 Task: Search one way flight ticket for 1 adult, 1 child, 1 infant in seat in premium economy from Vineyard Haven: Martha's Vineyard Airport to Jackson: Jackson Hole Airport on 5-2-2023. Choice of flights is Delta. Number of bags: 2 carry on bags and 4 checked bags. Price is upto 81000. Outbound departure time preference is 8:00.
Action: Mouse moved to (416, 212)
Screenshot: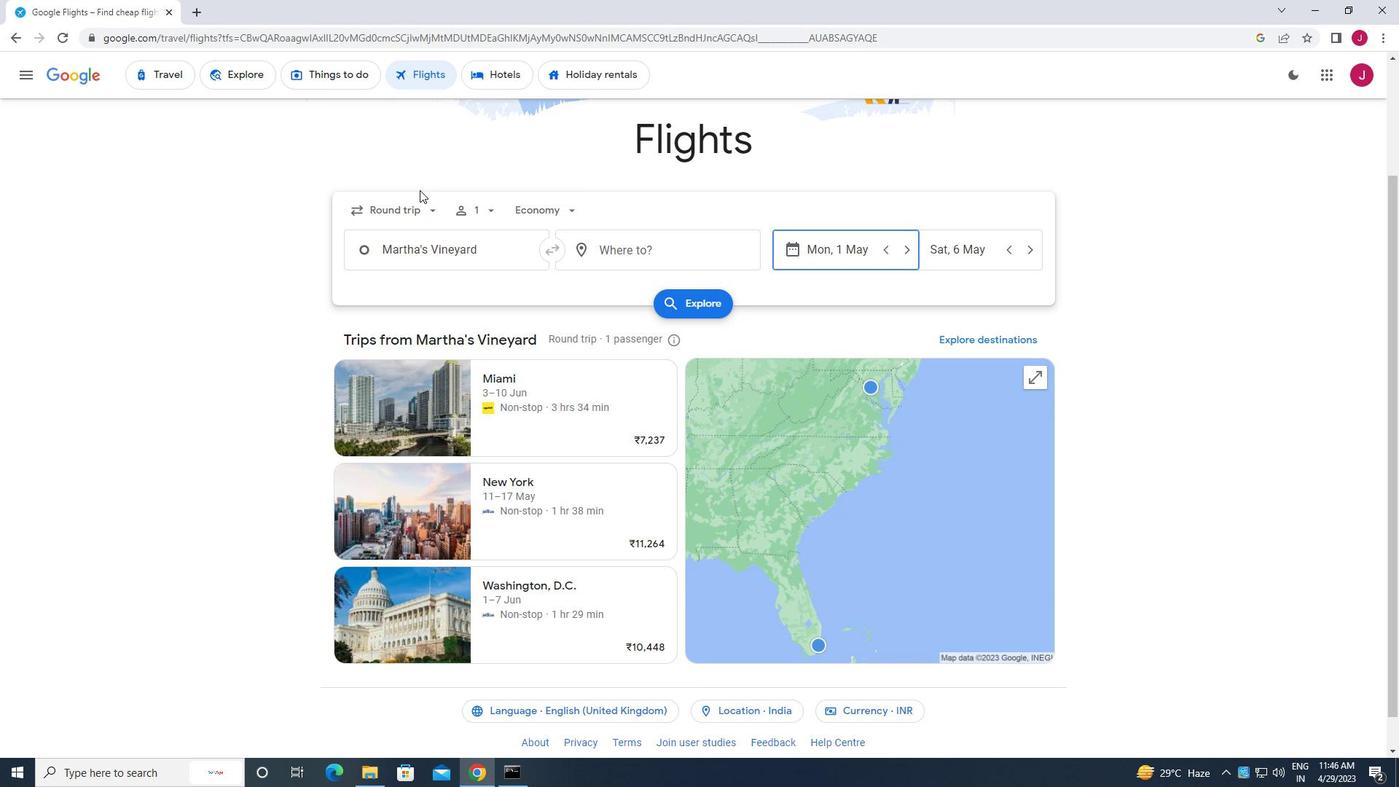 
Action: Mouse pressed left at (416, 212)
Screenshot: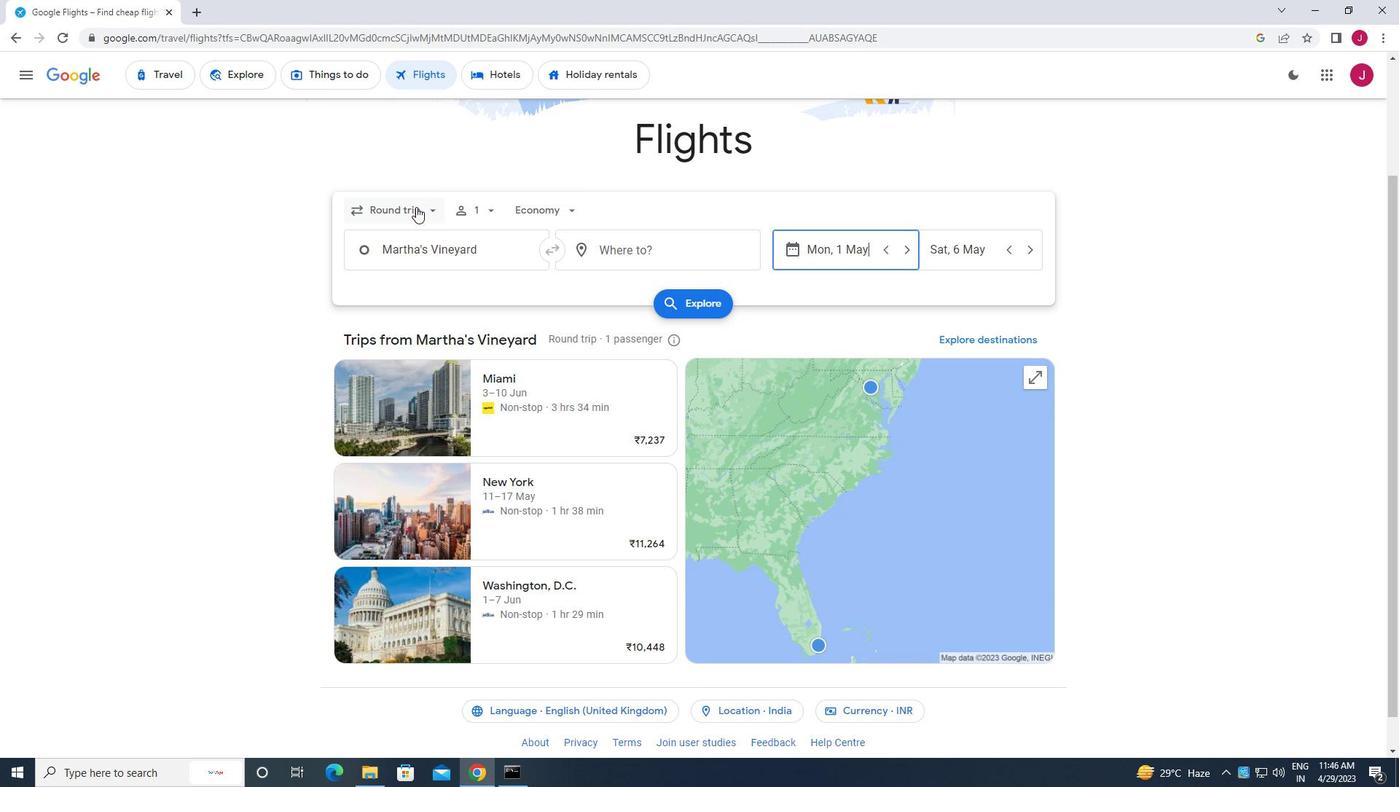 
Action: Mouse moved to (417, 275)
Screenshot: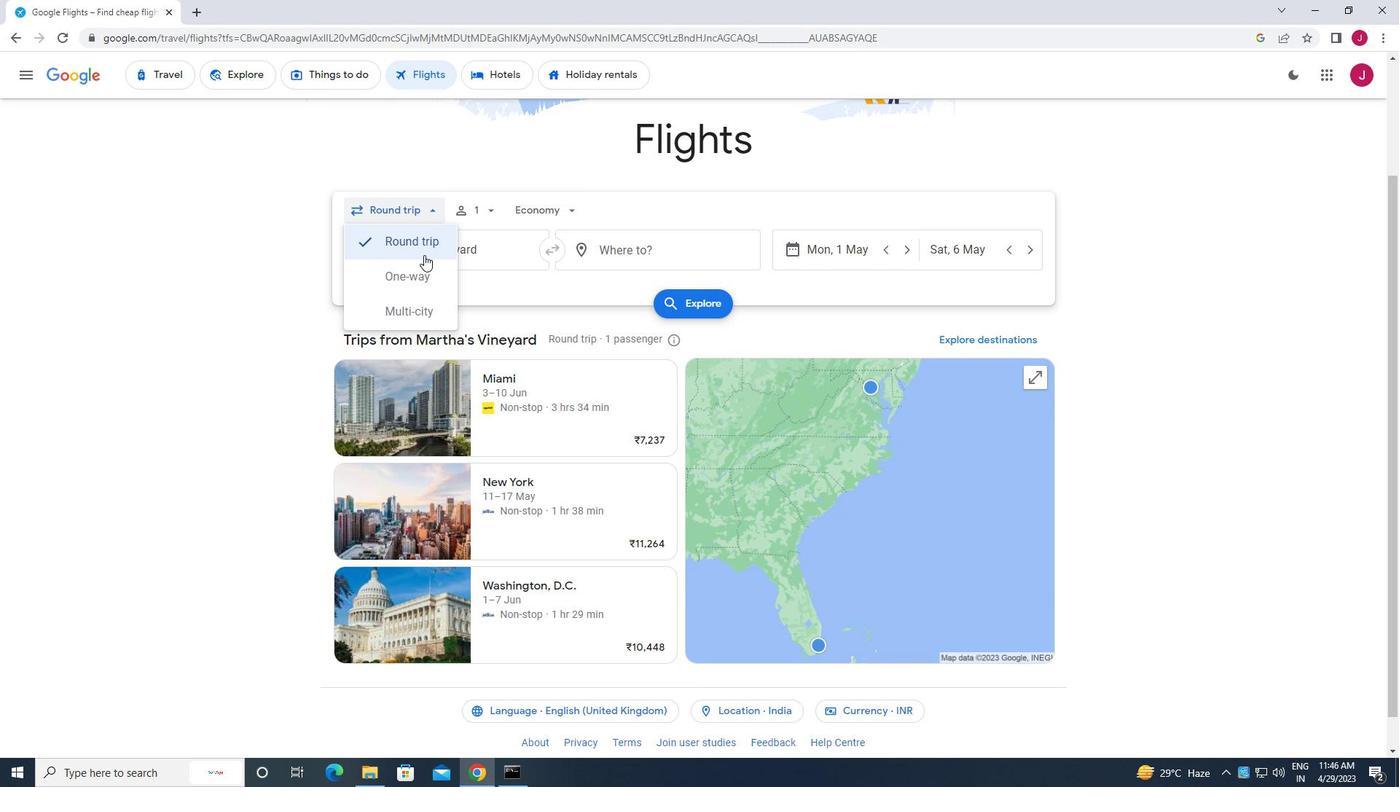 
Action: Mouse pressed left at (417, 275)
Screenshot: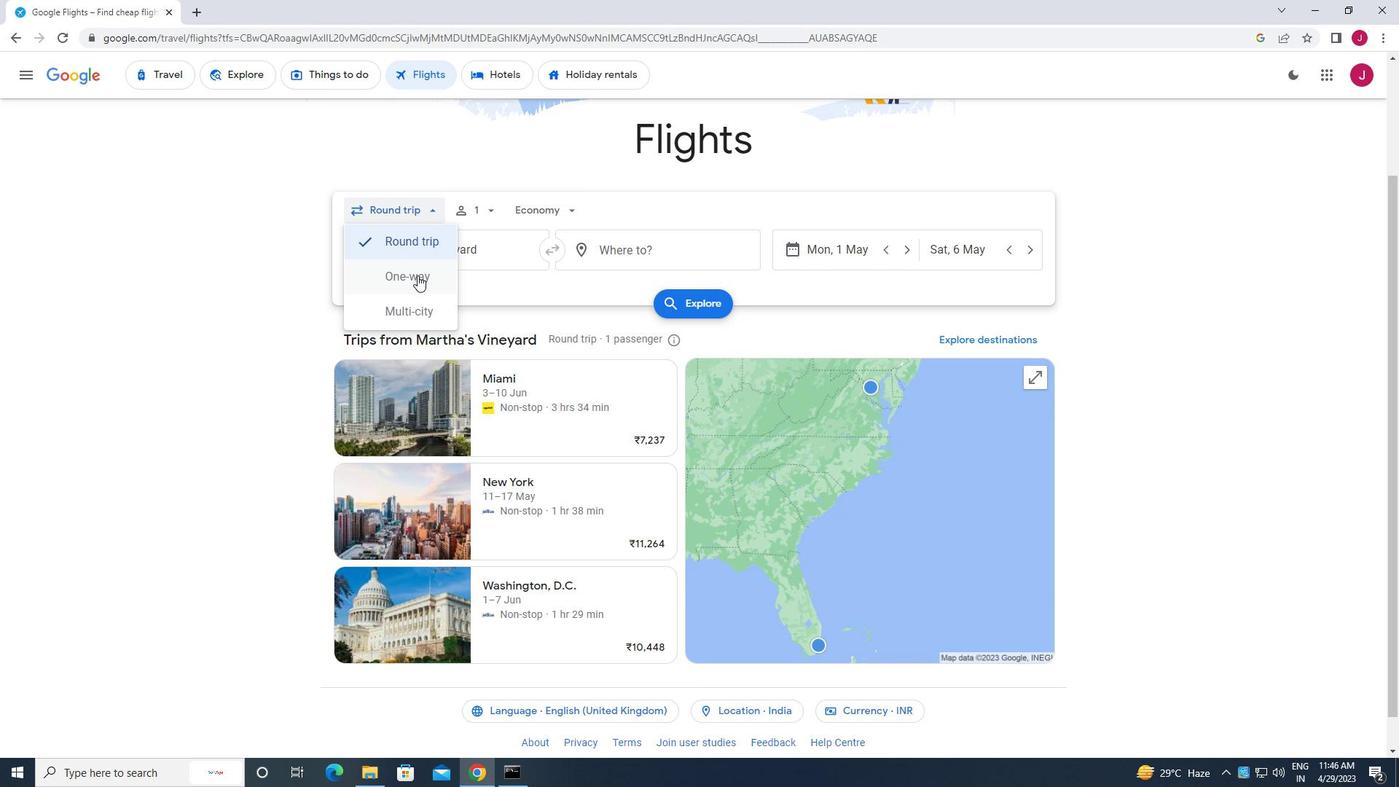 
Action: Mouse moved to (487, 206)
Screenshot: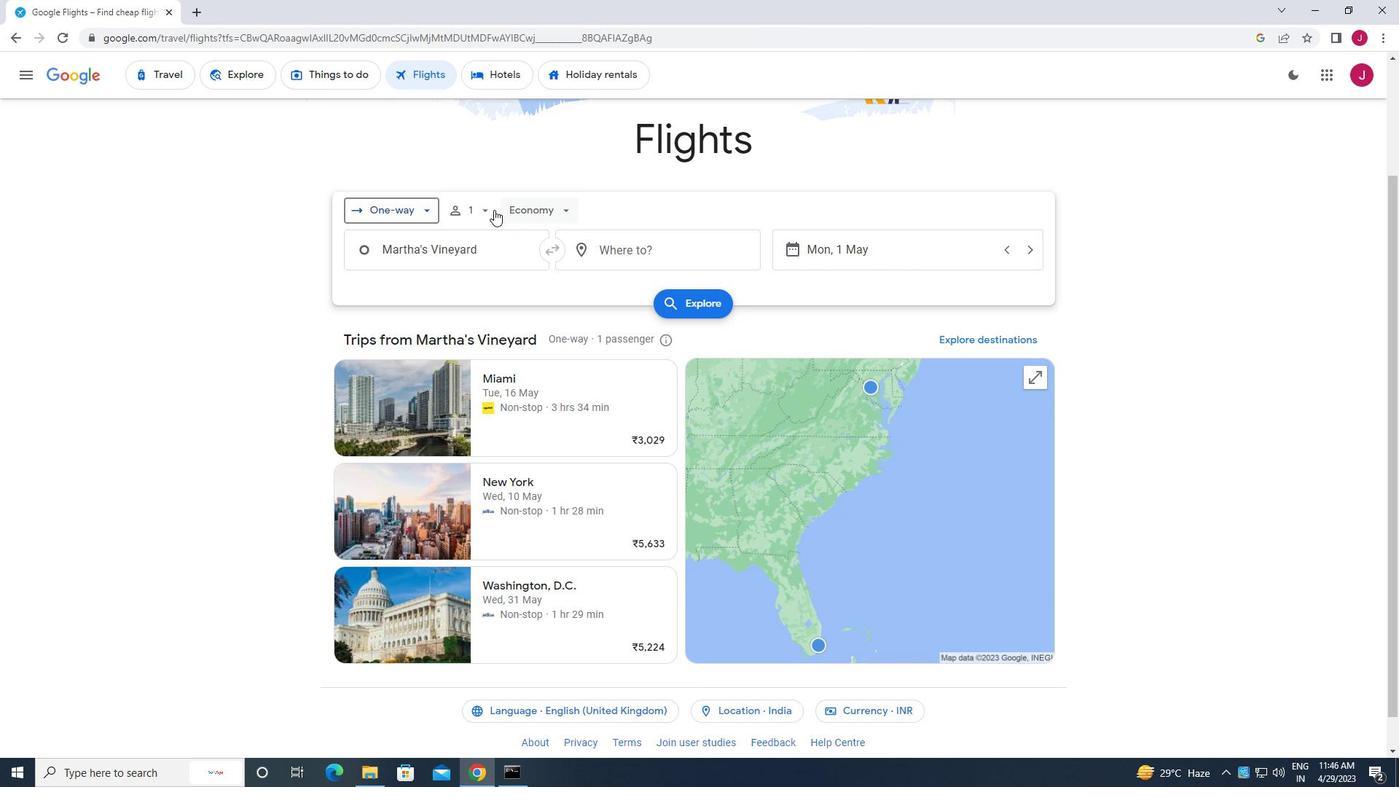 
Action: Mouse pressed left at (487, 206)
Screenshot: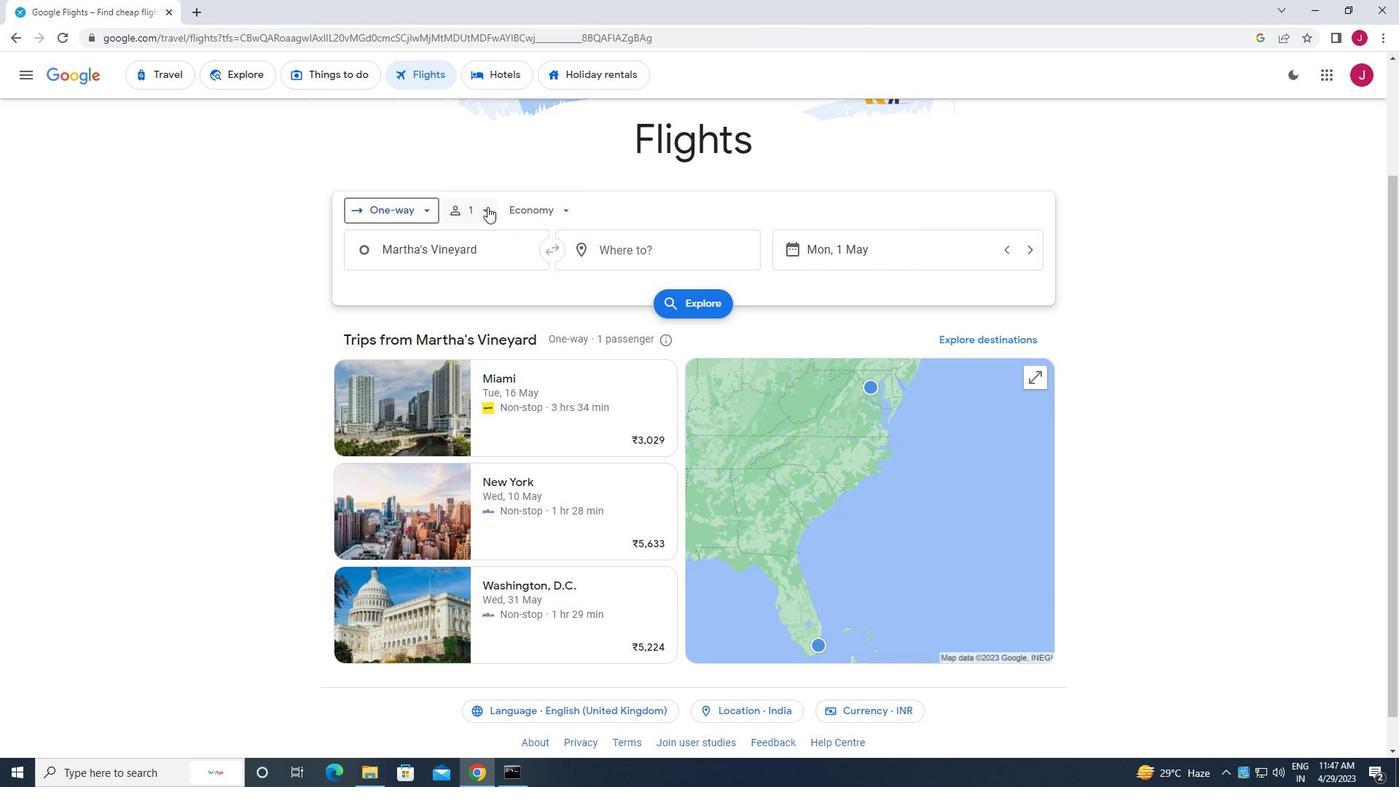 
Action: Mouse moved to (595, 287)
Screenshot: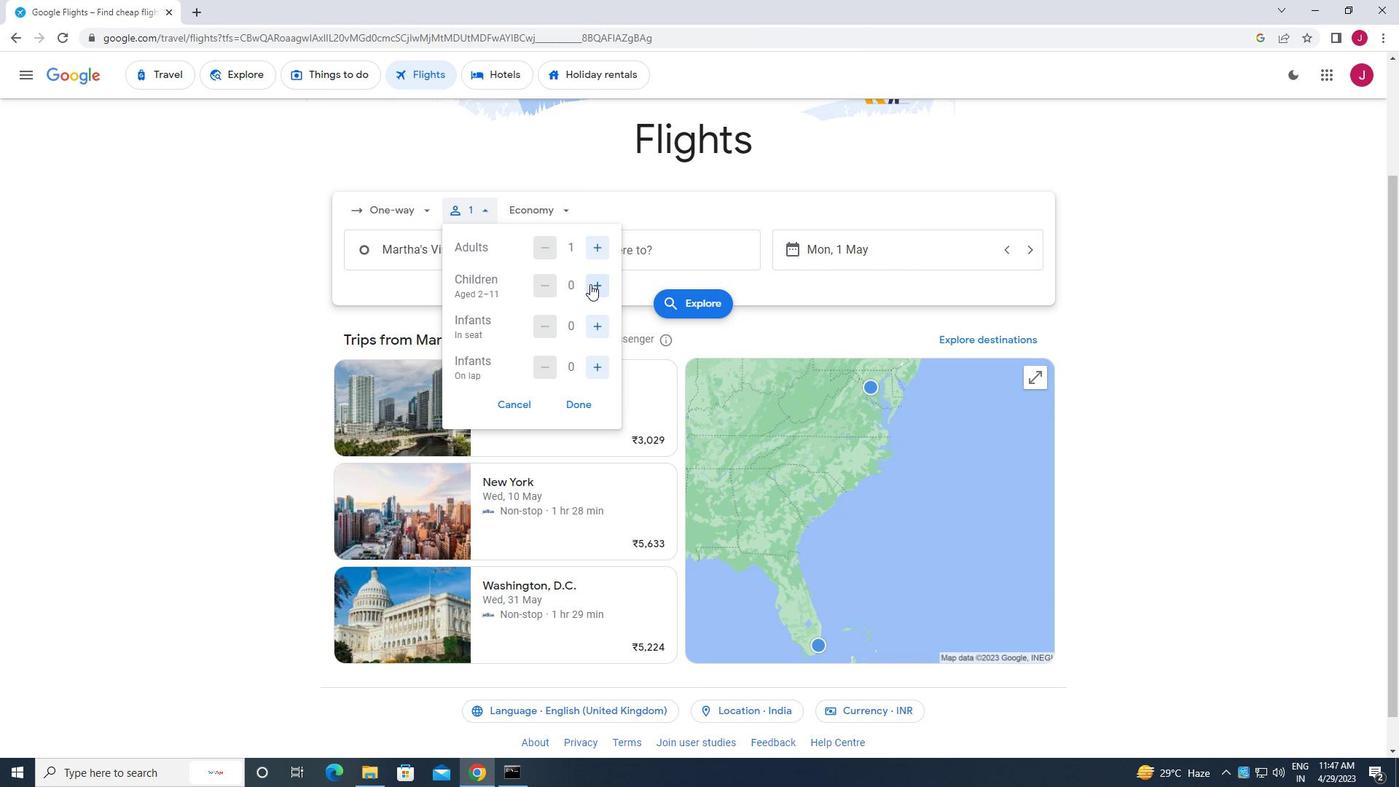 
Action: Mouse pressed left at (595, 287)
Screenshot: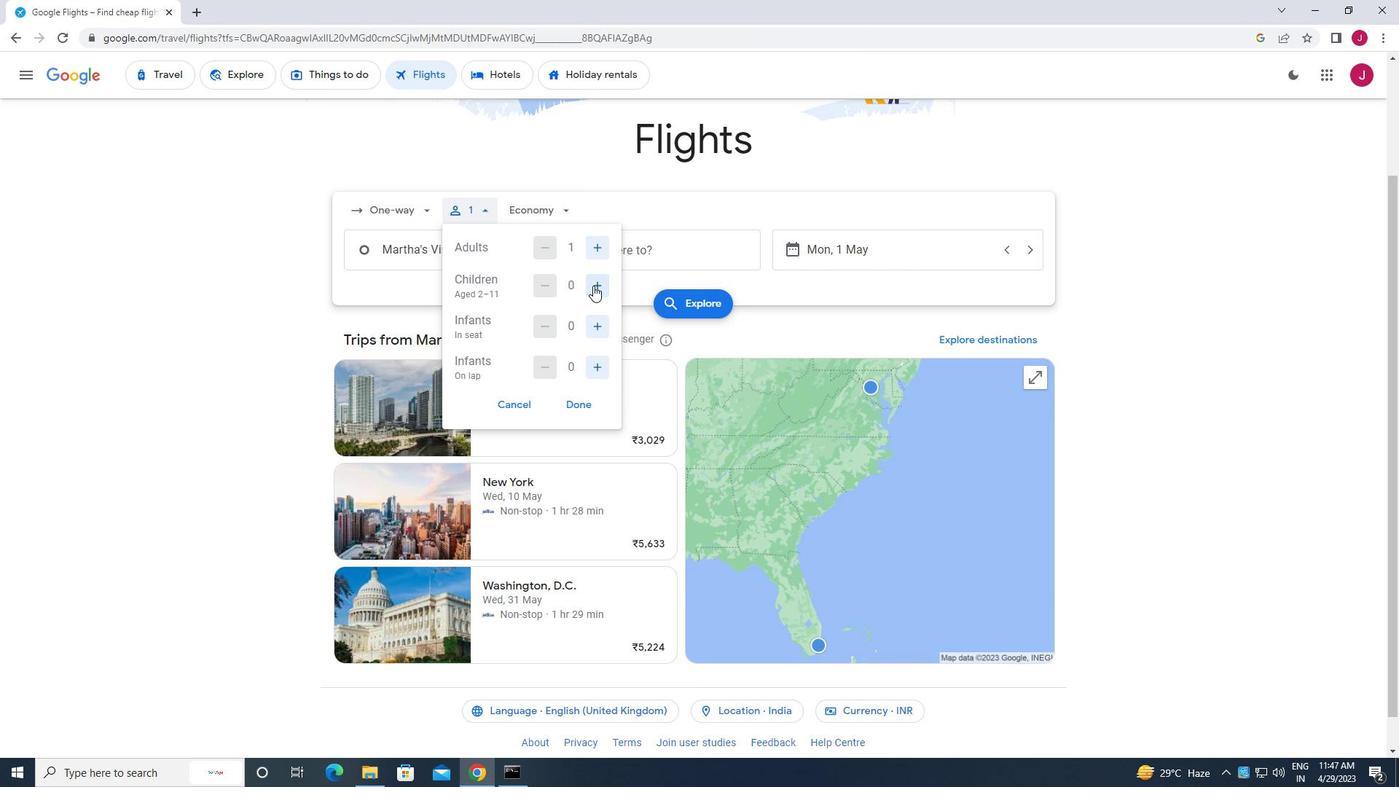
Action: Mouse moved to (594, 324)
Screenshot: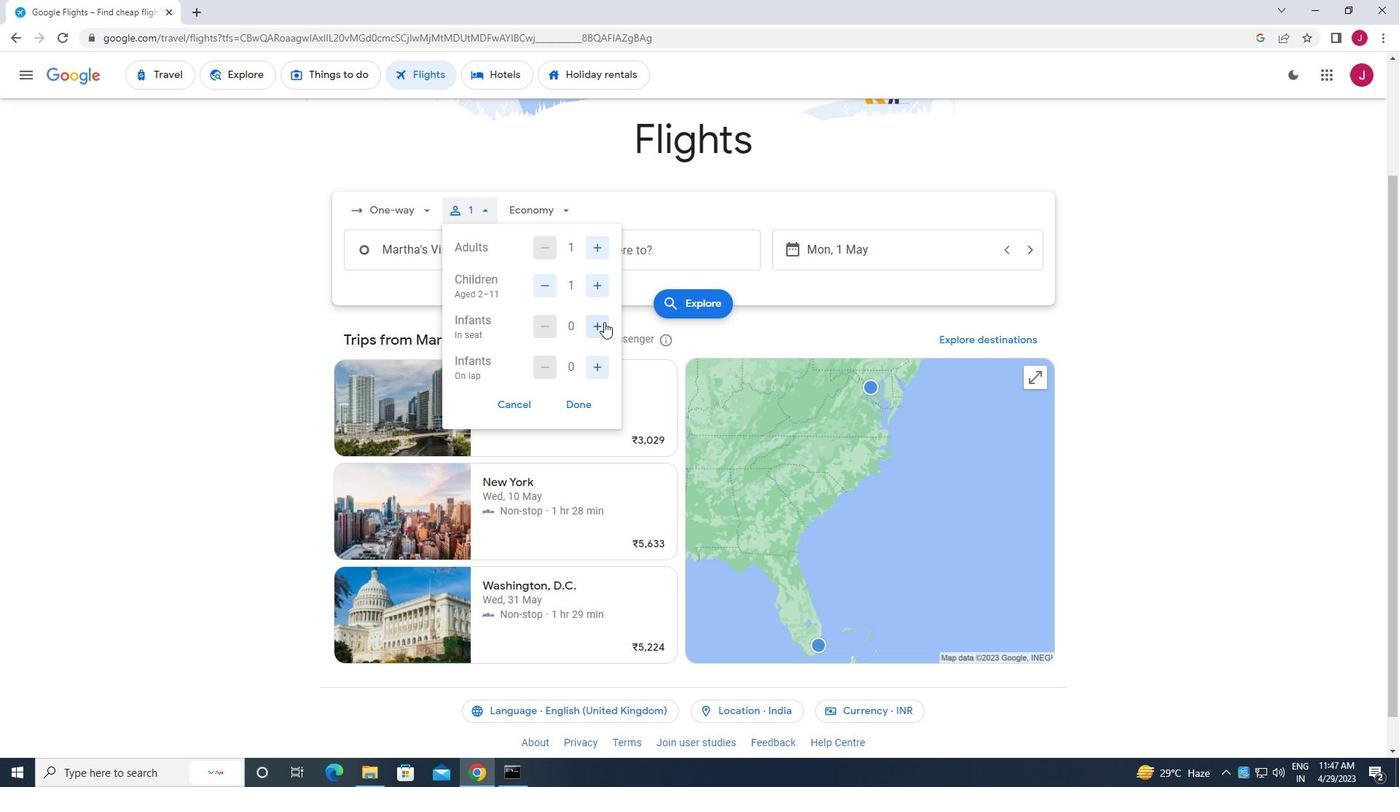 
Action: Mouse pressed left at (594, 324)
Screenshot: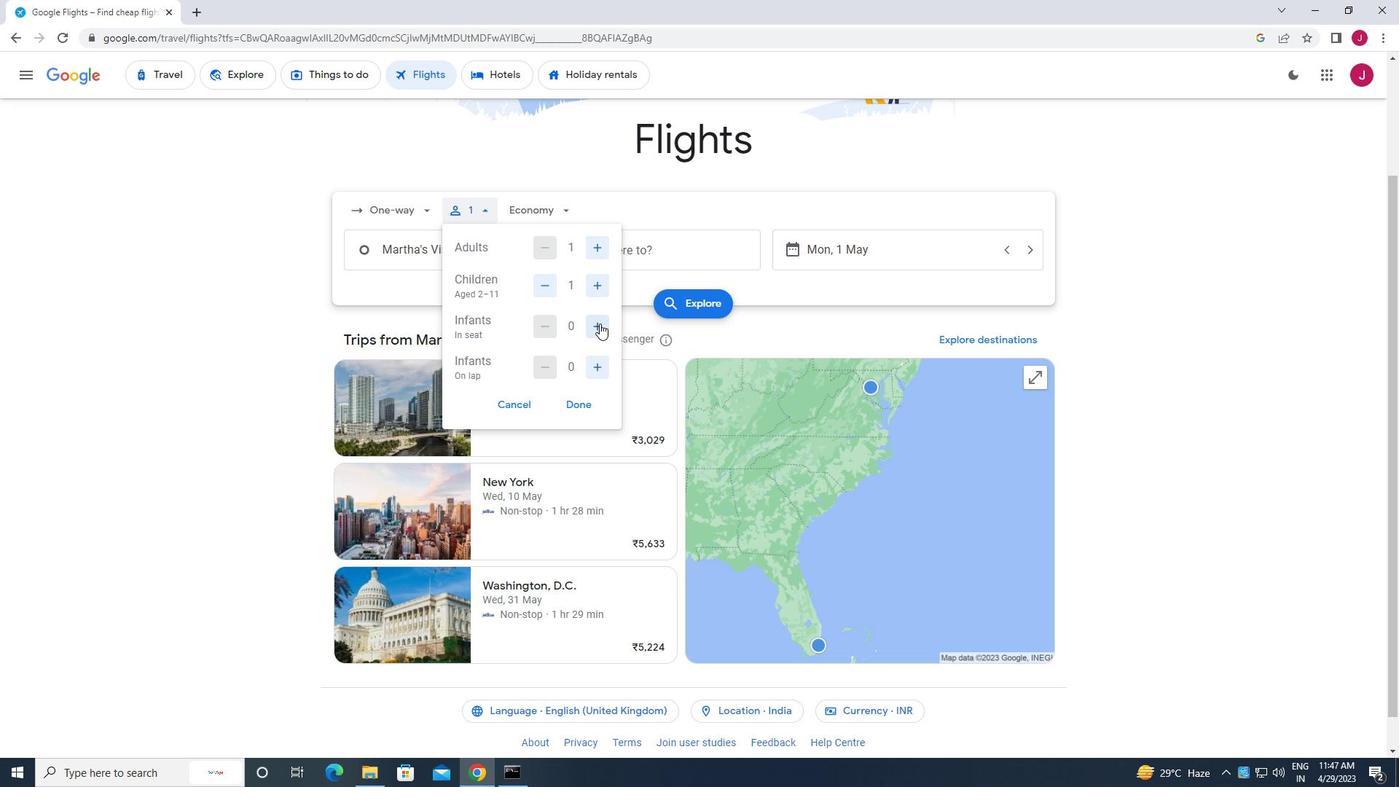 
Action: Mouse moved to (580, 407)
Screenshot: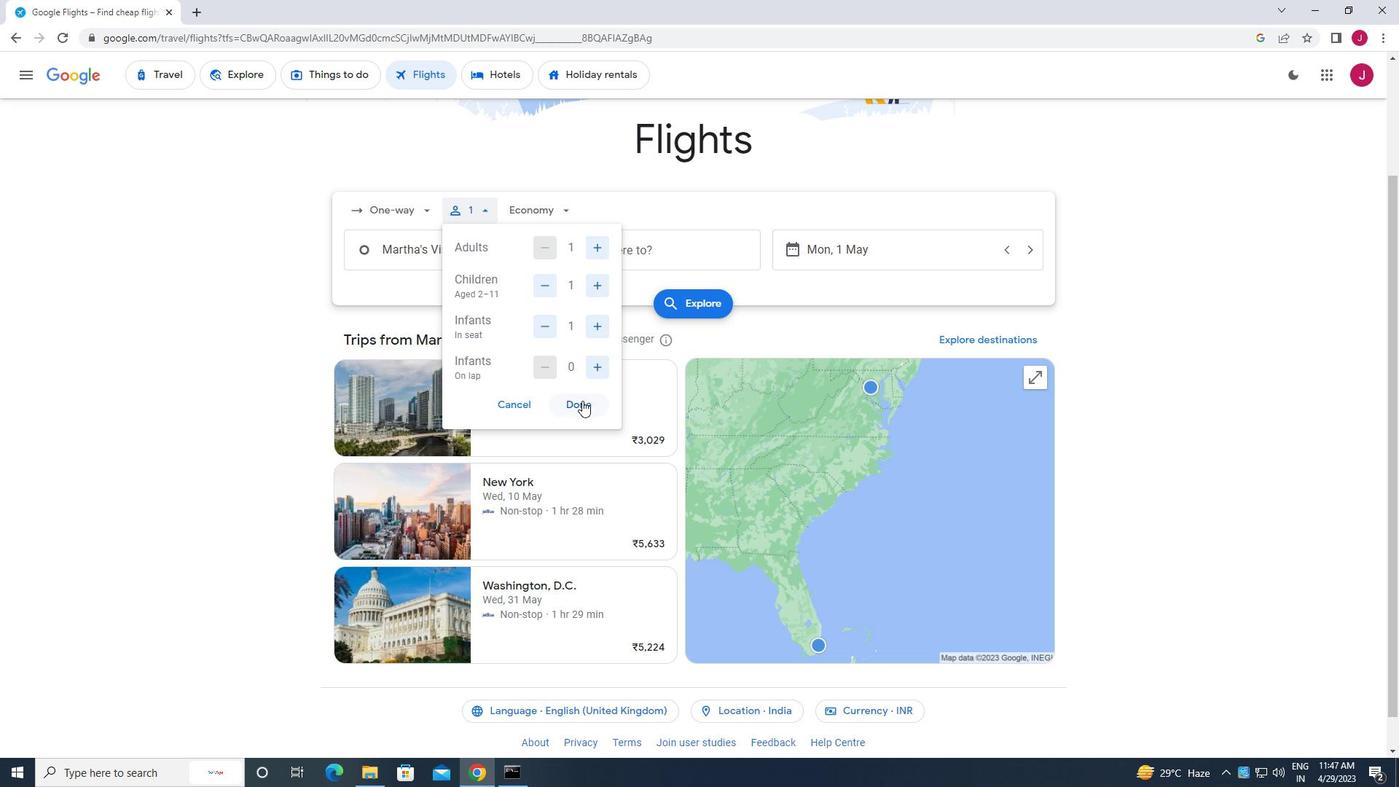 
Action: Mouse pressed left at (580, 407)
Screenshot: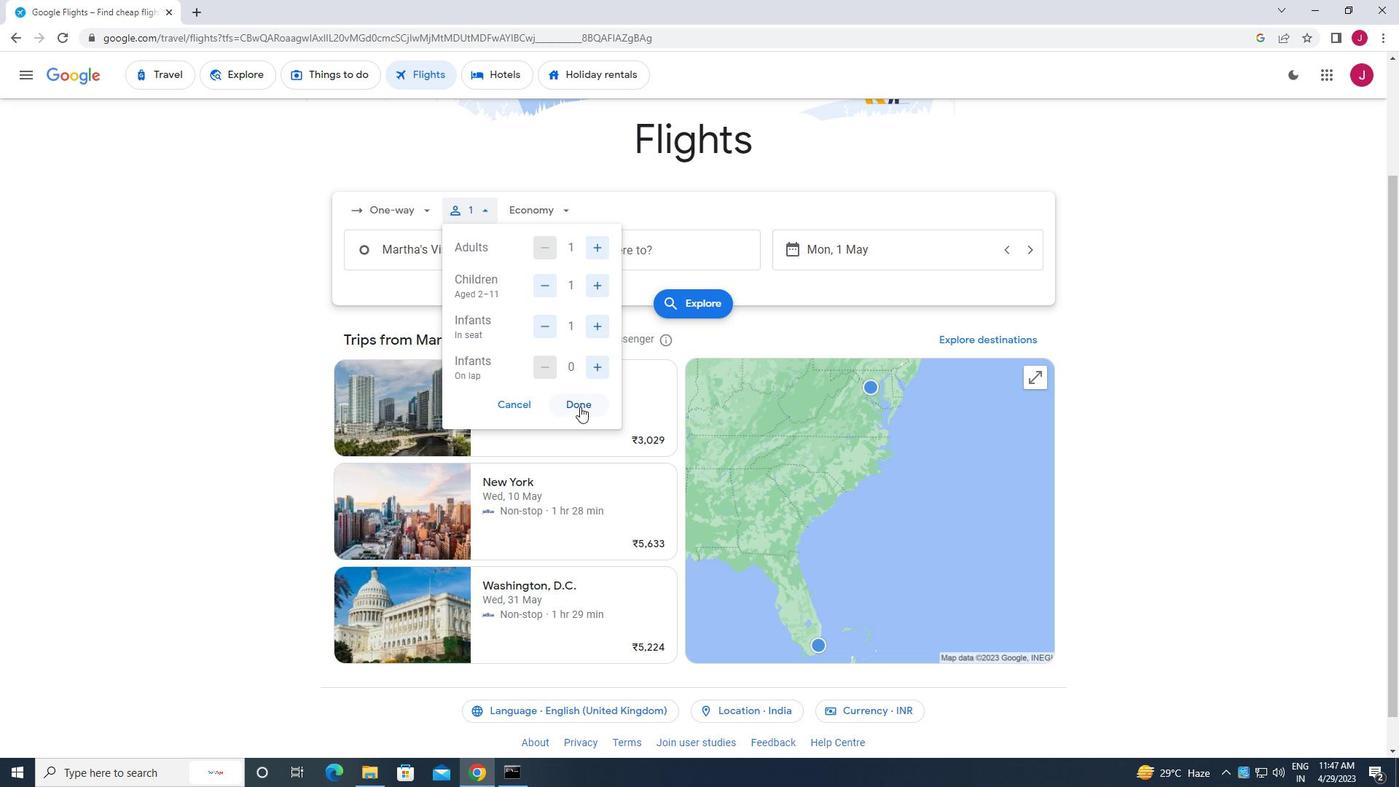 
Action: Mouse moved to (564, 207)
Screenshot: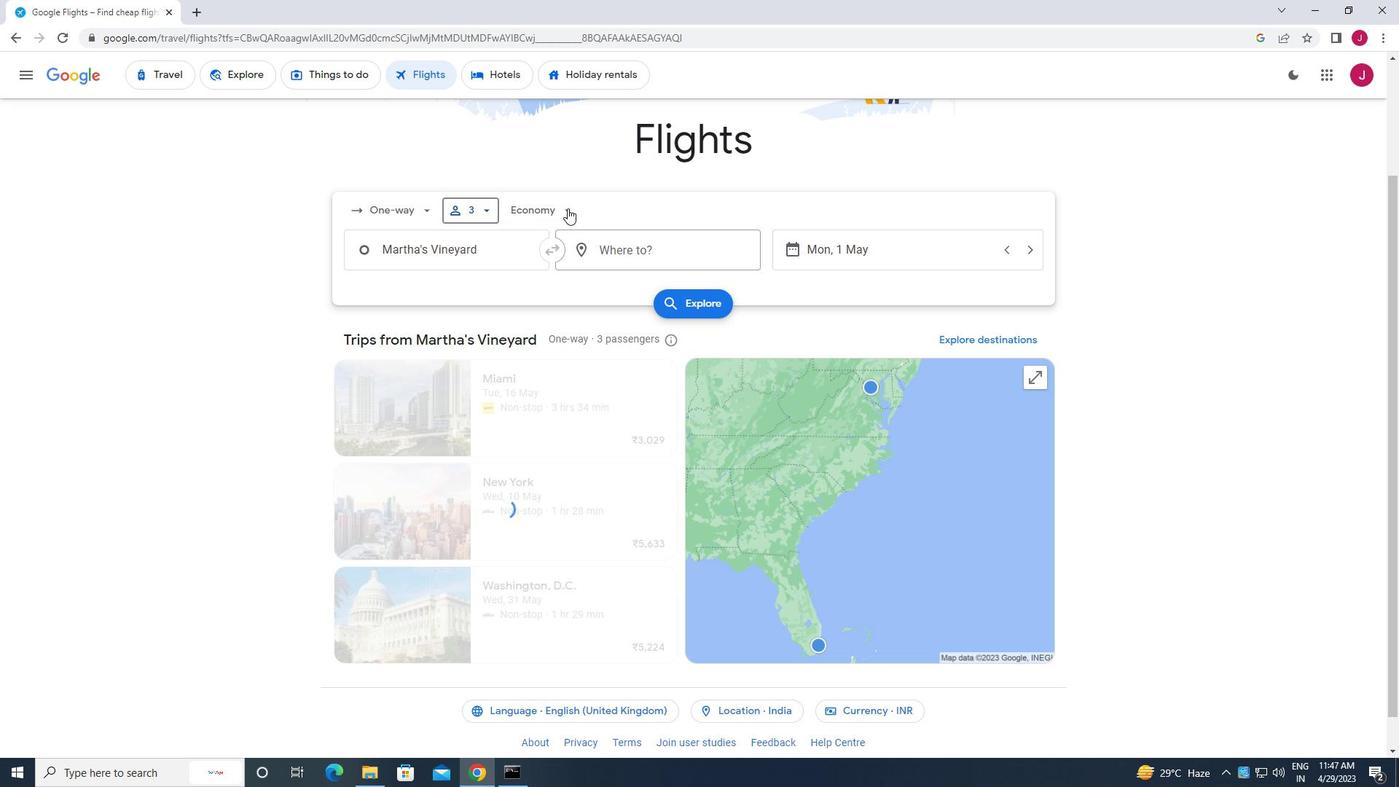 
Action: Mouse pressed left at (564, 207)
Screenshot: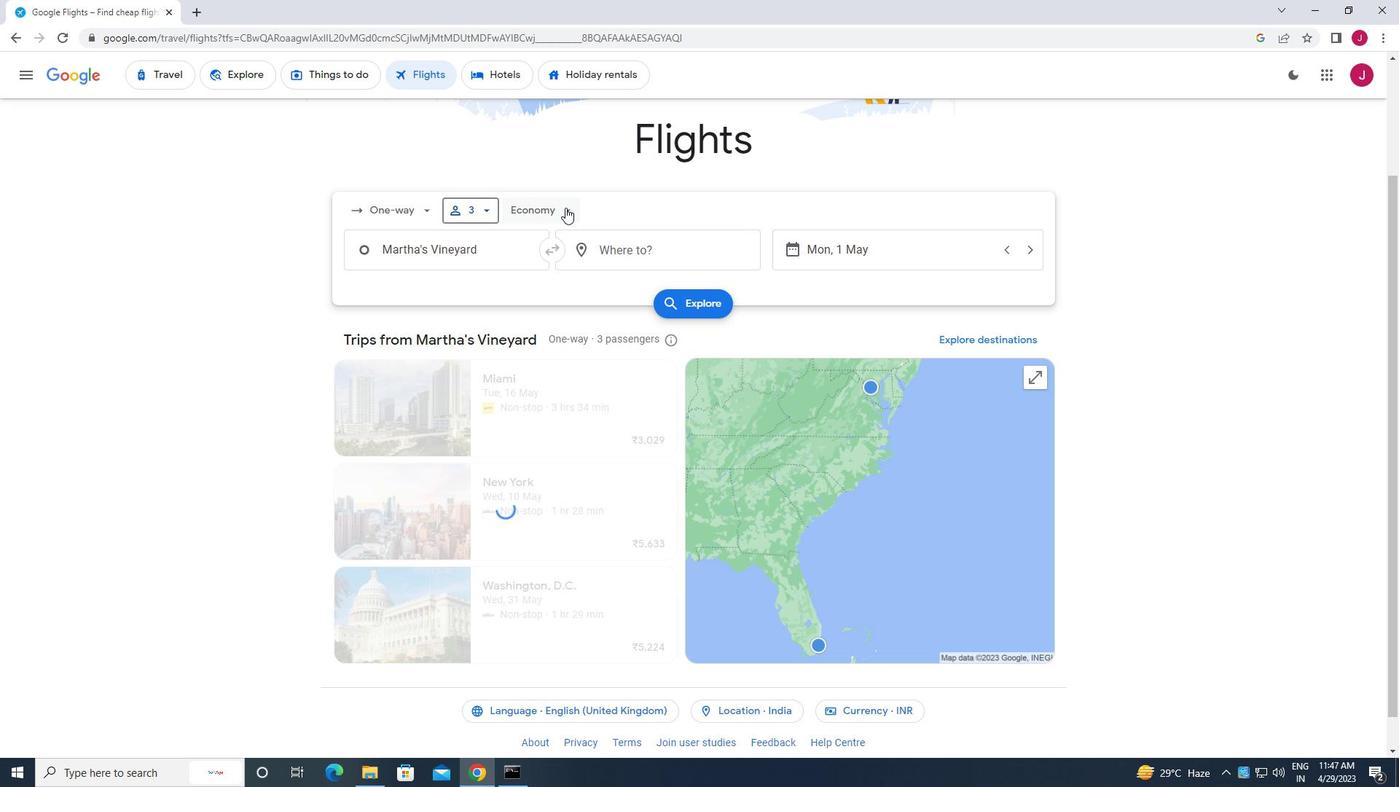 
Action: Mouse moved to (598, 282)
Screenshot: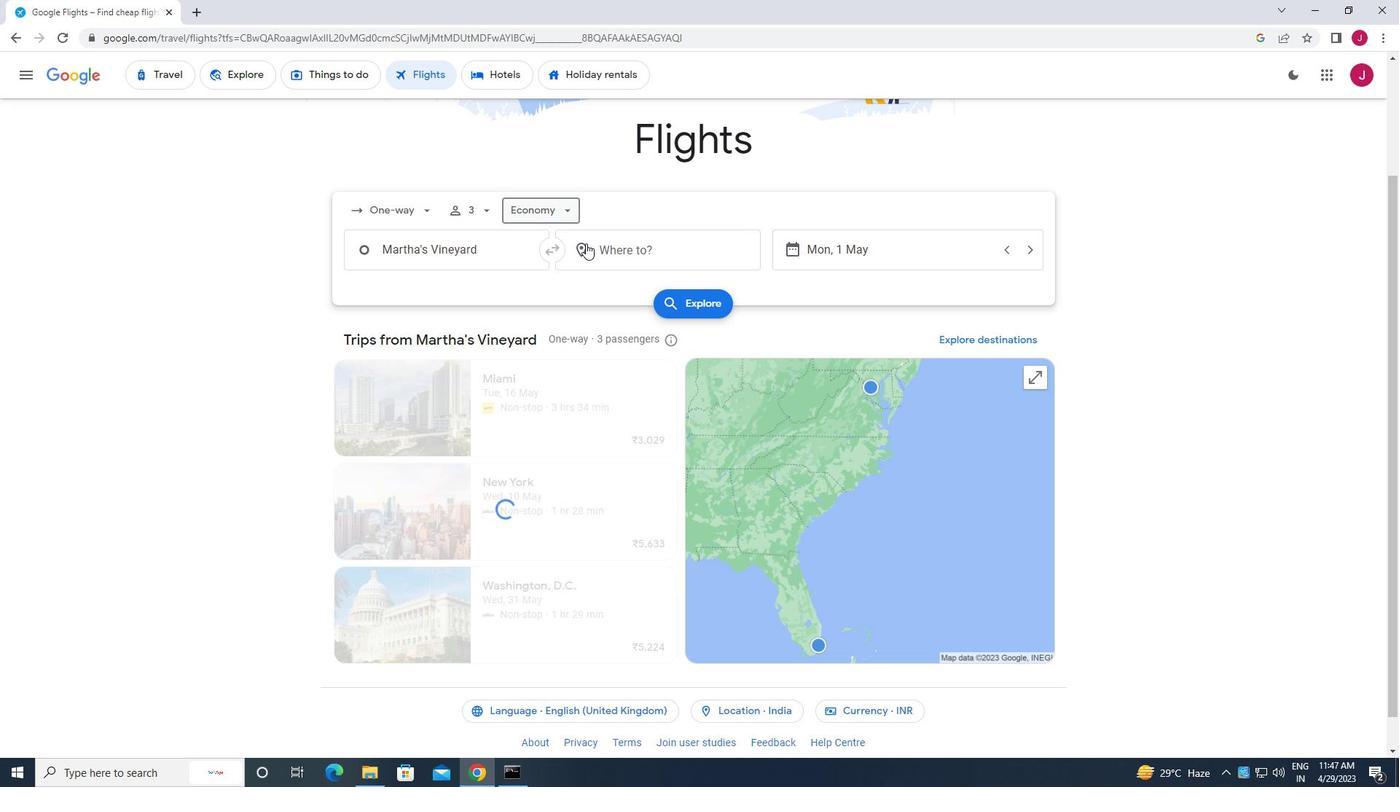 
Action: Mouse pressed left at (598, 282)
Screenshot: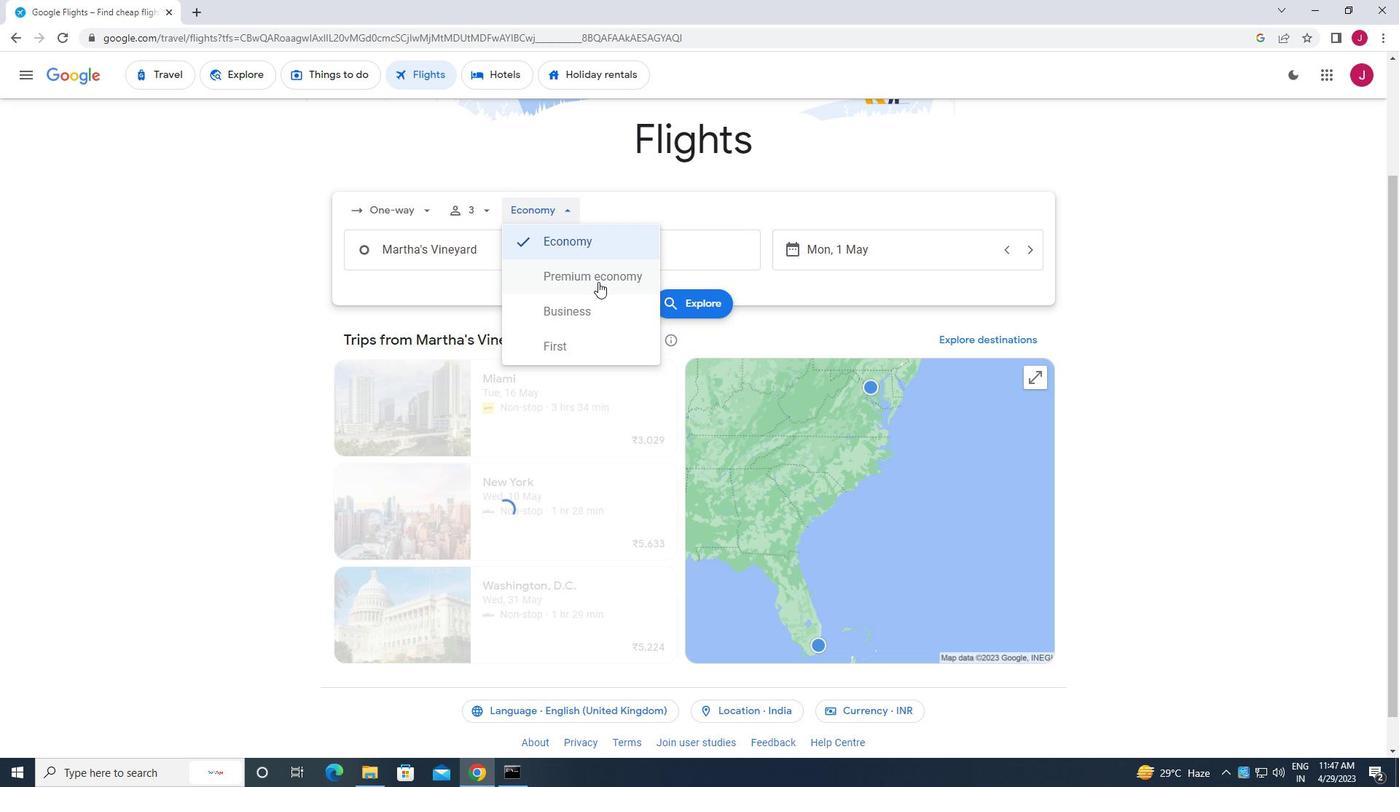 
Action: Mouse moved to (477, 255)
Screenshot: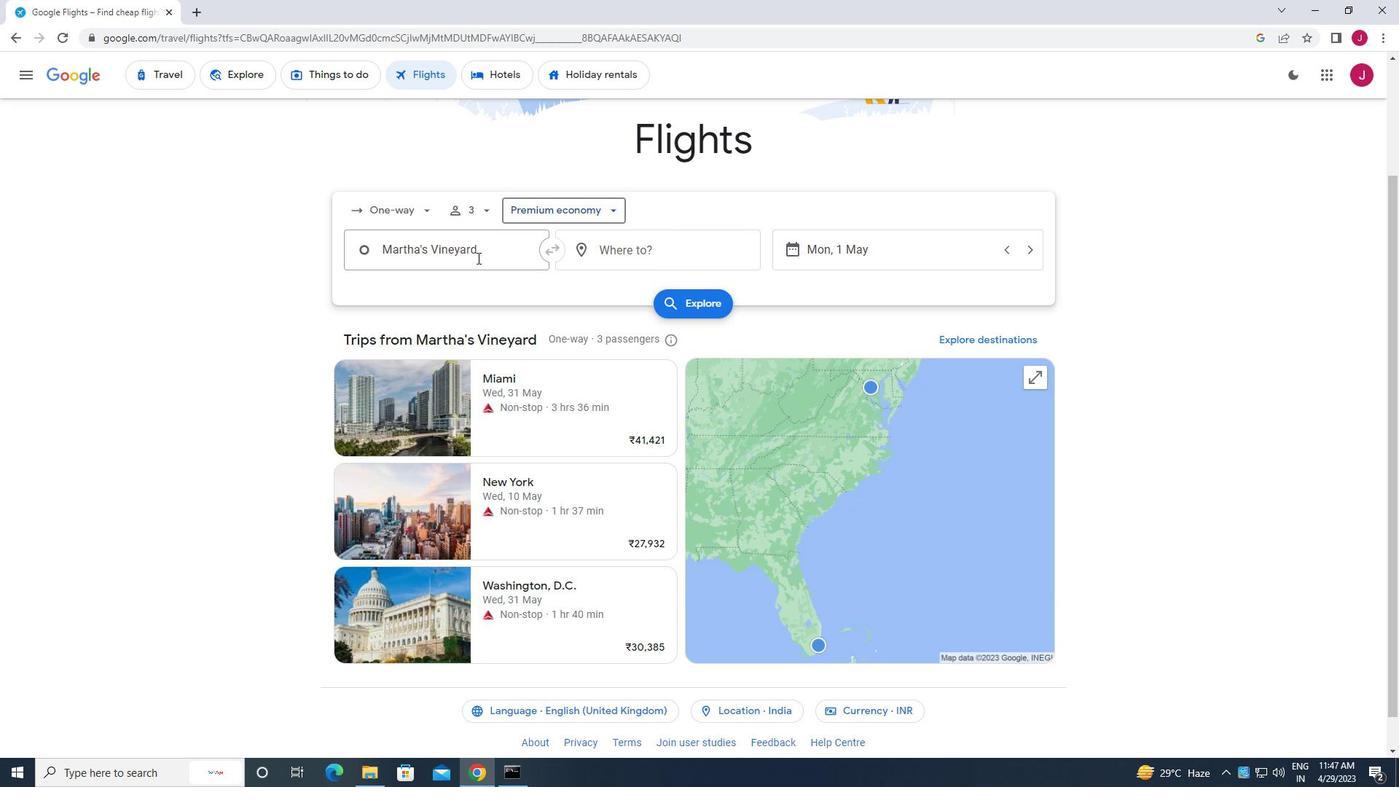 
Action: Mouse pressed left at (477, 255)
Screenshot: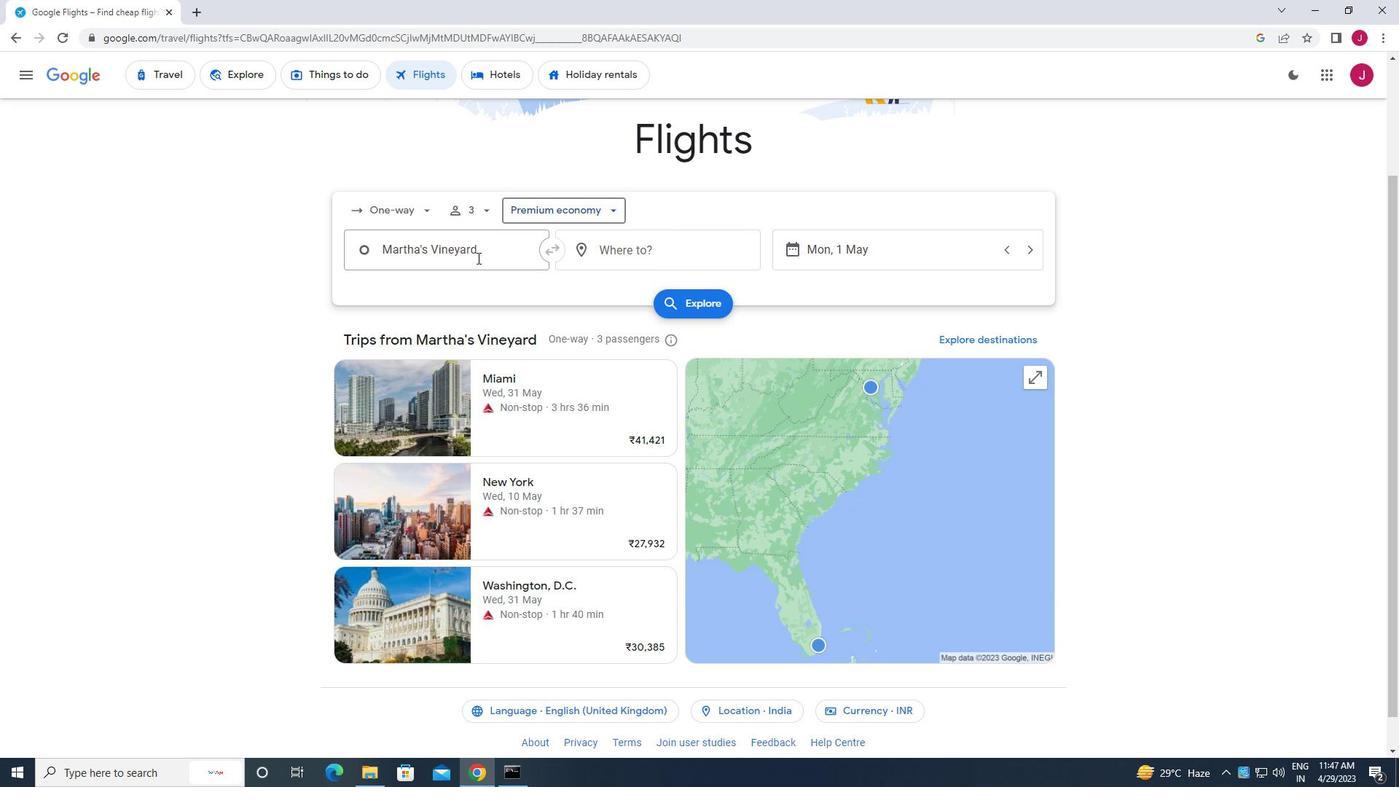 
Action: Key pressed marthas<Key.space>
Screenshot: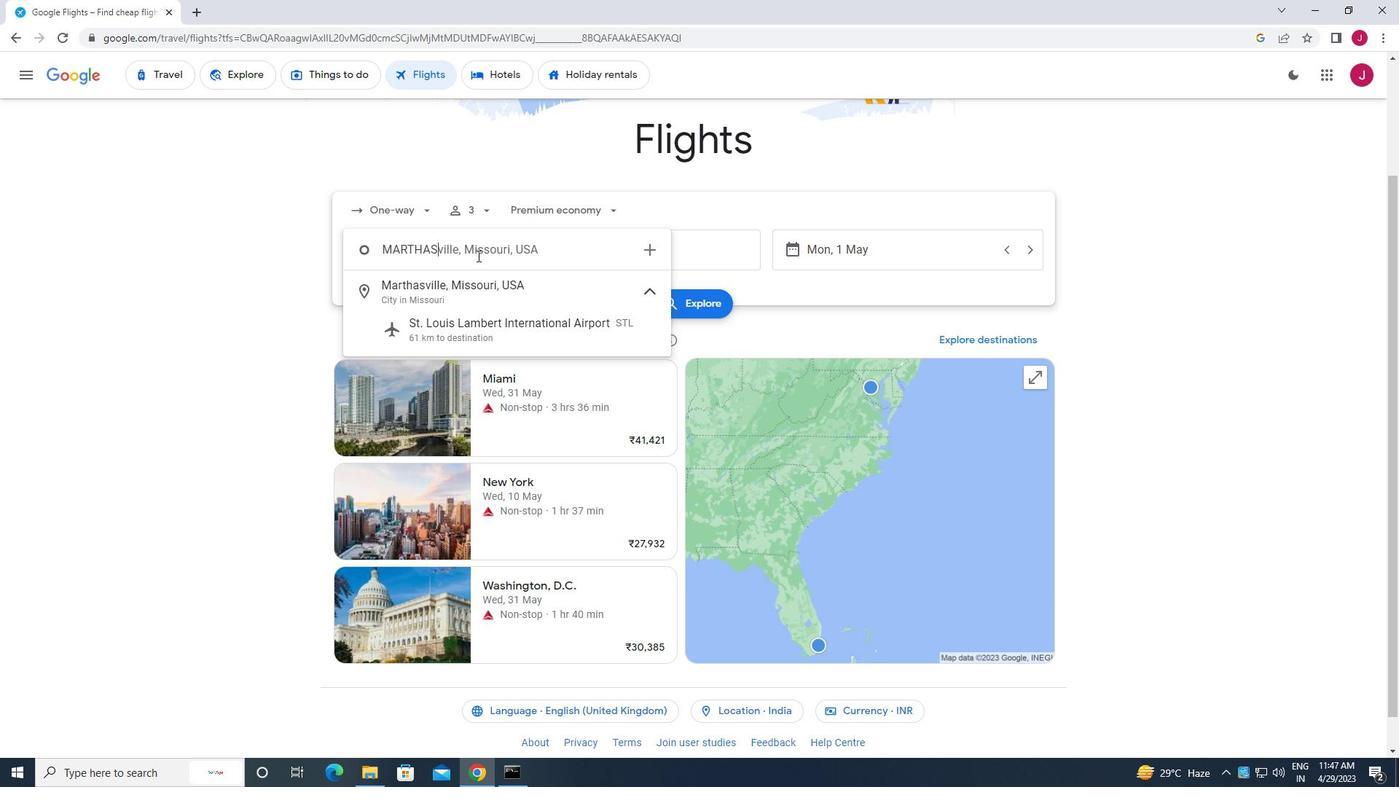 
Action: Mouse moved to (483, 282)
Screenshot: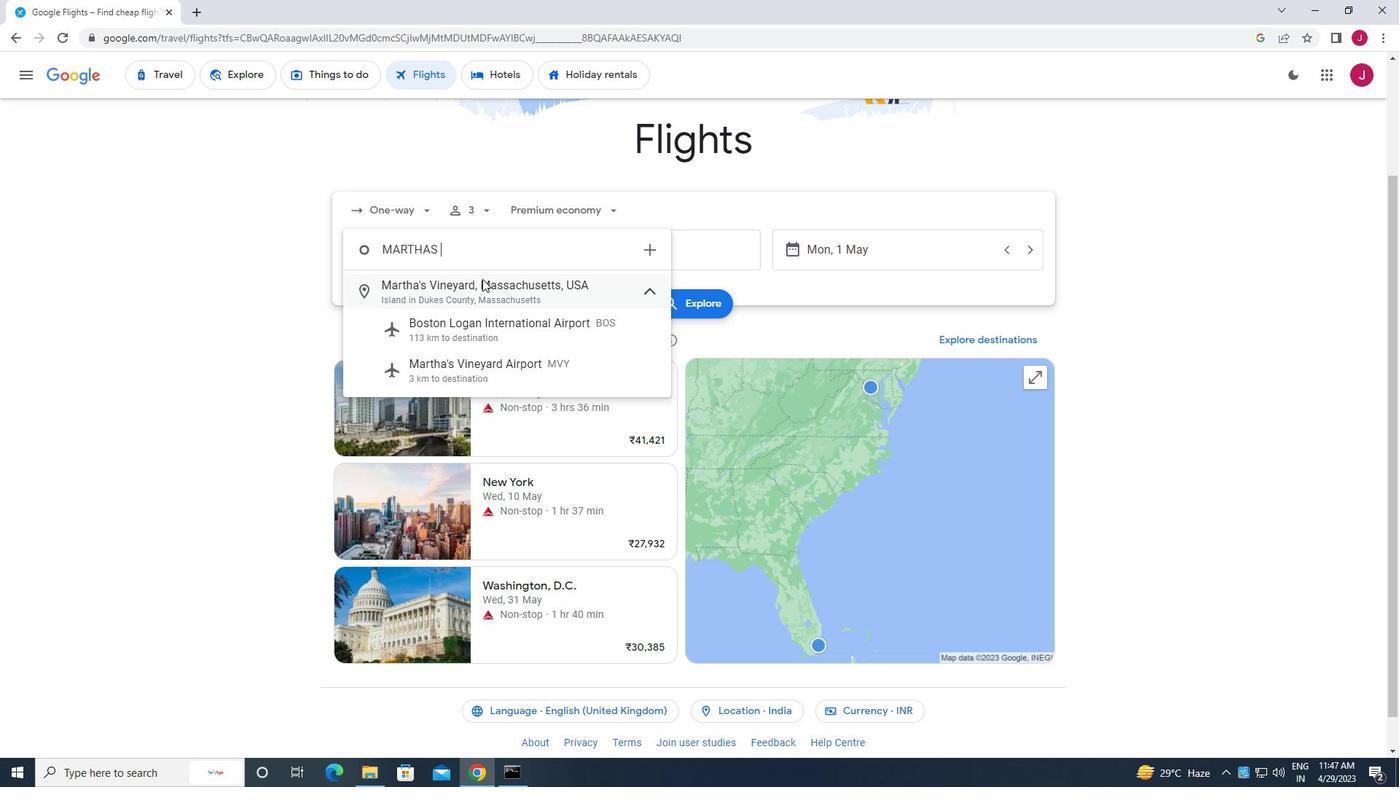 
Action: Mouse pressed left at (483, 282)
Screenshot: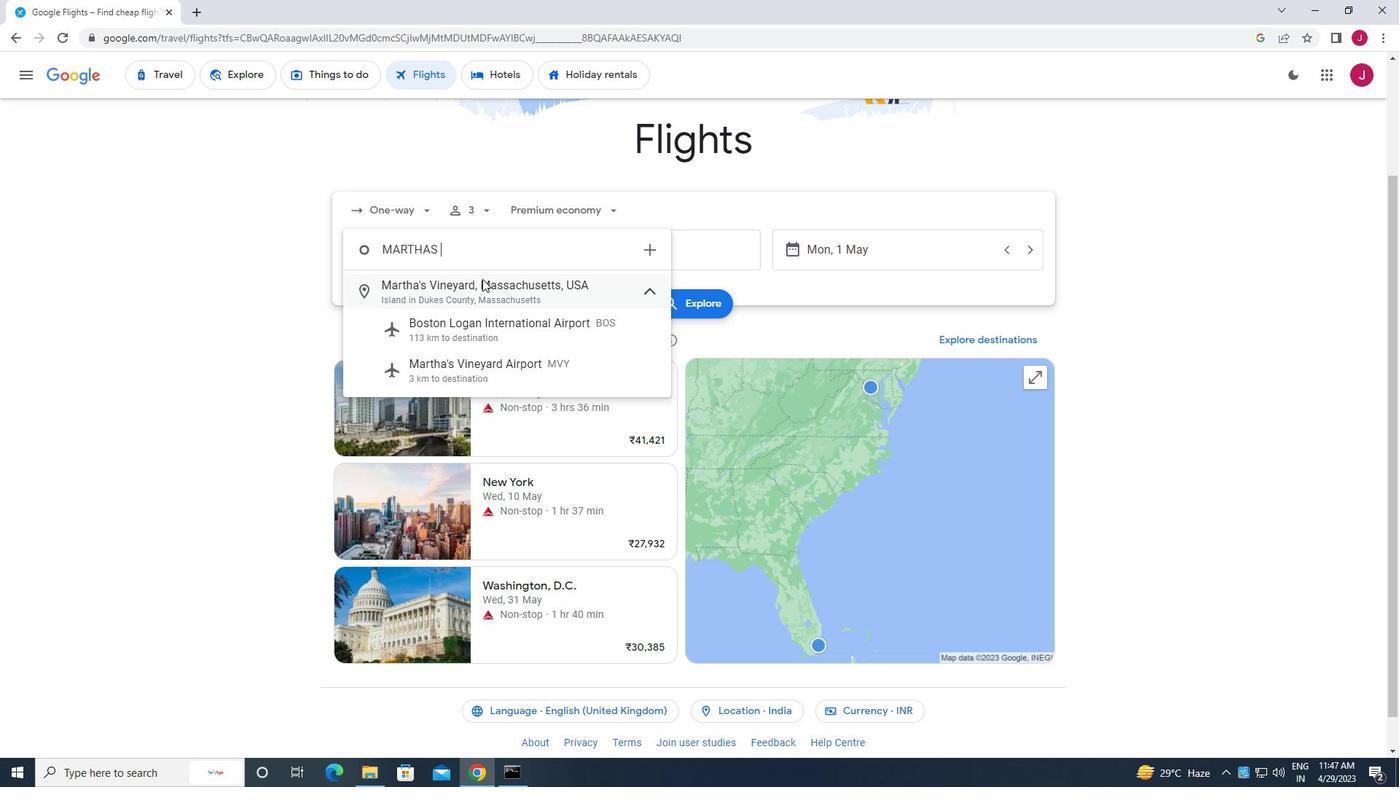 
Action: Mouse moved to (668, 254)
Screenshot: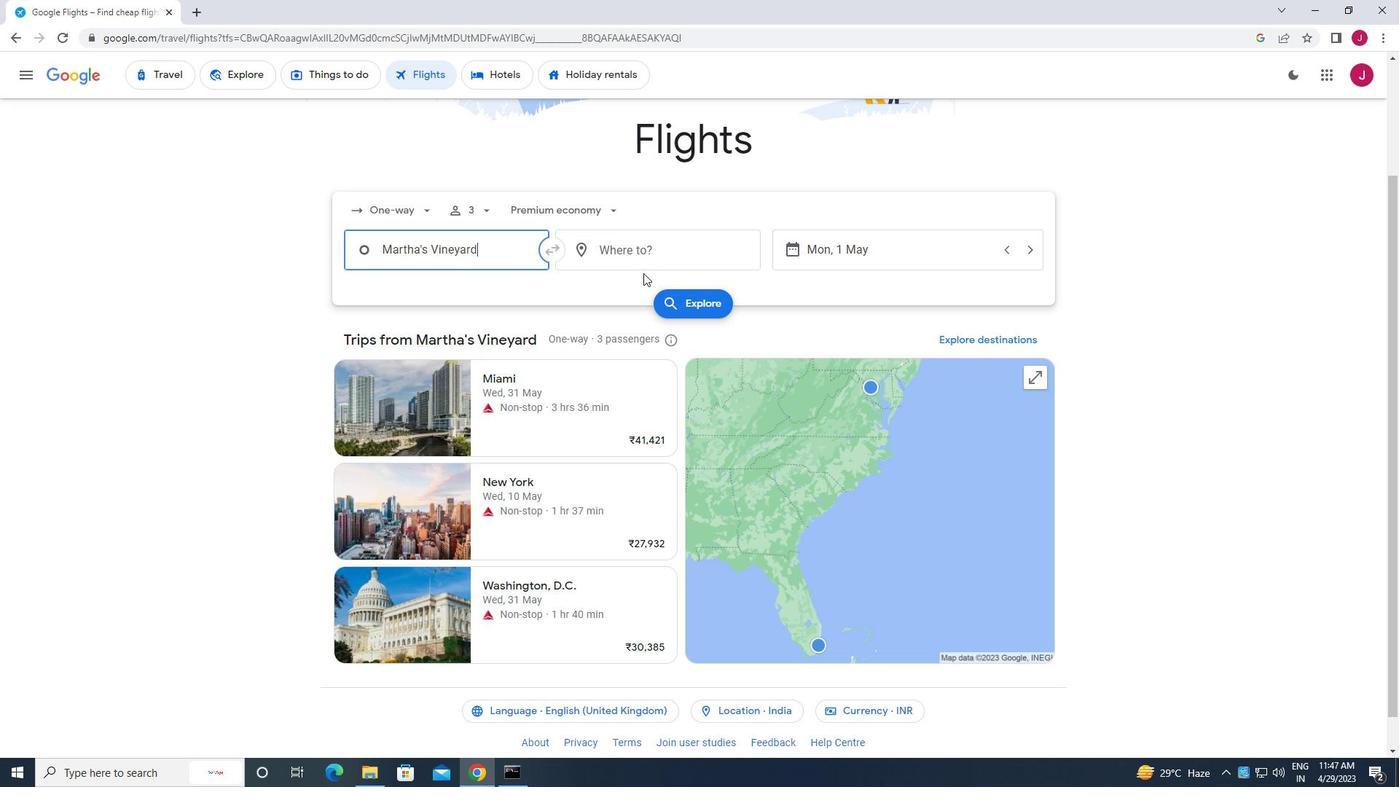 
Action: Mouse pressed left at (668, 254)
Screenshot: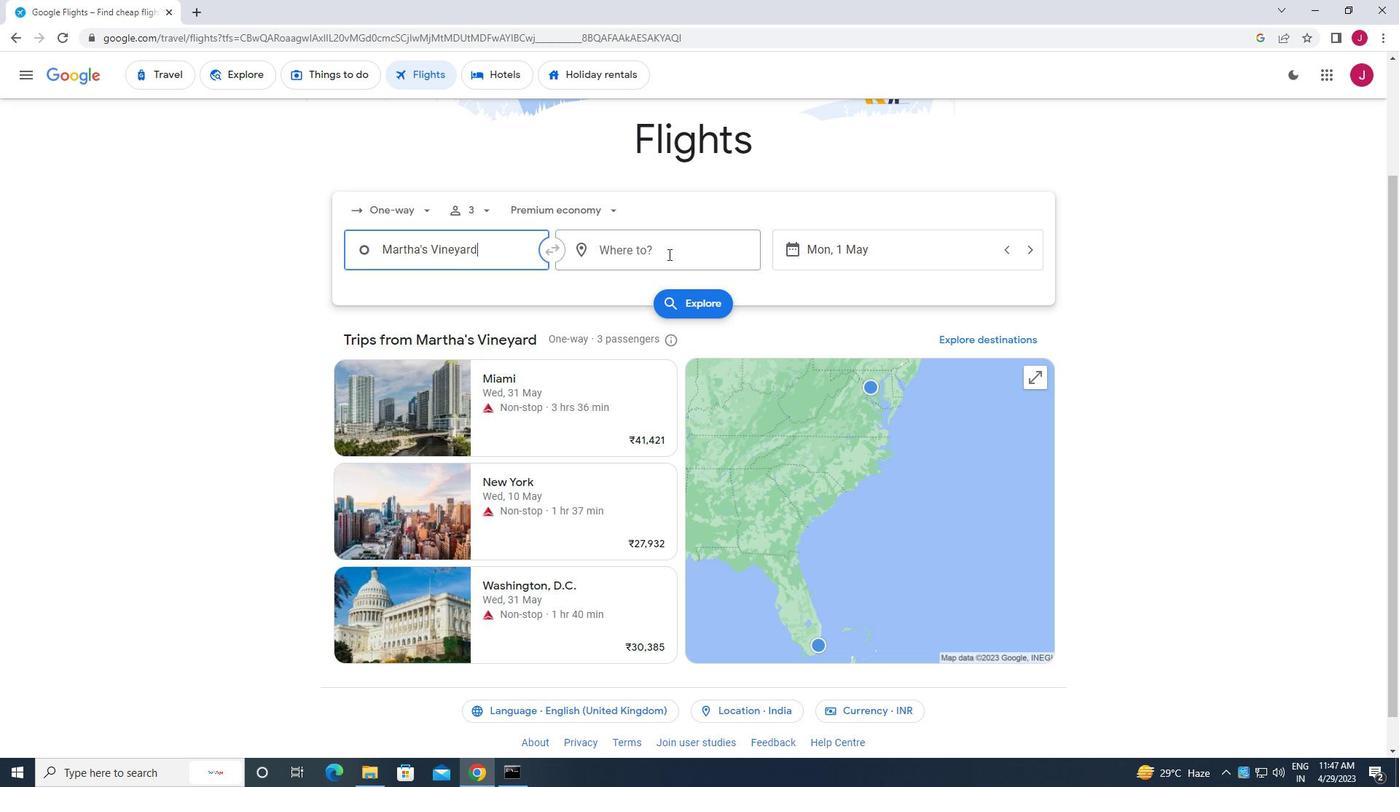 
Action: Mouse moved to (668, 255)
Screenshot: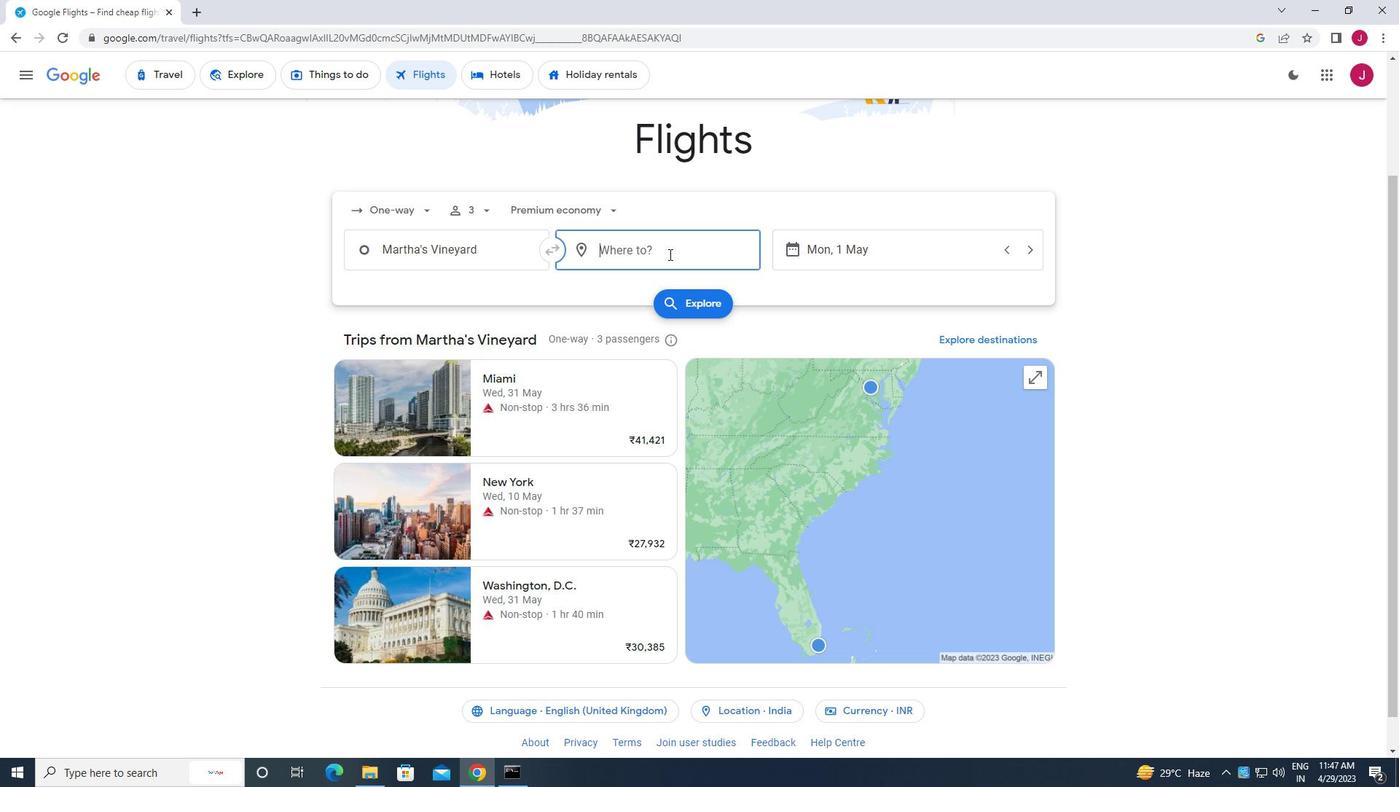 
Action: Key pressed jackson<Key.space>h
Screenshot: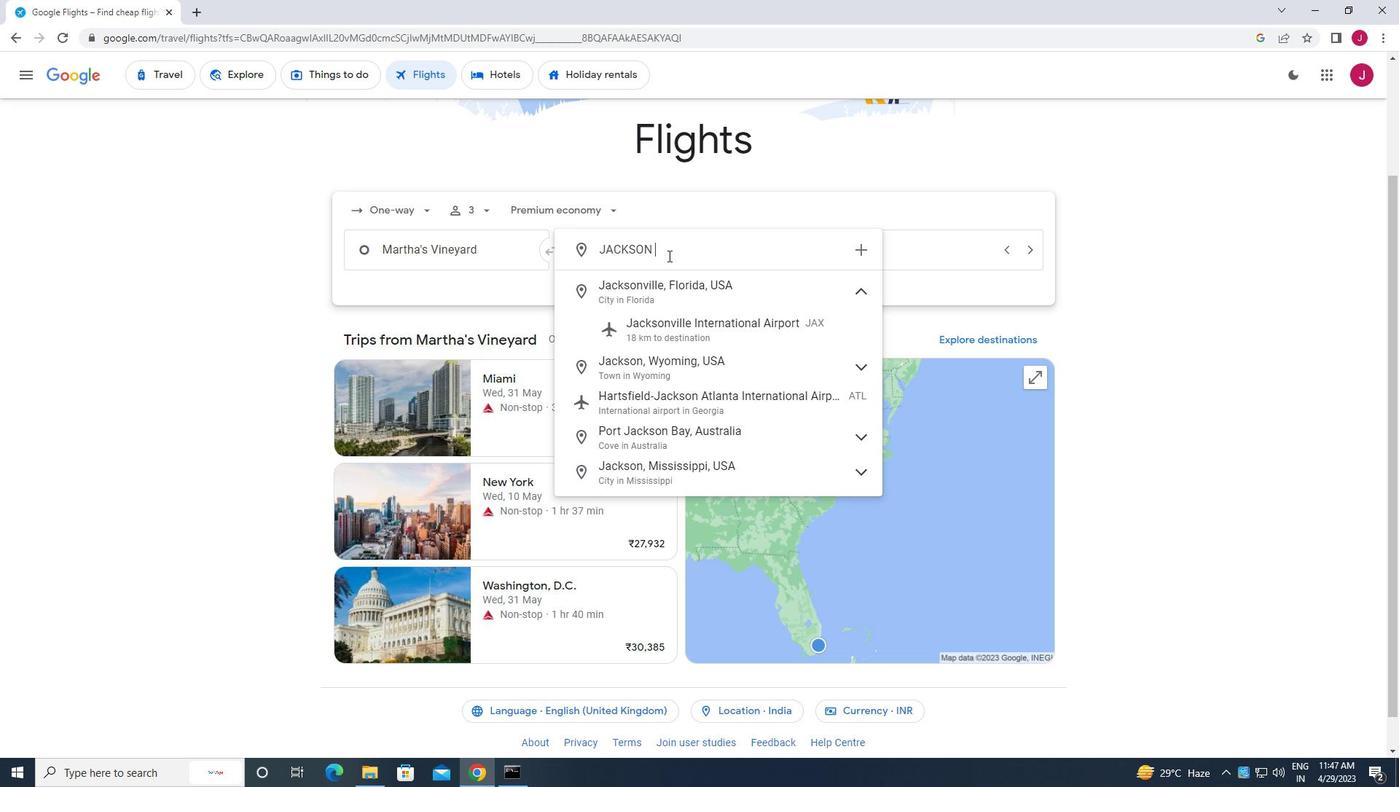 
Action: Mouse moved to (671, 329)
Screenshot: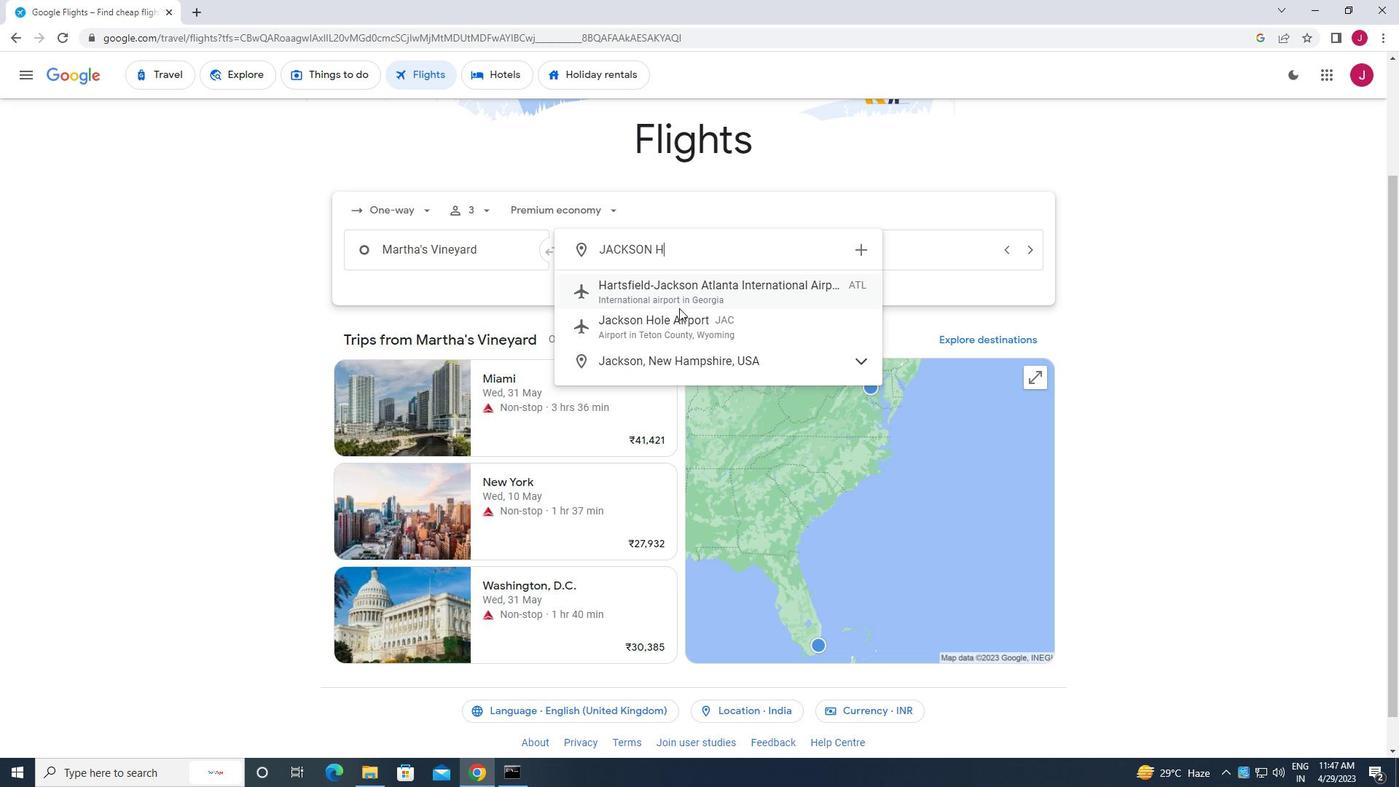 
Action: Mouse pressed left at (671, 329)
Screenshot: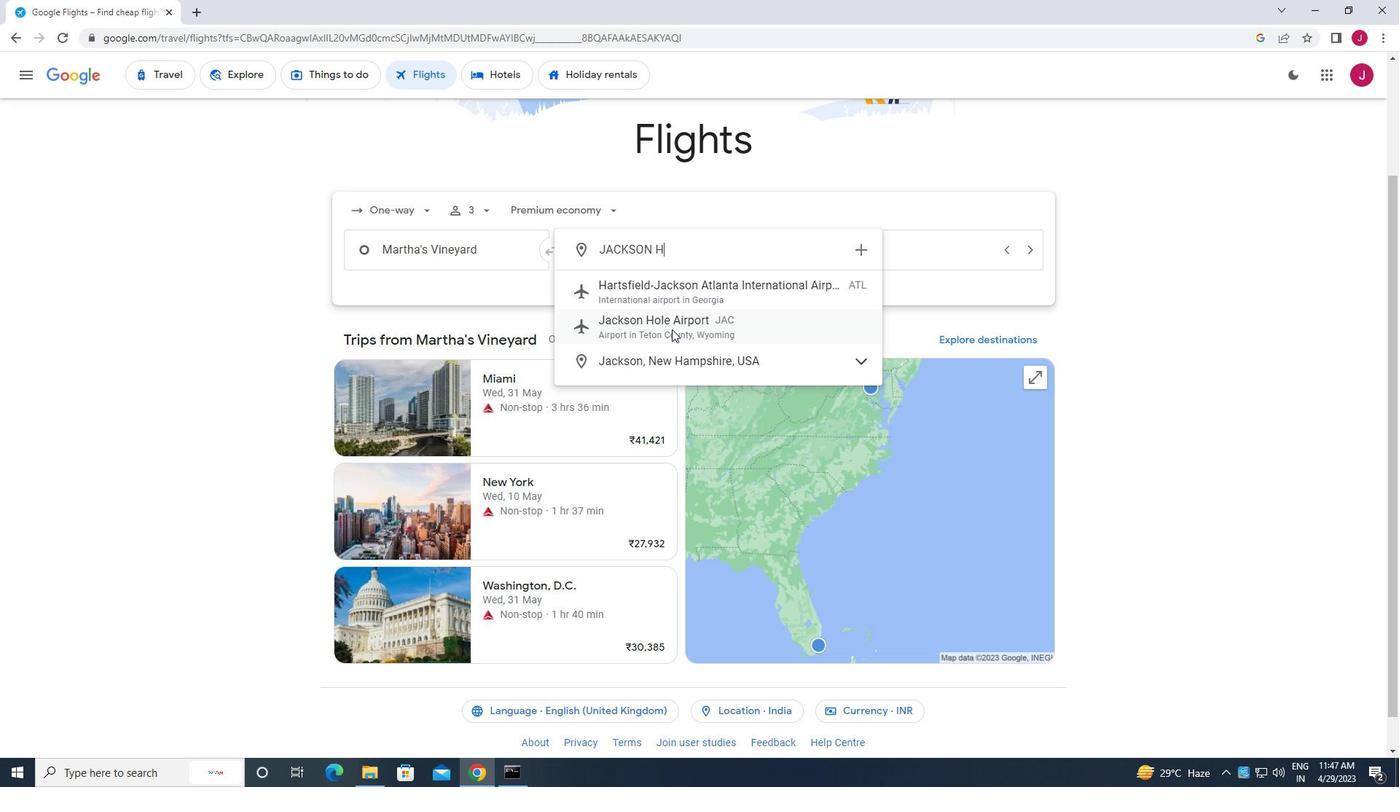 
Action: Mouse moved to (879, 252)
Screenshot: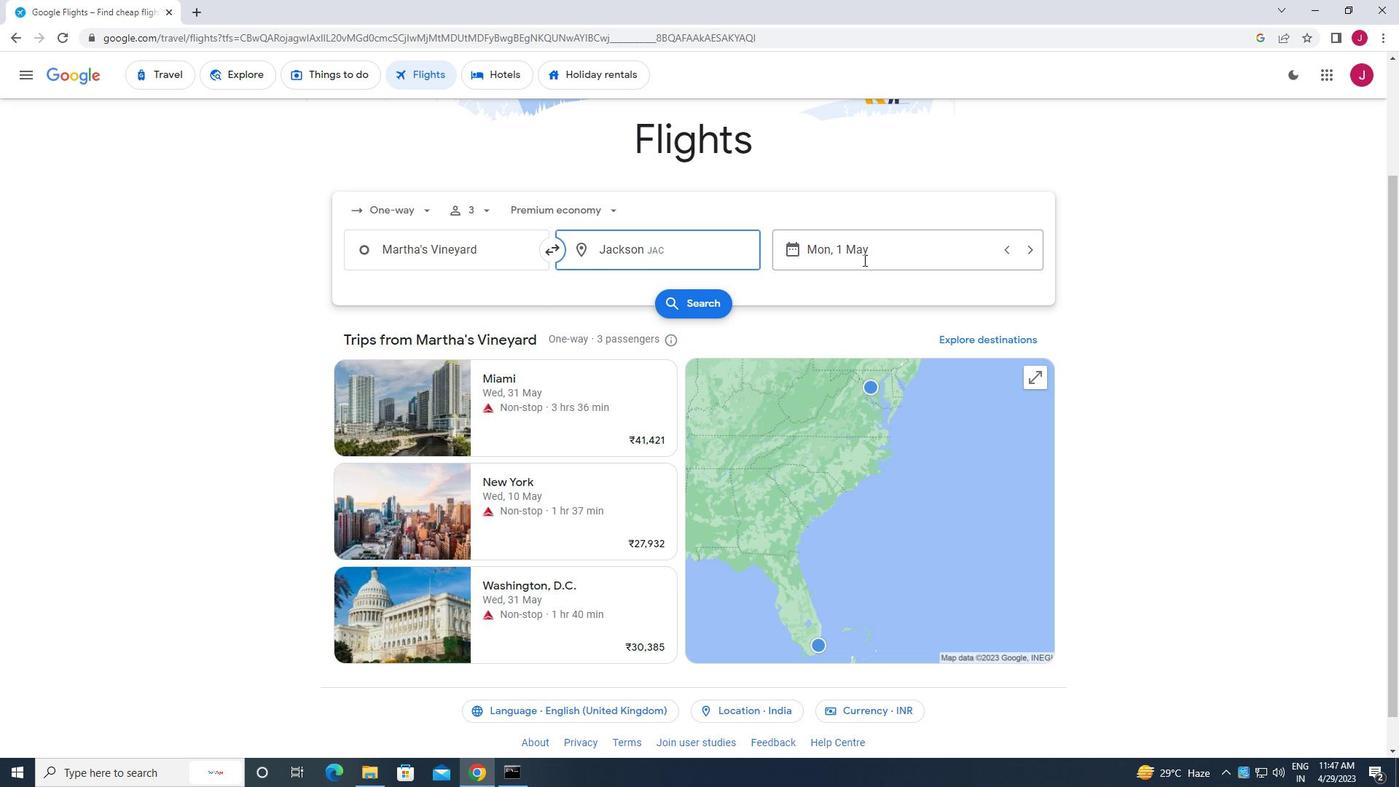 
Action: Mouse pressed left at (879, 252)
Screenshot: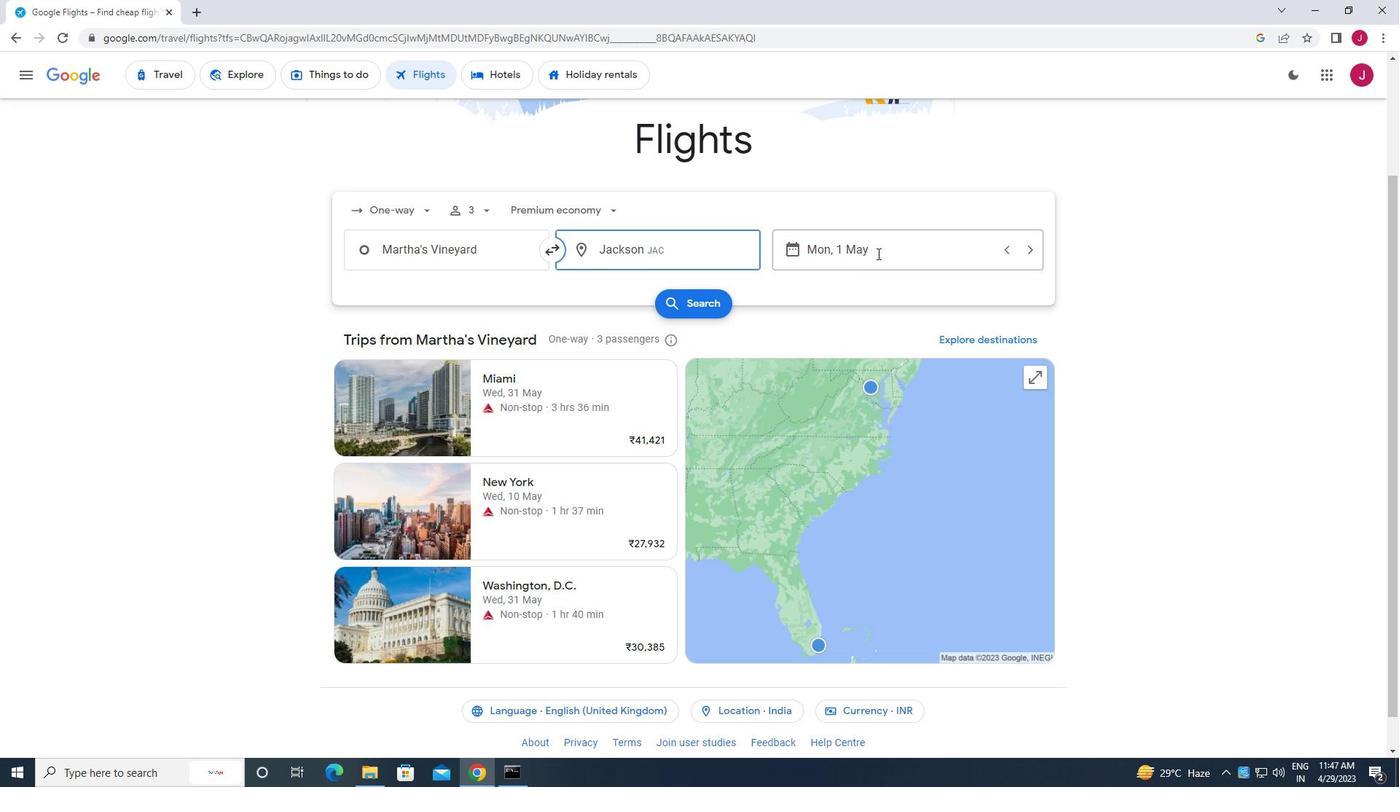 
Action: Mouse moved to (876, 361)
Screenshot: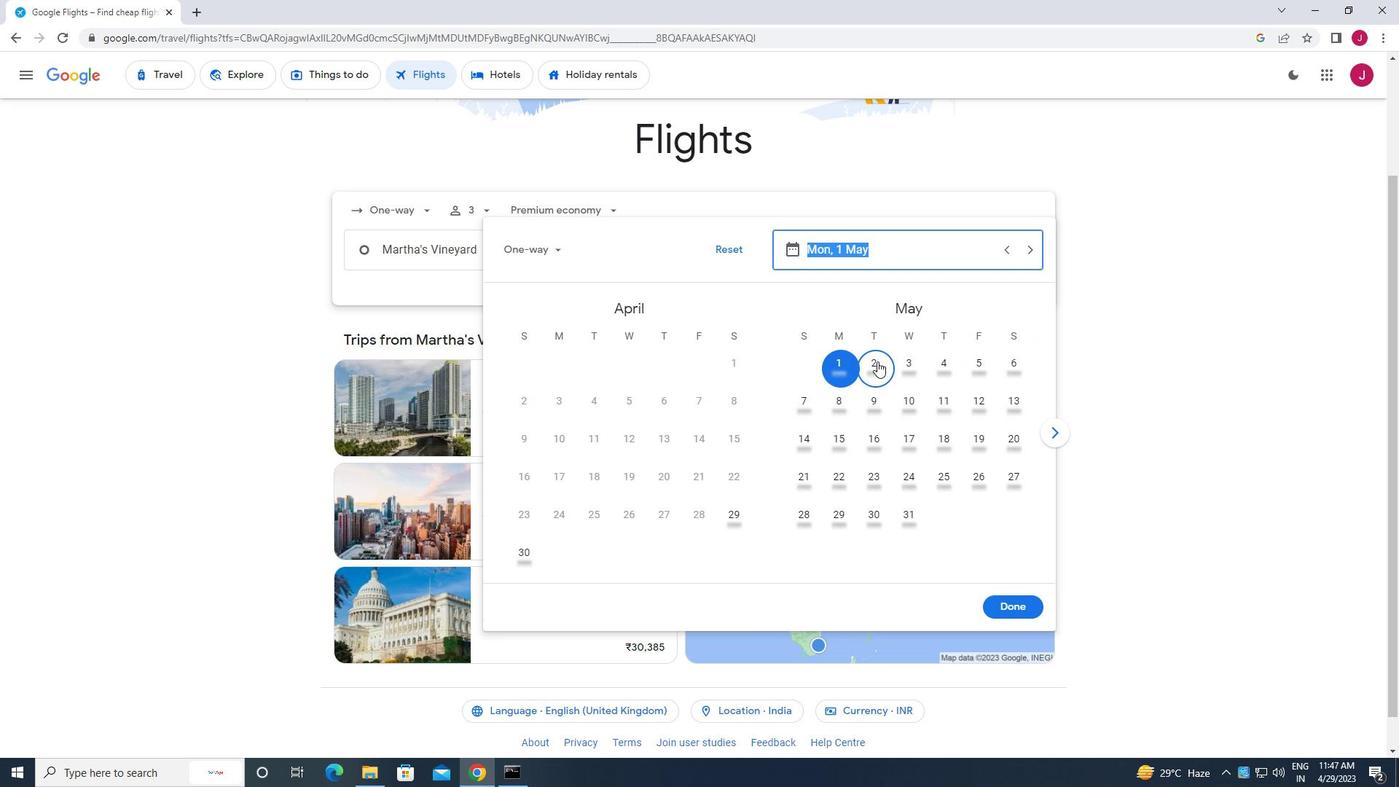 
Action: Mouse pressed left at (876, 361)
Screenshot: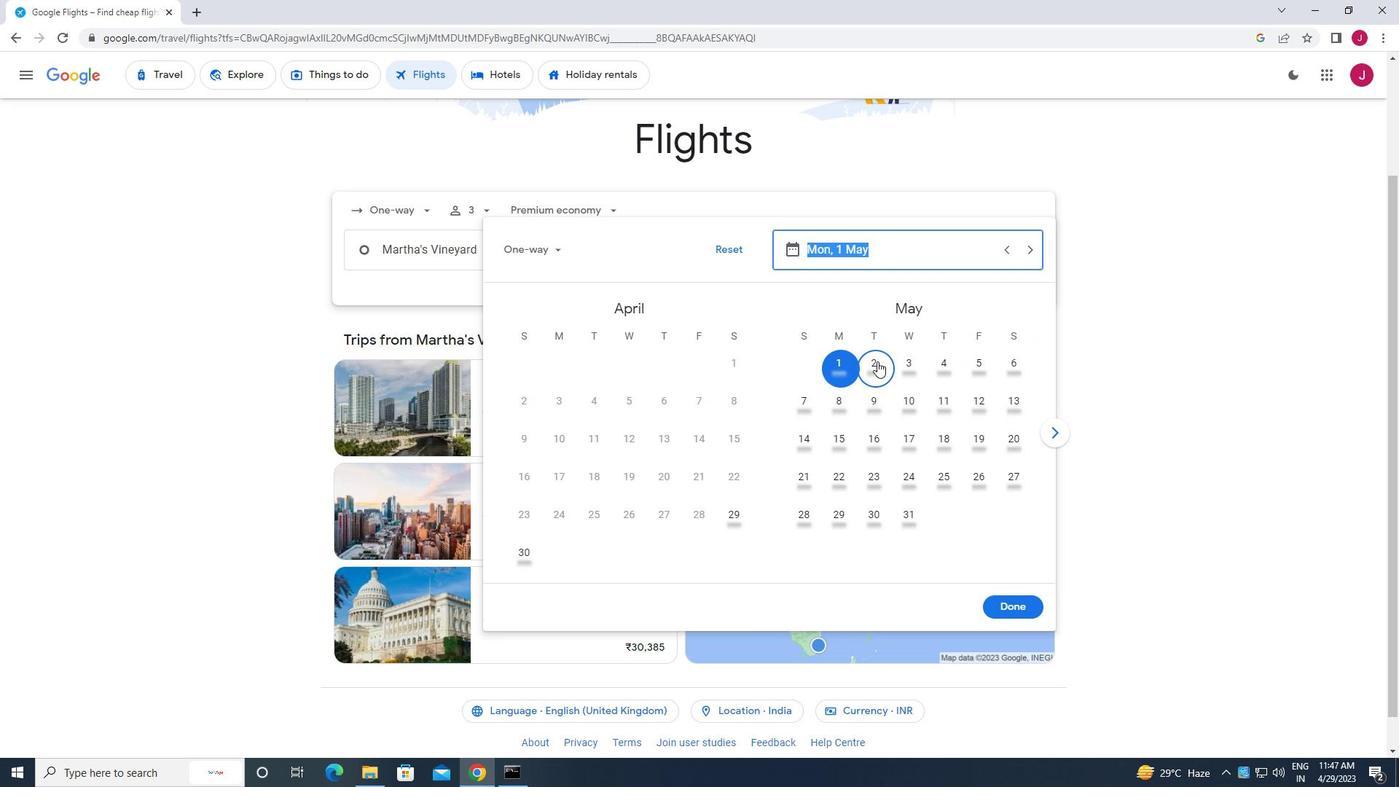 
Action: Mouse moved to (1002, 612)
Screenshot: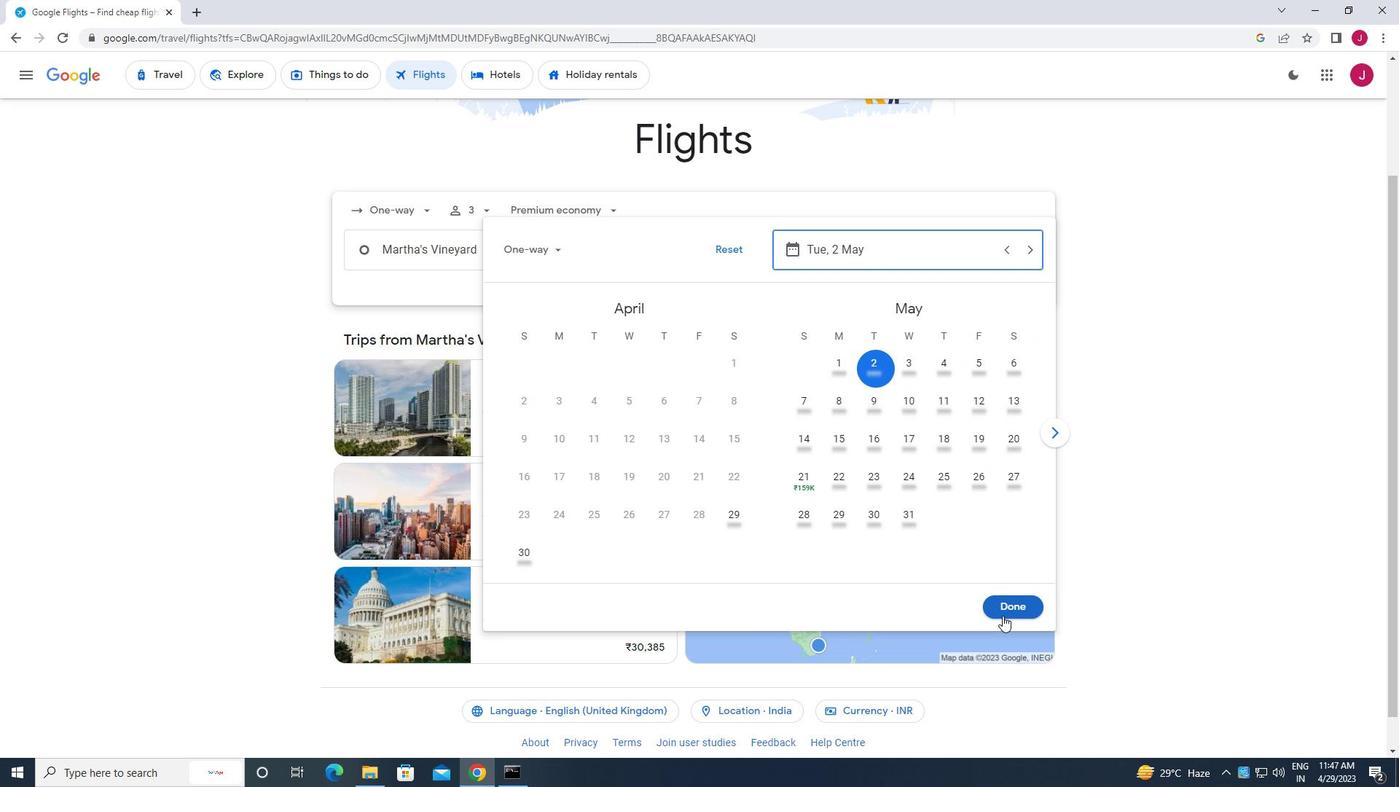 
Action: Mouse pressed left at (1002, 612)
Screenshot: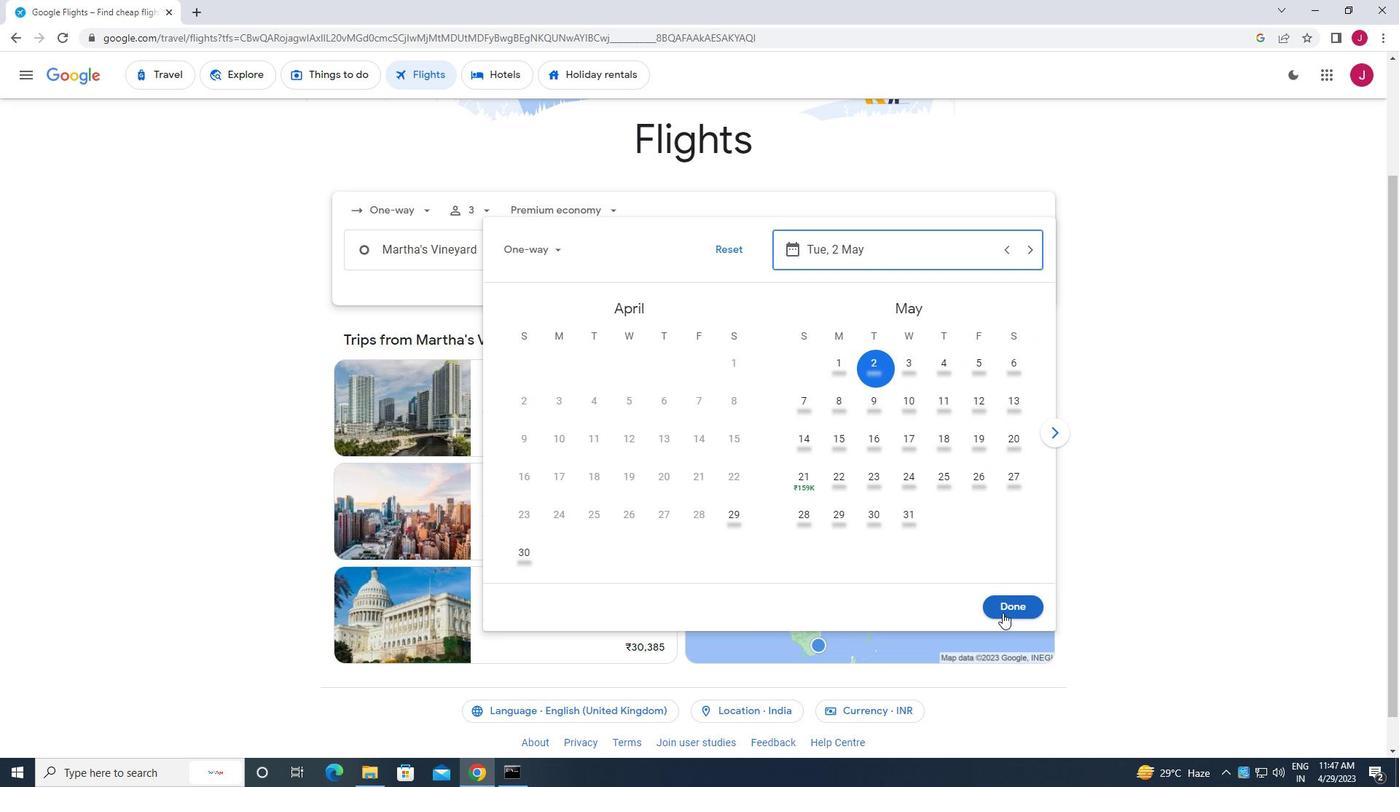 
Action: Mouse moved to (708, 303)
Screenshot: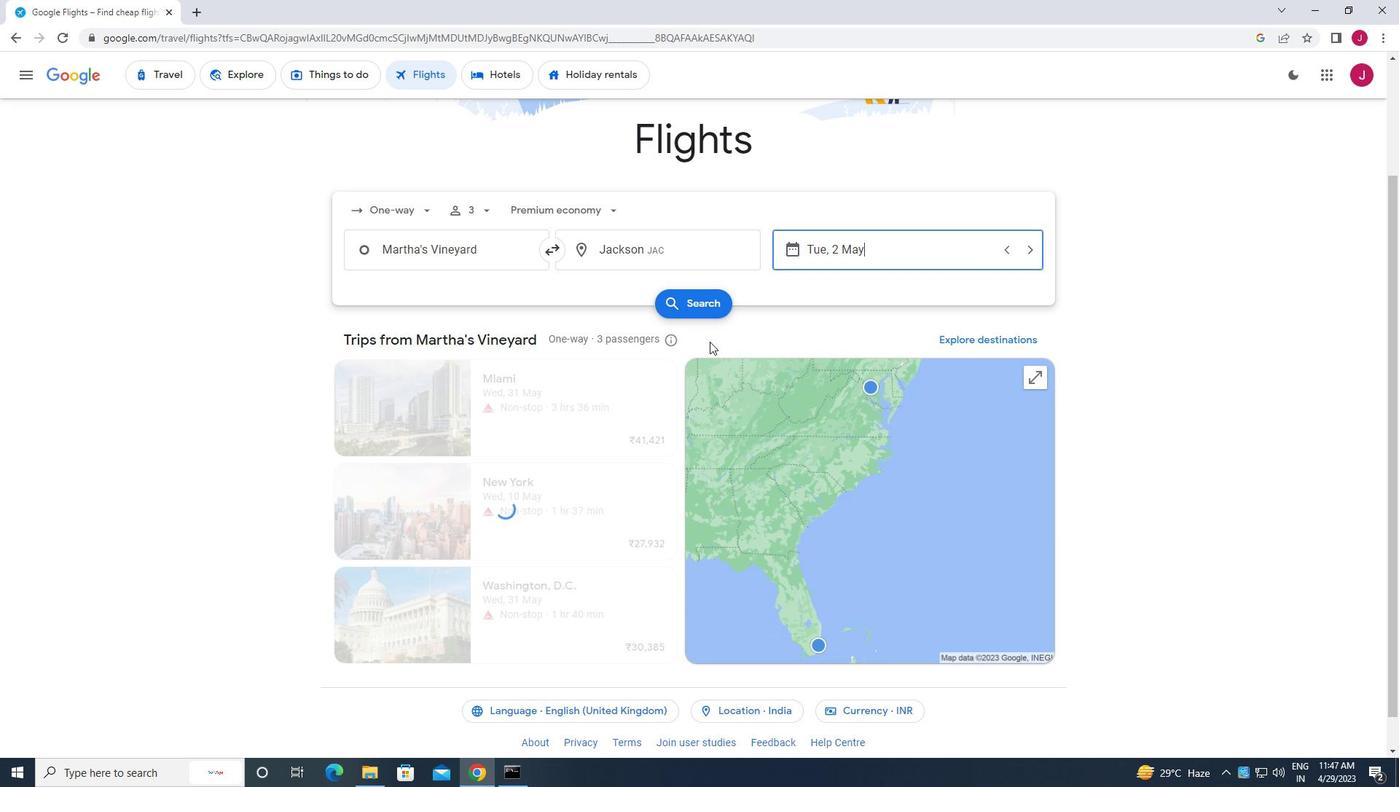 
Action: Mouse pressed left at (708, 303)
Screenshot: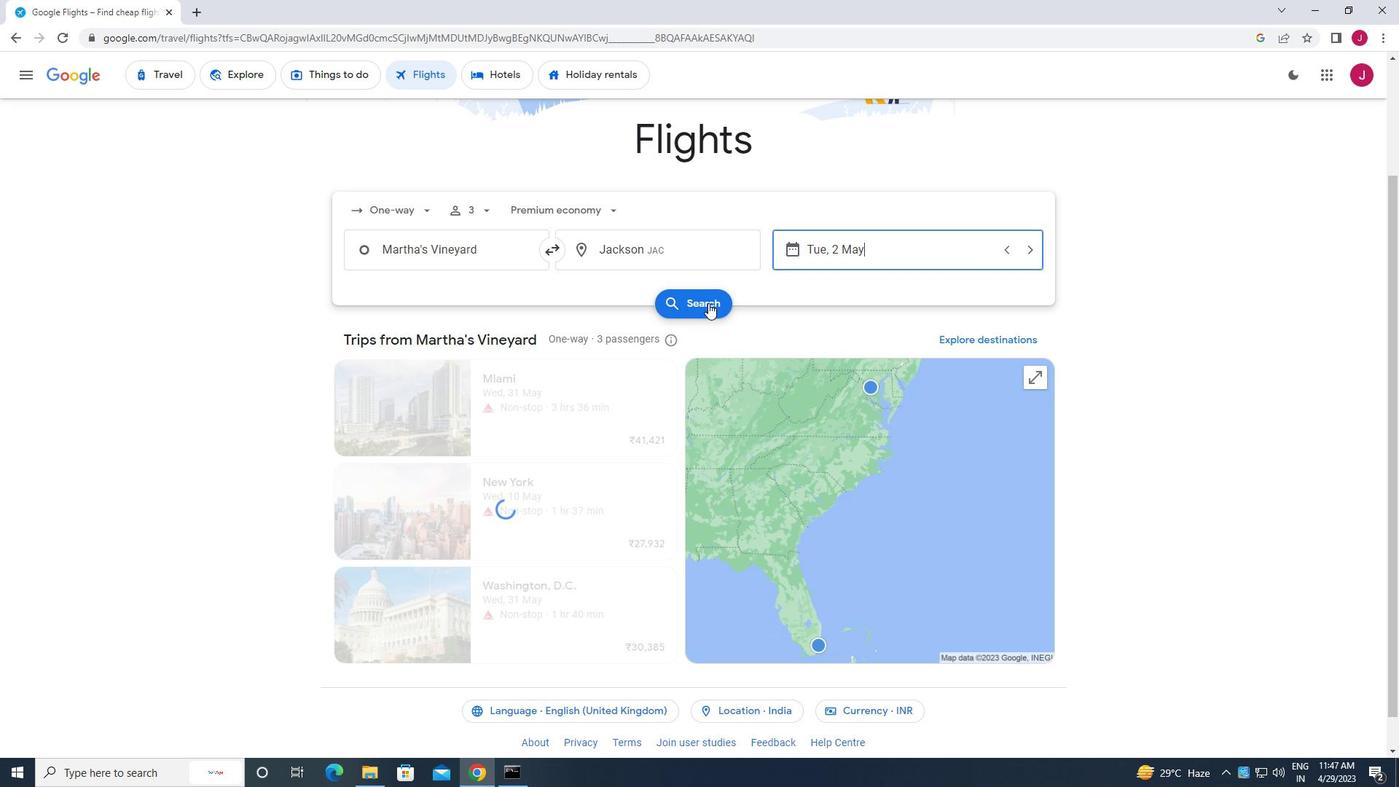 
Action: Mouse moved to (365, 209)
Screenshot: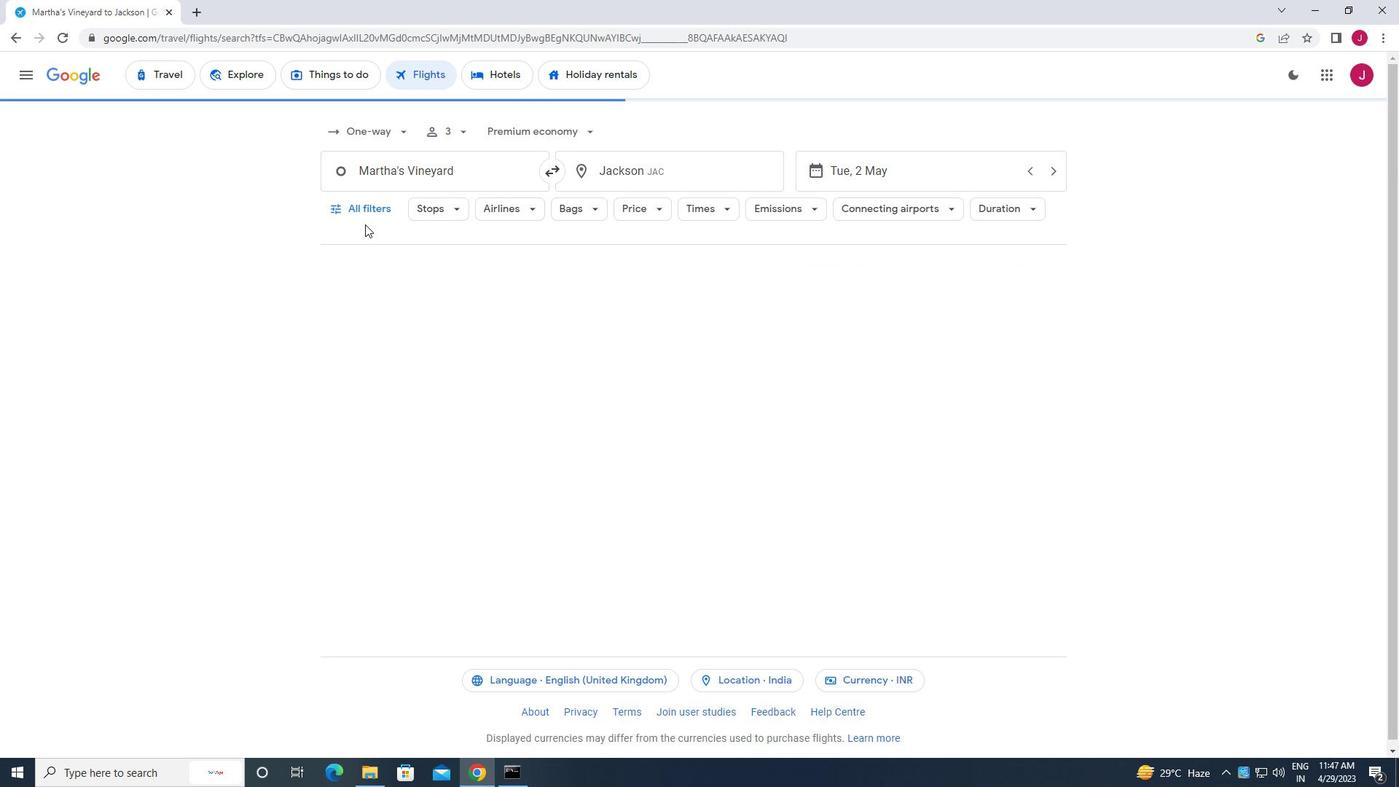
Action: Mouse pressed left at (365, 209)
Screenshot: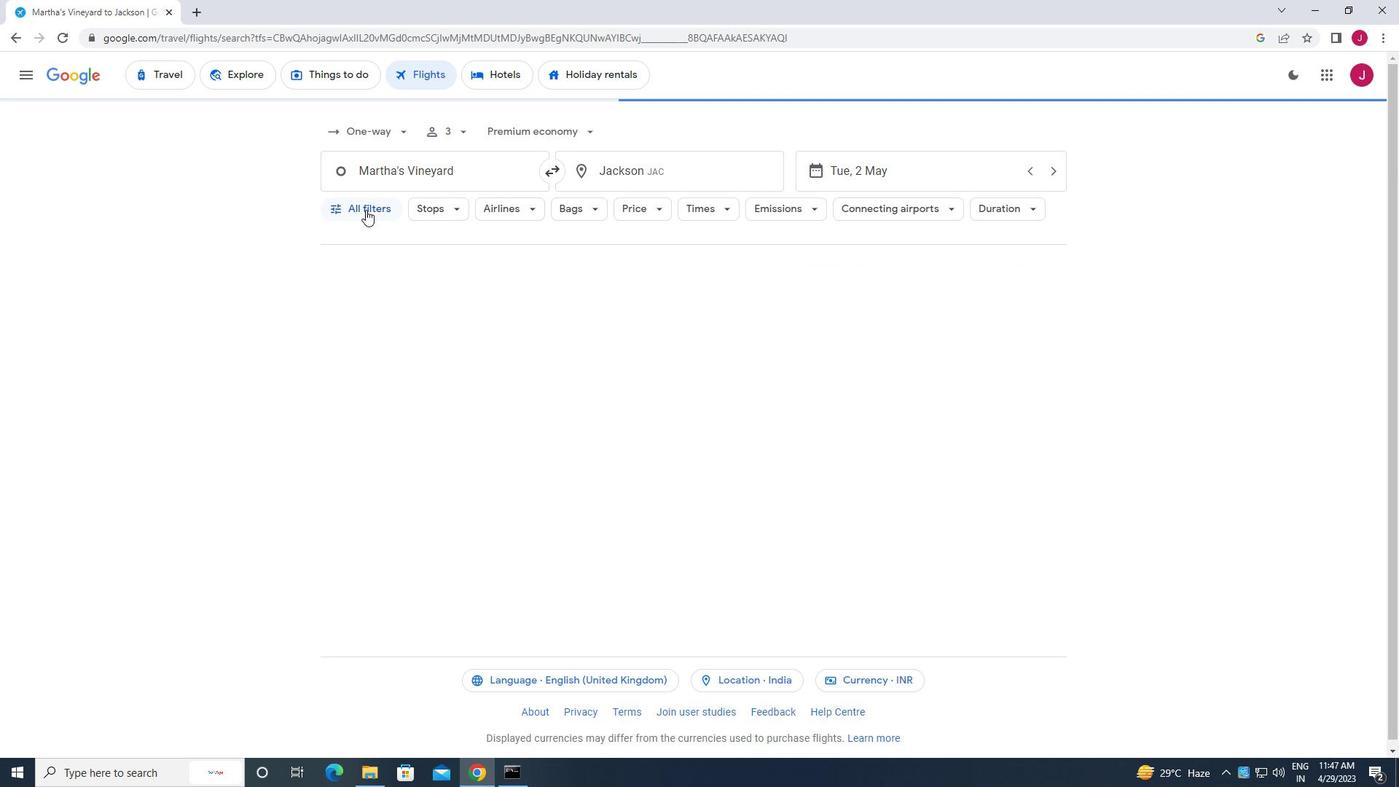 
Action: Mouse moved to (426, 330)
Screenshot: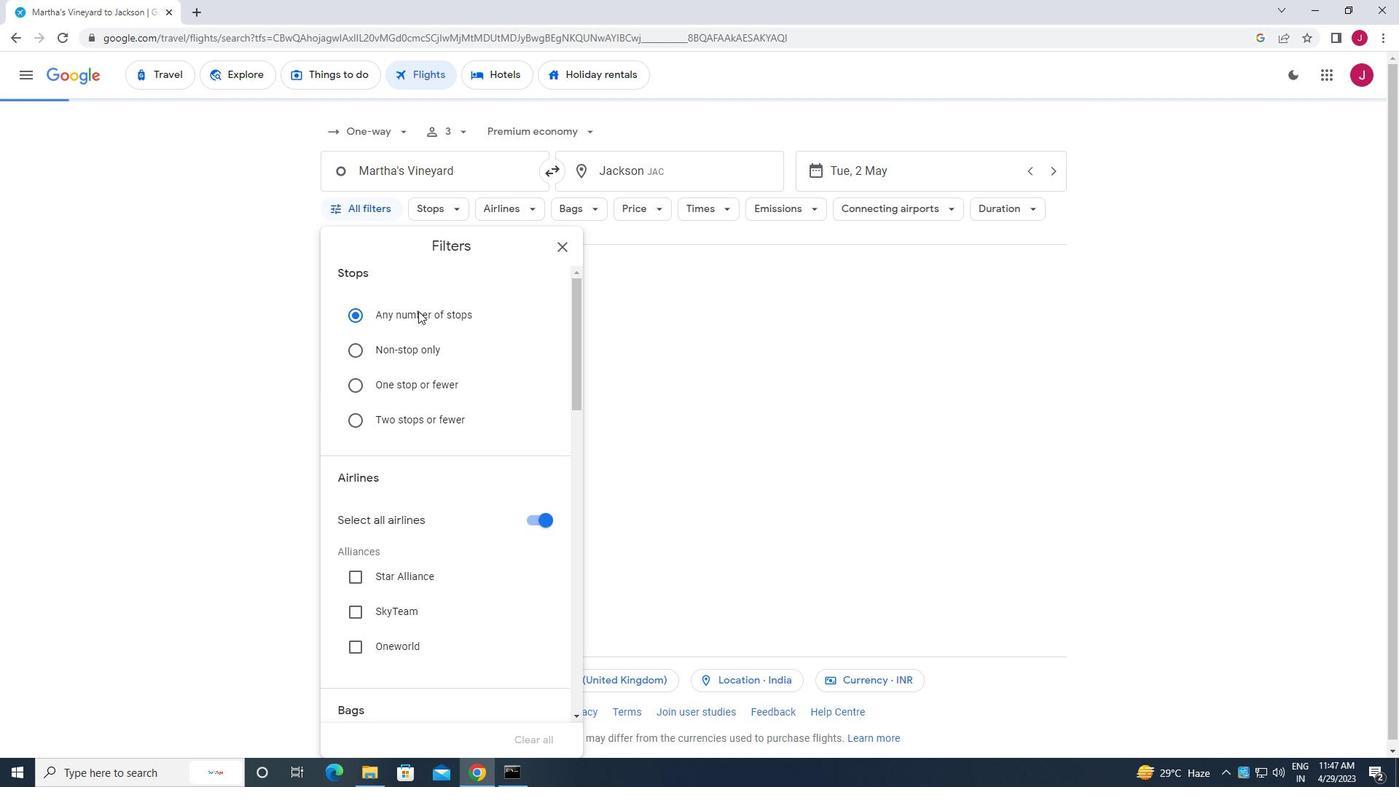 
Action: Mouse scrolled (426, 329) with delta (0, 0)
Screenshot: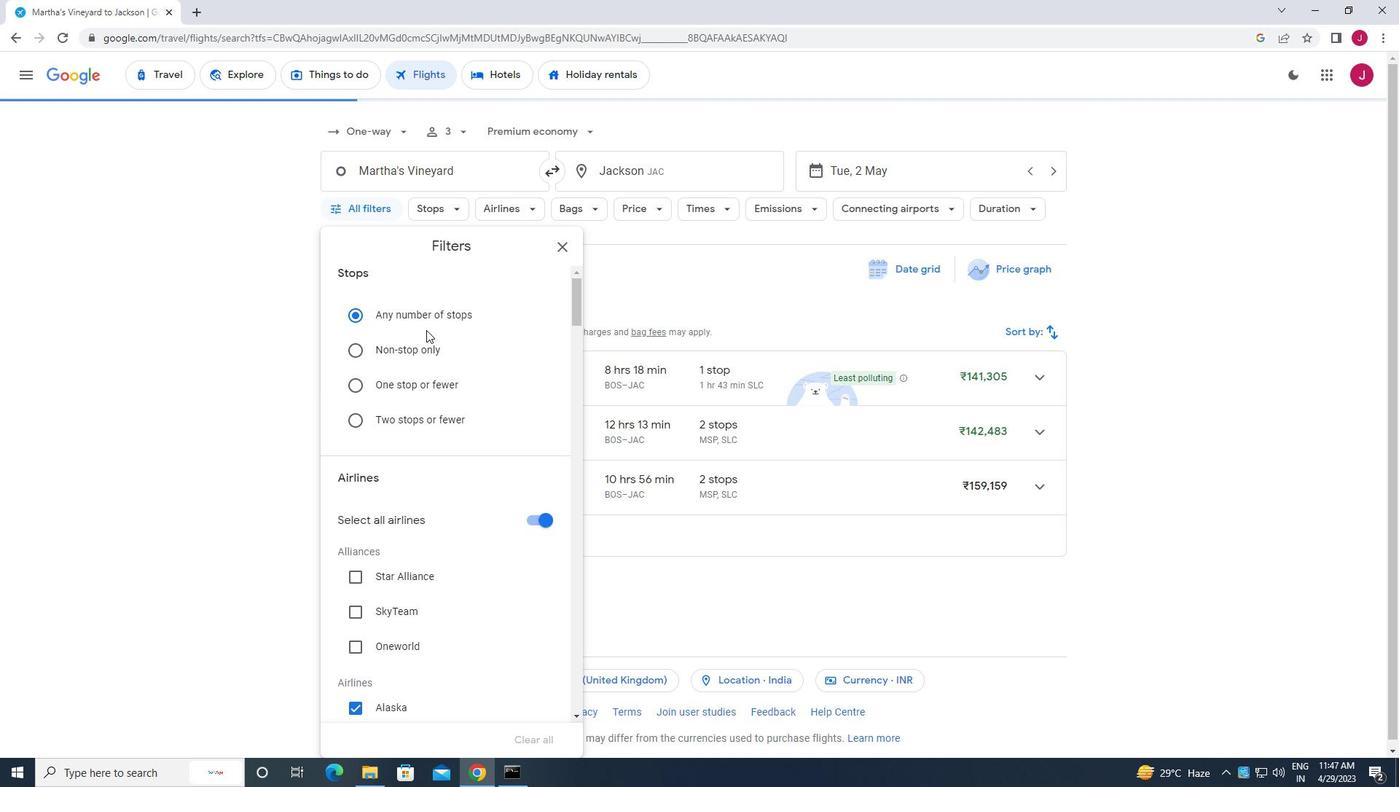 
Action: Mouse scrolled (426, 329) with delta (0, 0)
Screenshot: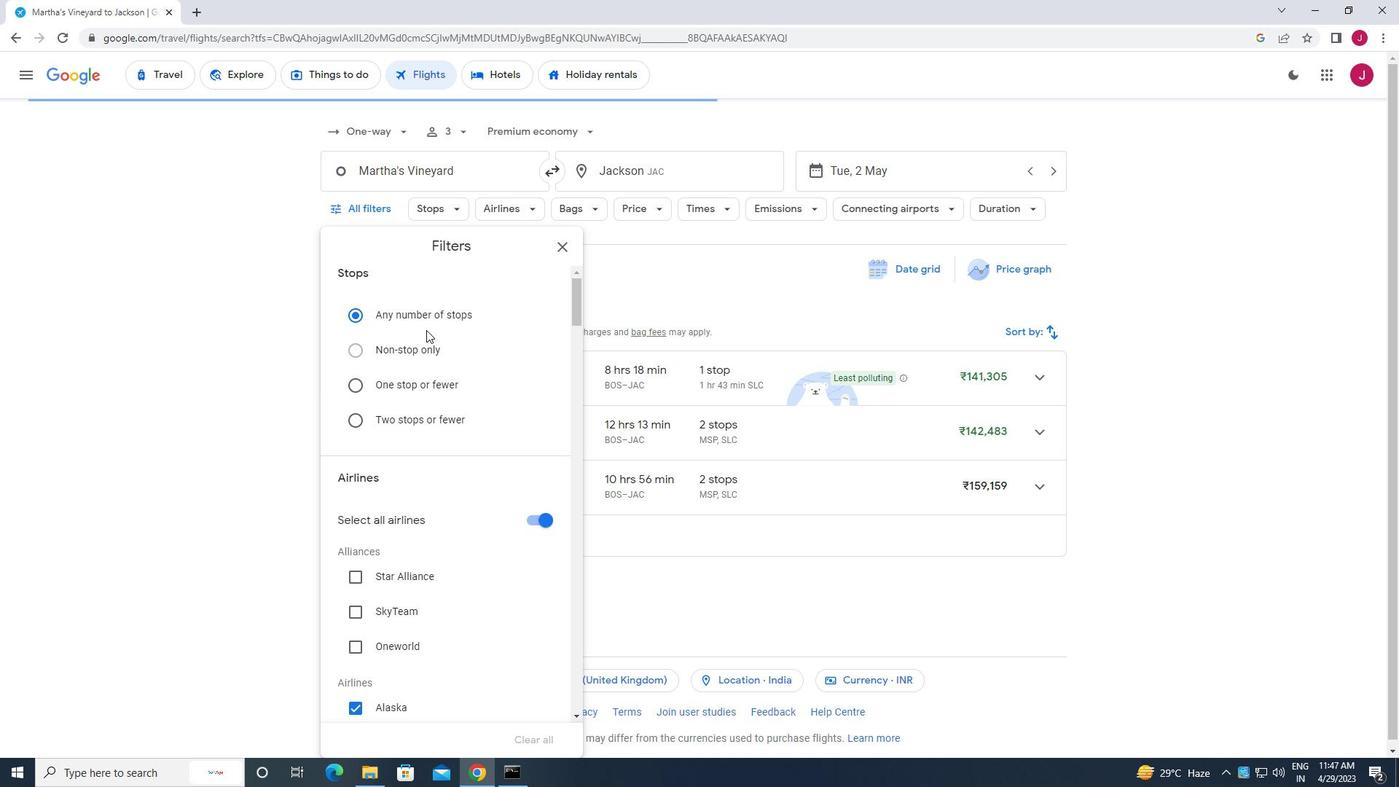 
Action: Mouse moved to (530, 376)
Screenshot: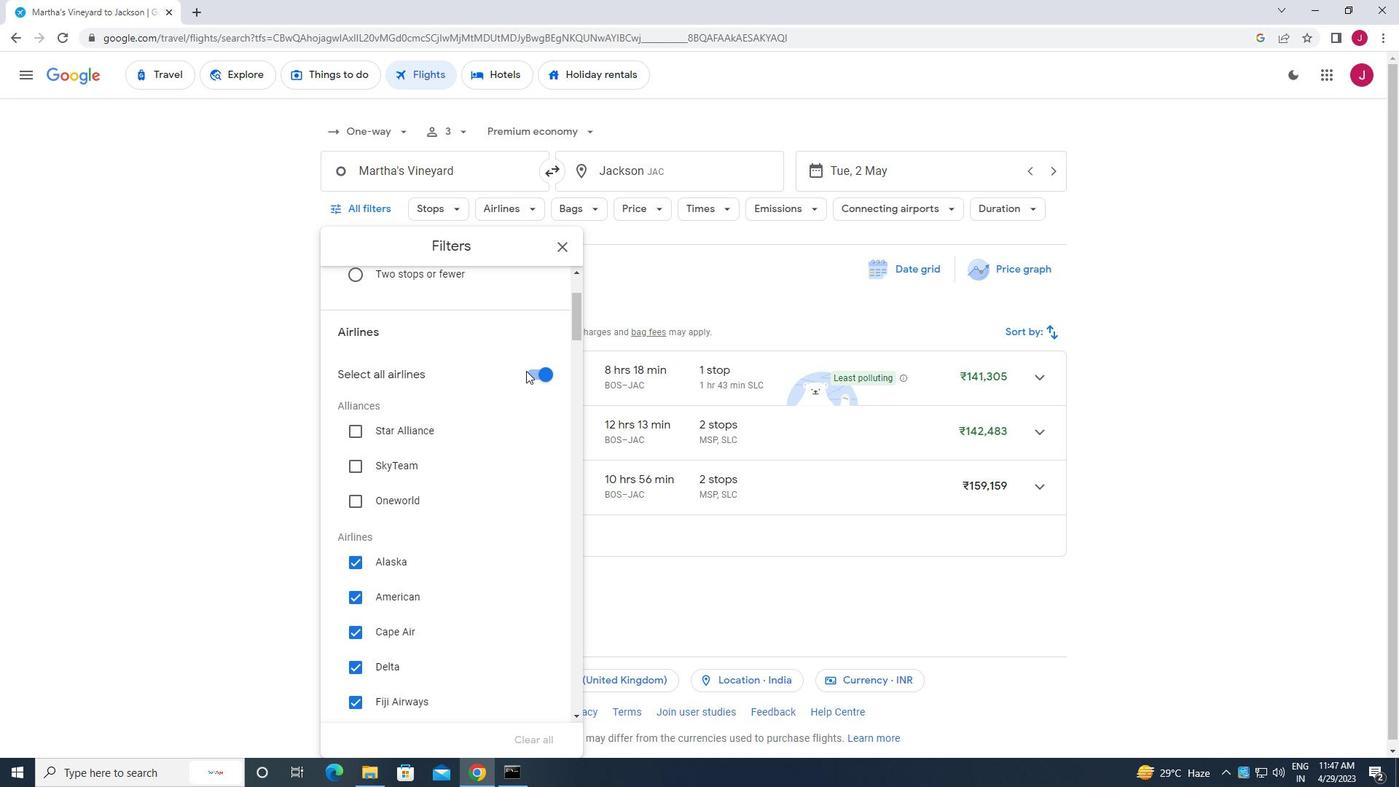 
Action: Mouse pressed left at (530, 376)
Screenshot: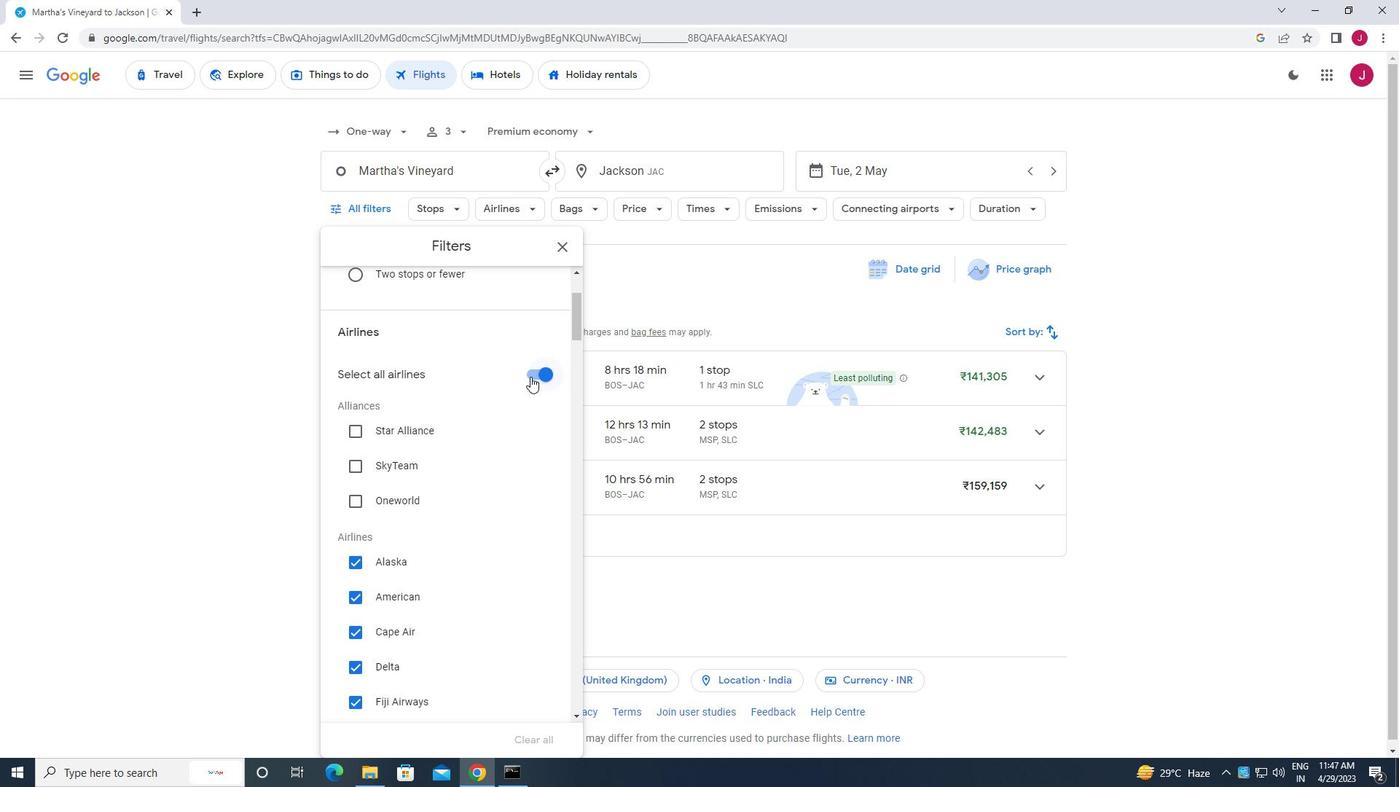 
Action: Mouse moved to (456, 399)
Screenshot: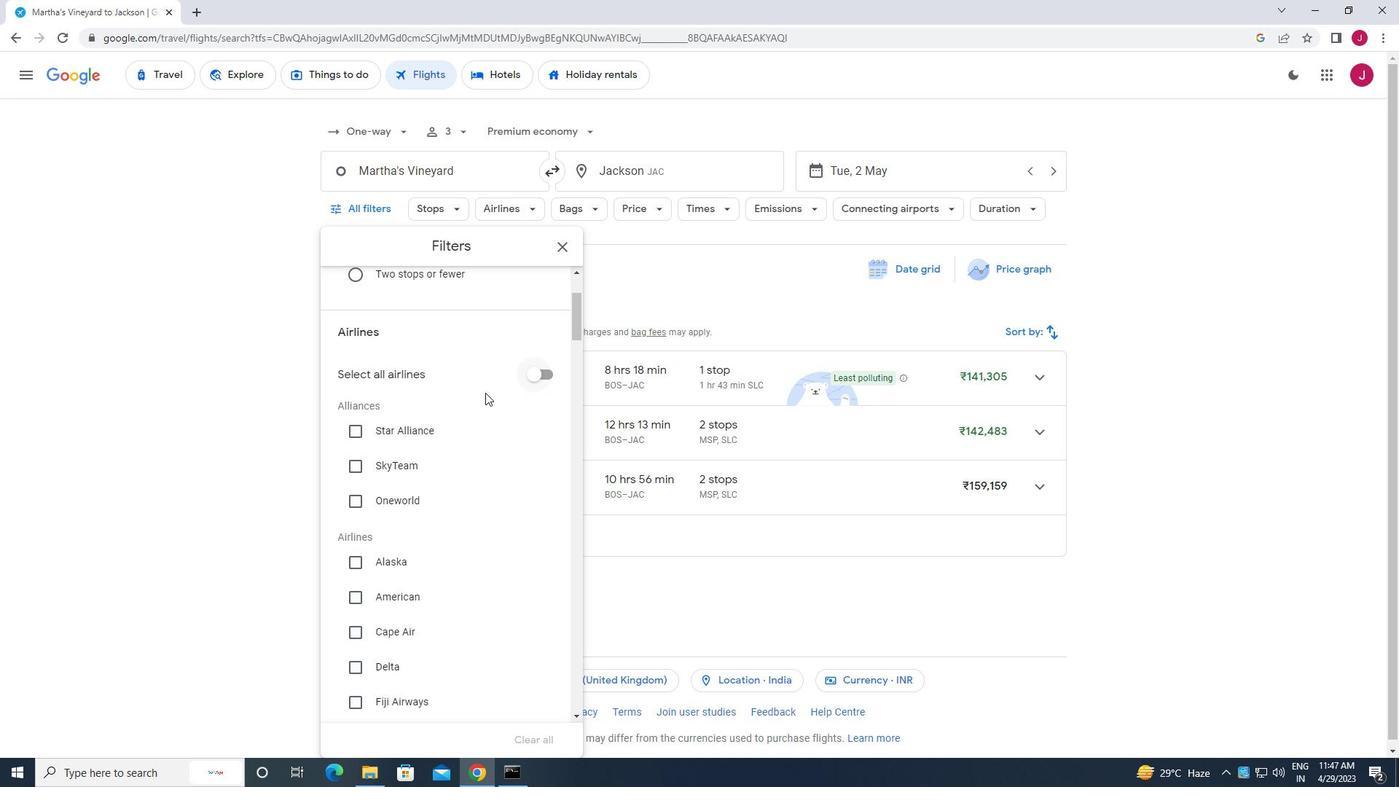 
Action: Mouse scrolled (456, 398) with delta (0, 0)
Screenshot: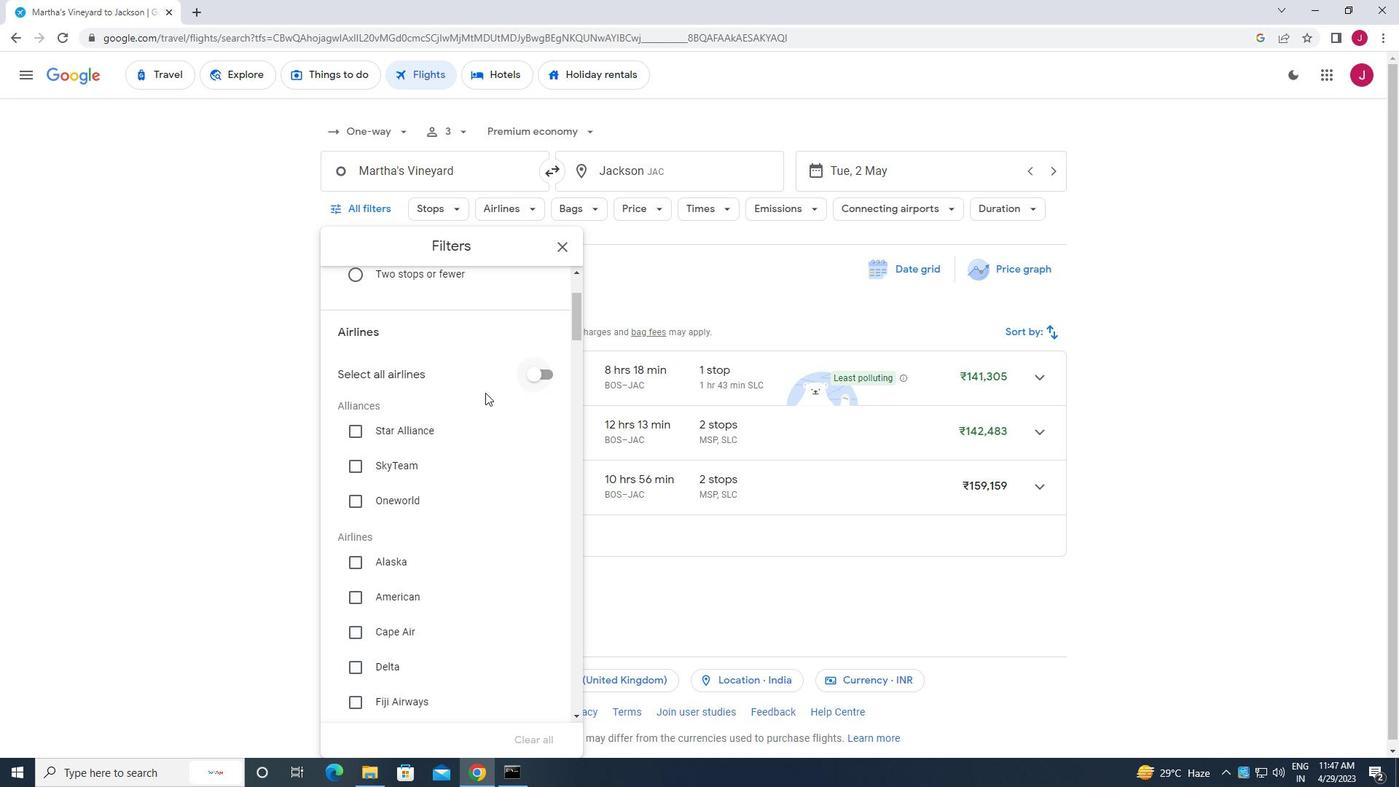 
Action: Mouse moved to (455, 400)
Screenshot: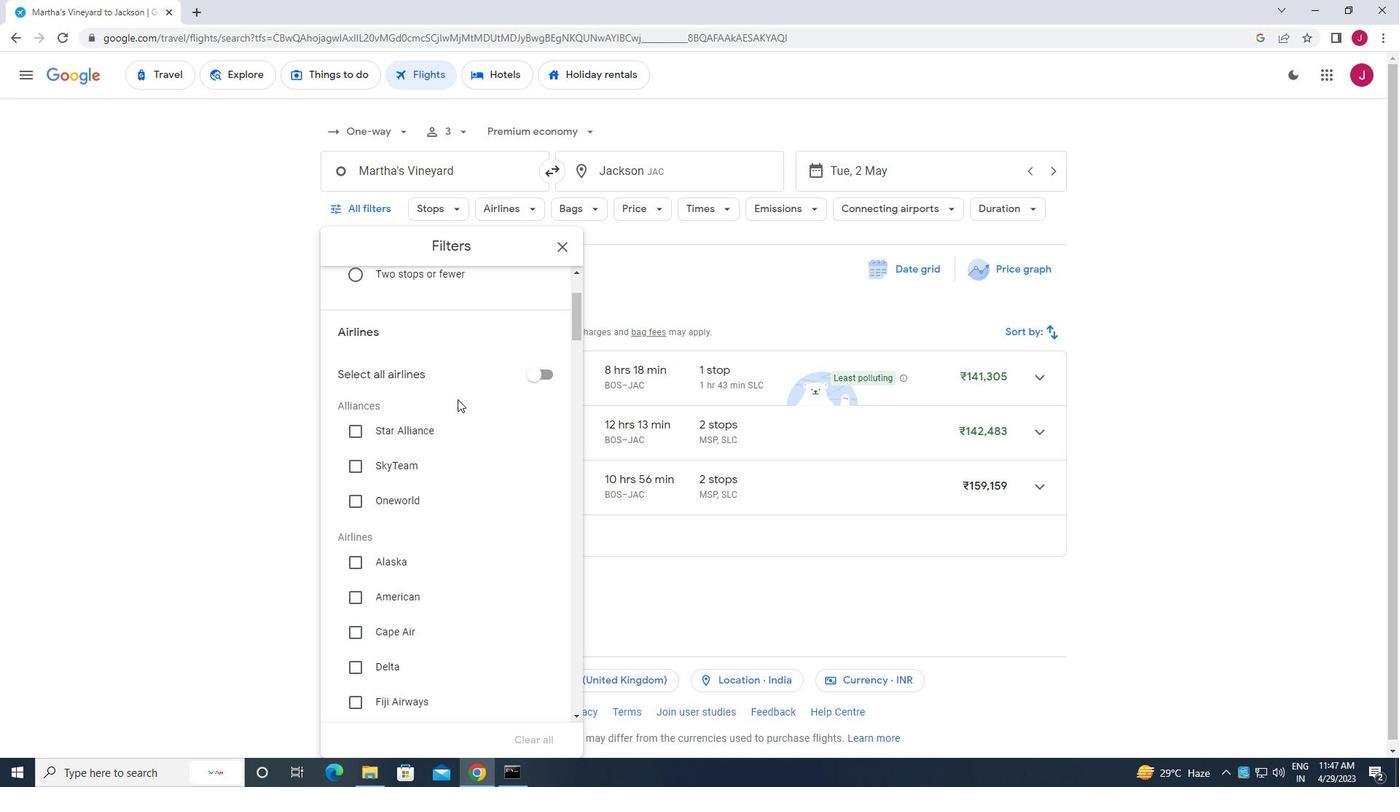 
Action: Mouse scrolled (455, 399) with delta (0, 0)
Screenshot: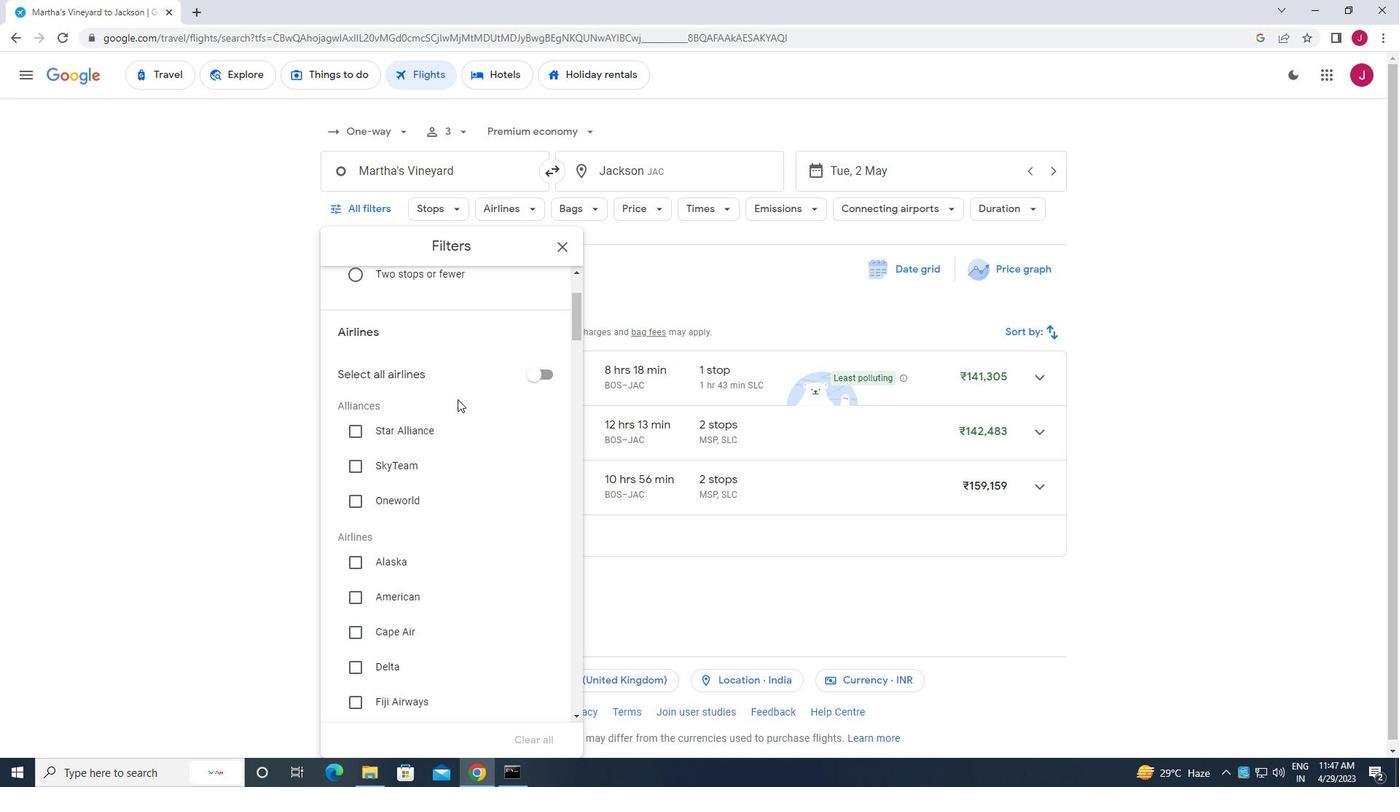 
Action: Mouse moved to (454, 400)
Screenshot: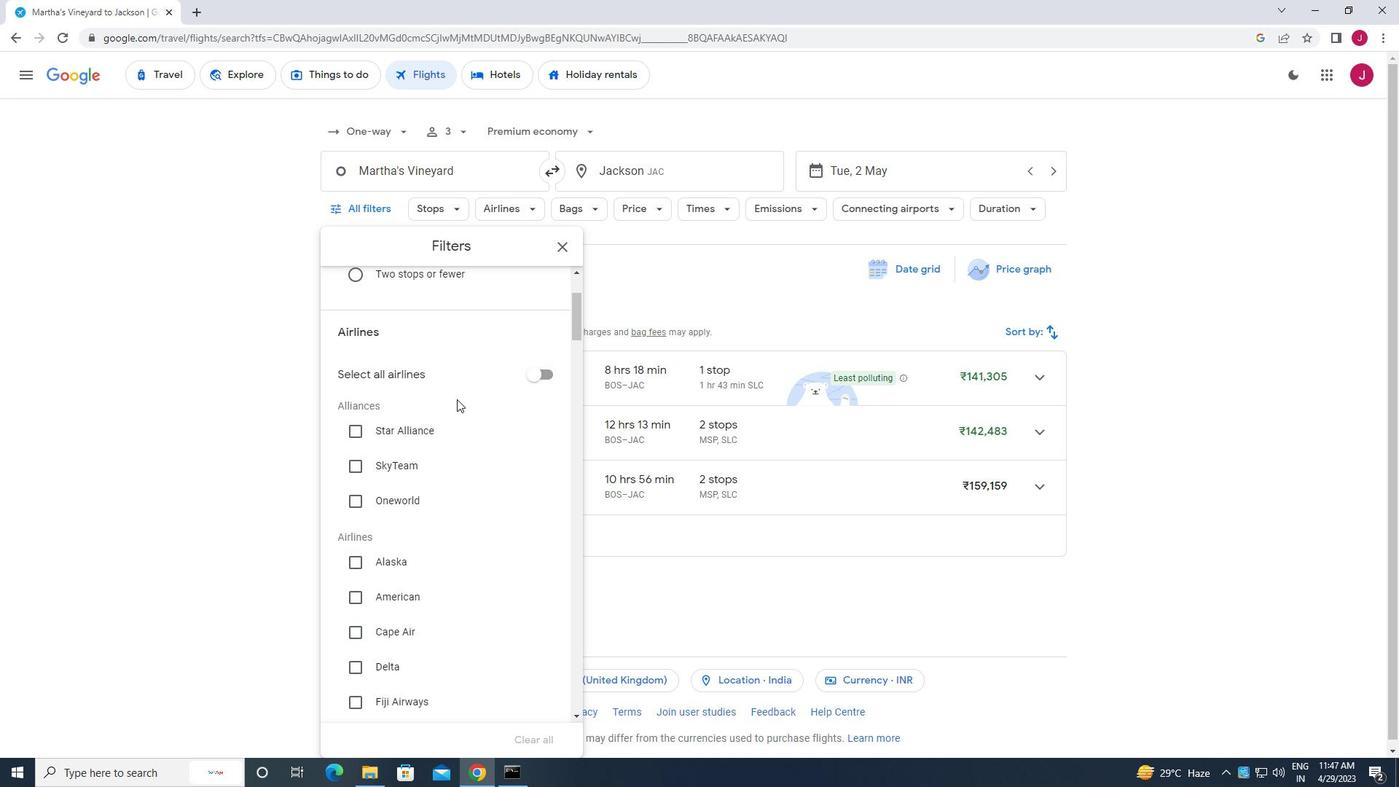 
Action: Mouse scrolled (454, 400) with delta (0, 0)
Screenshot: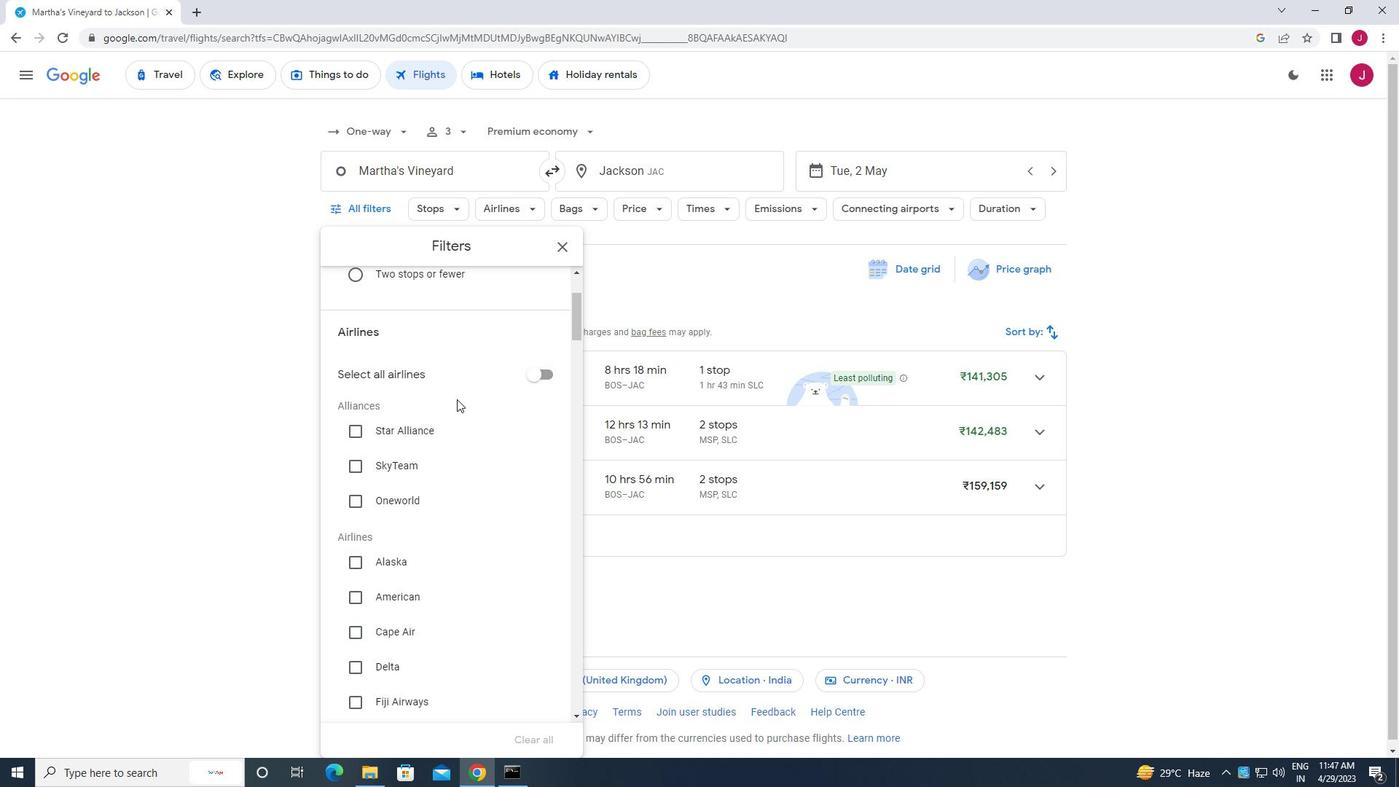 
Action: Mouse moved to (356, 448)
Screenshot: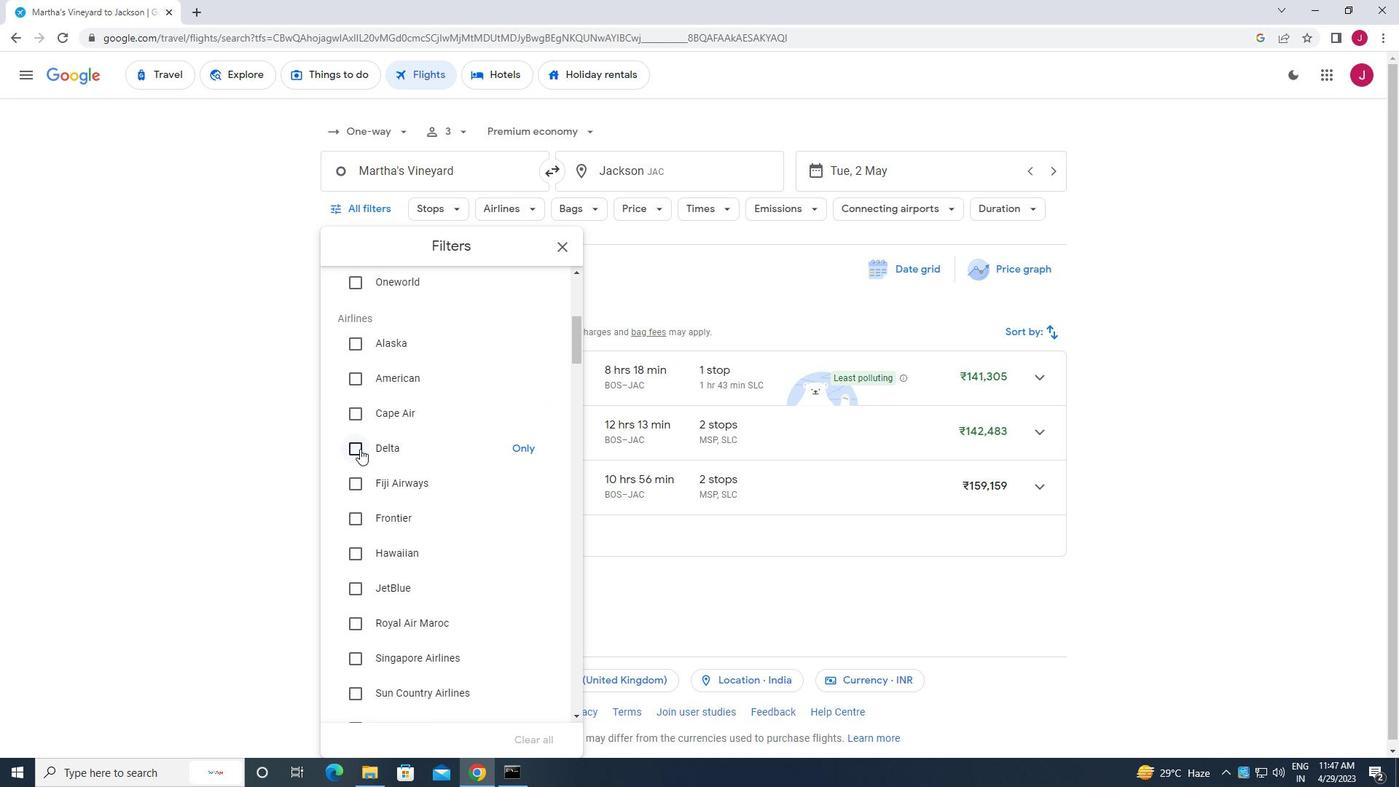 
Action: Mouse pressed left at (356, 448)
Screenshot: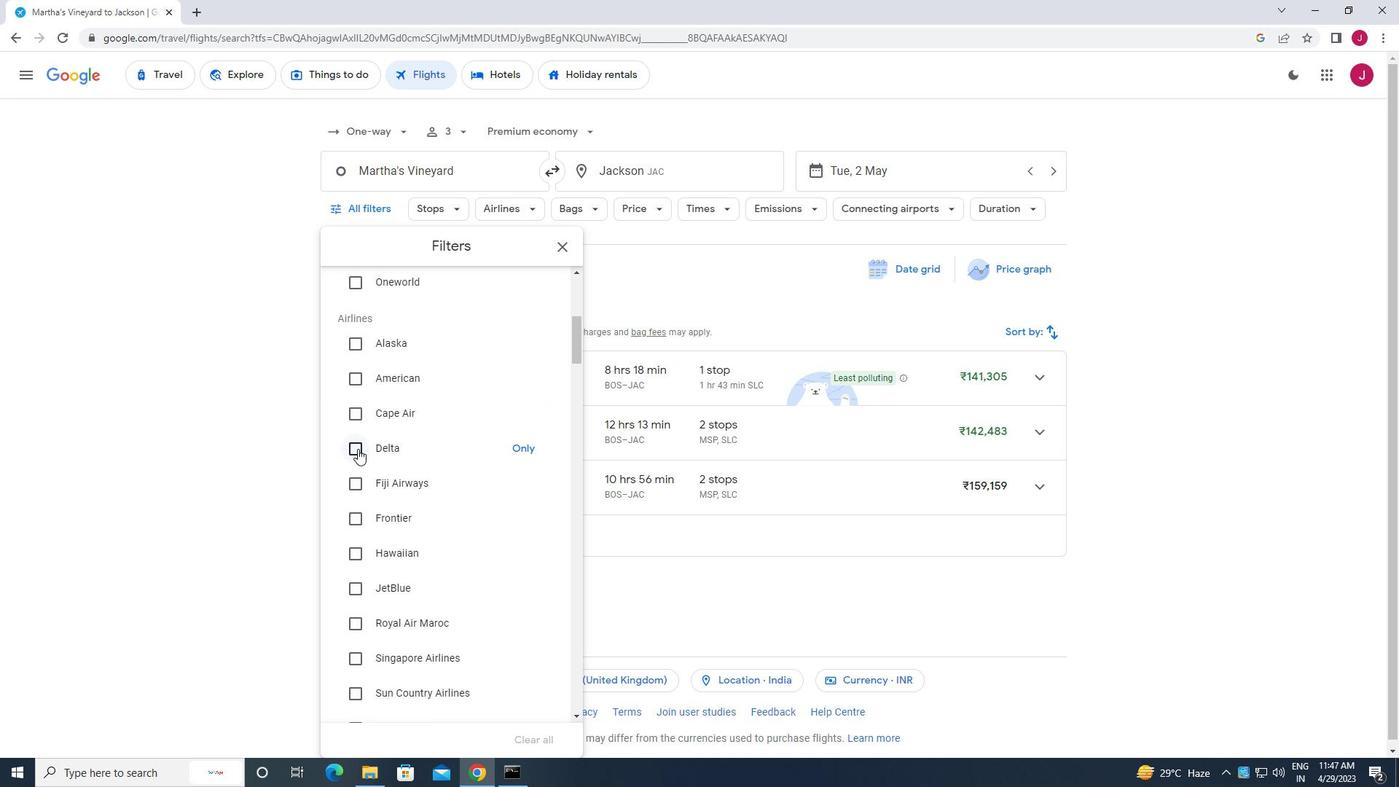 
Action: Mouse moved to (482, 453)
Screenshot: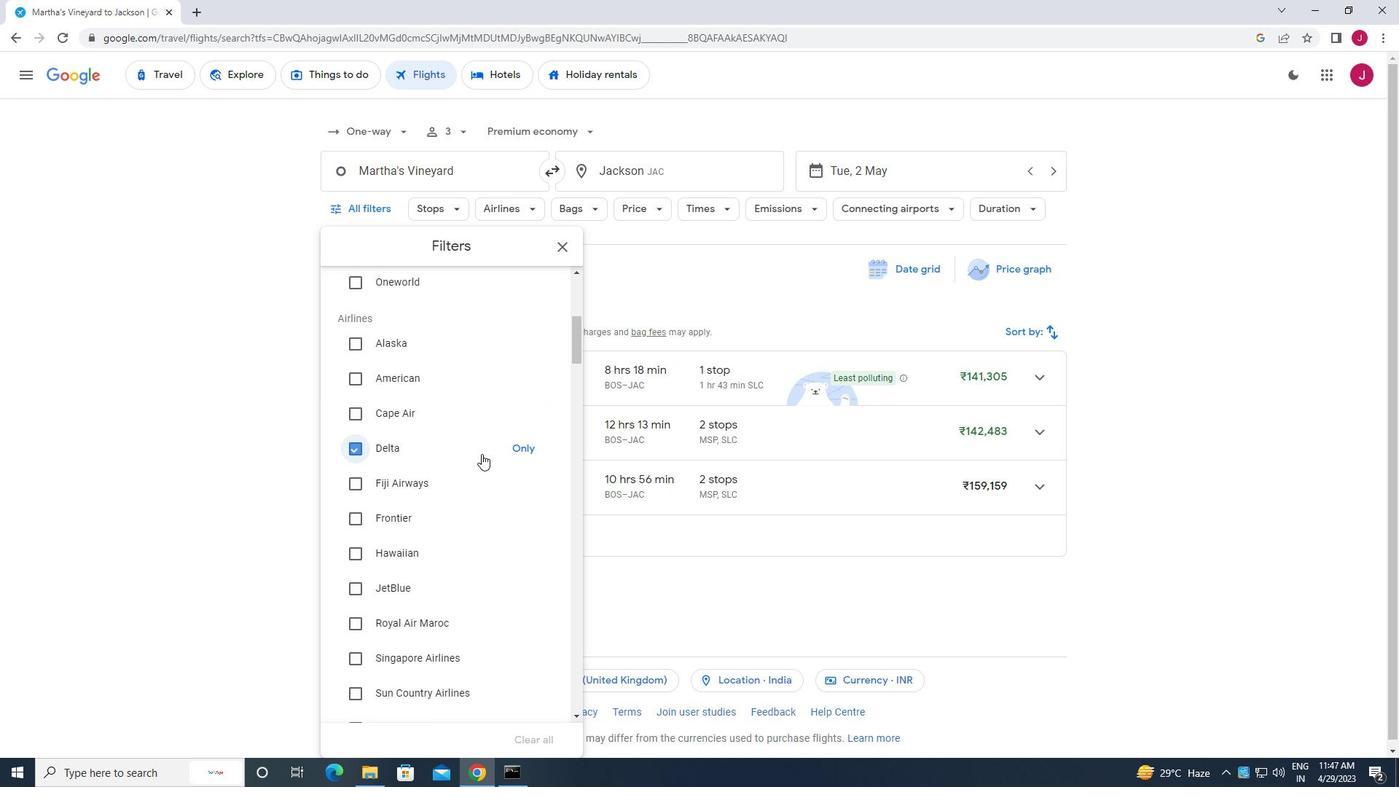 
Action: Mouse scrolled (482, 452) with delta (0, 0)
Screenshot: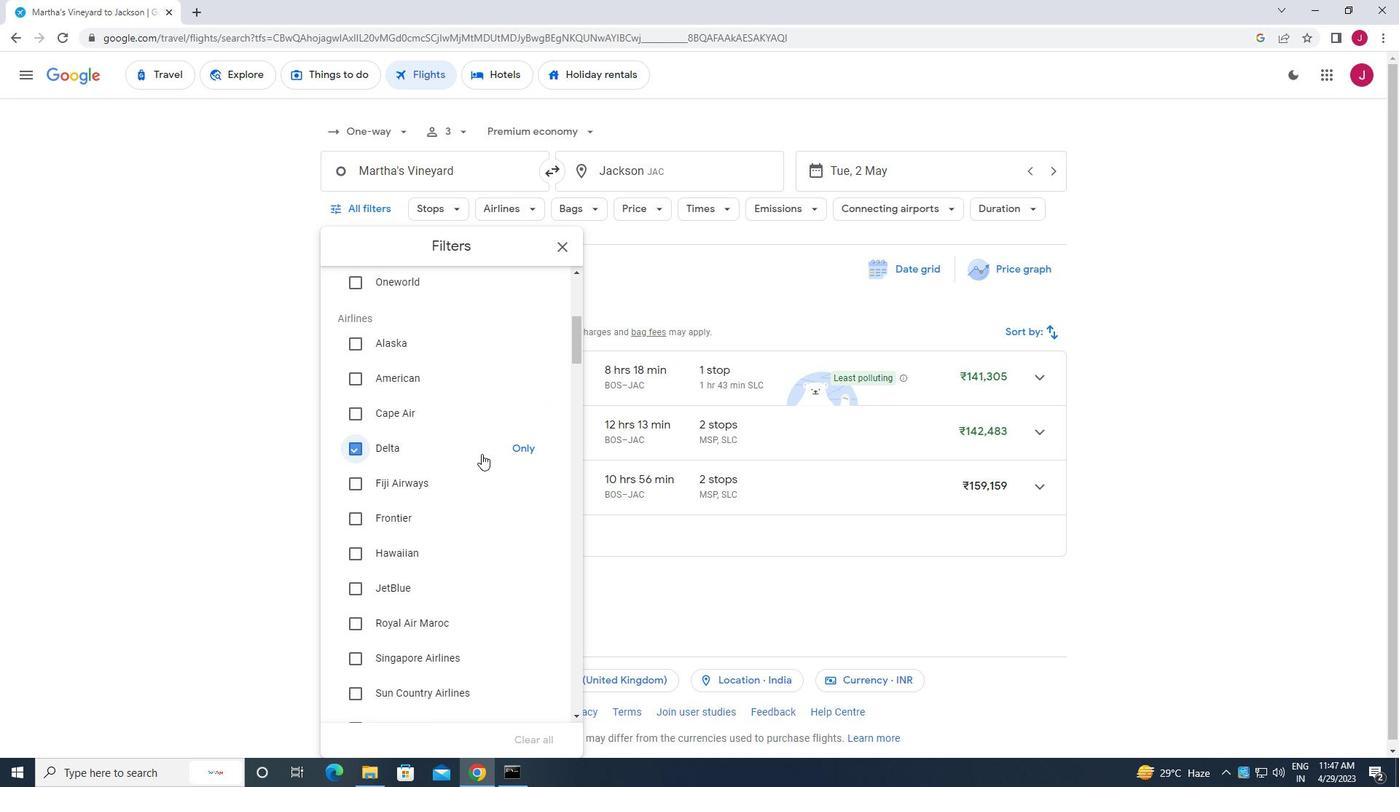 
Action: Mouse scrolled (482, 452) with delta (0, 0)
Screenshot: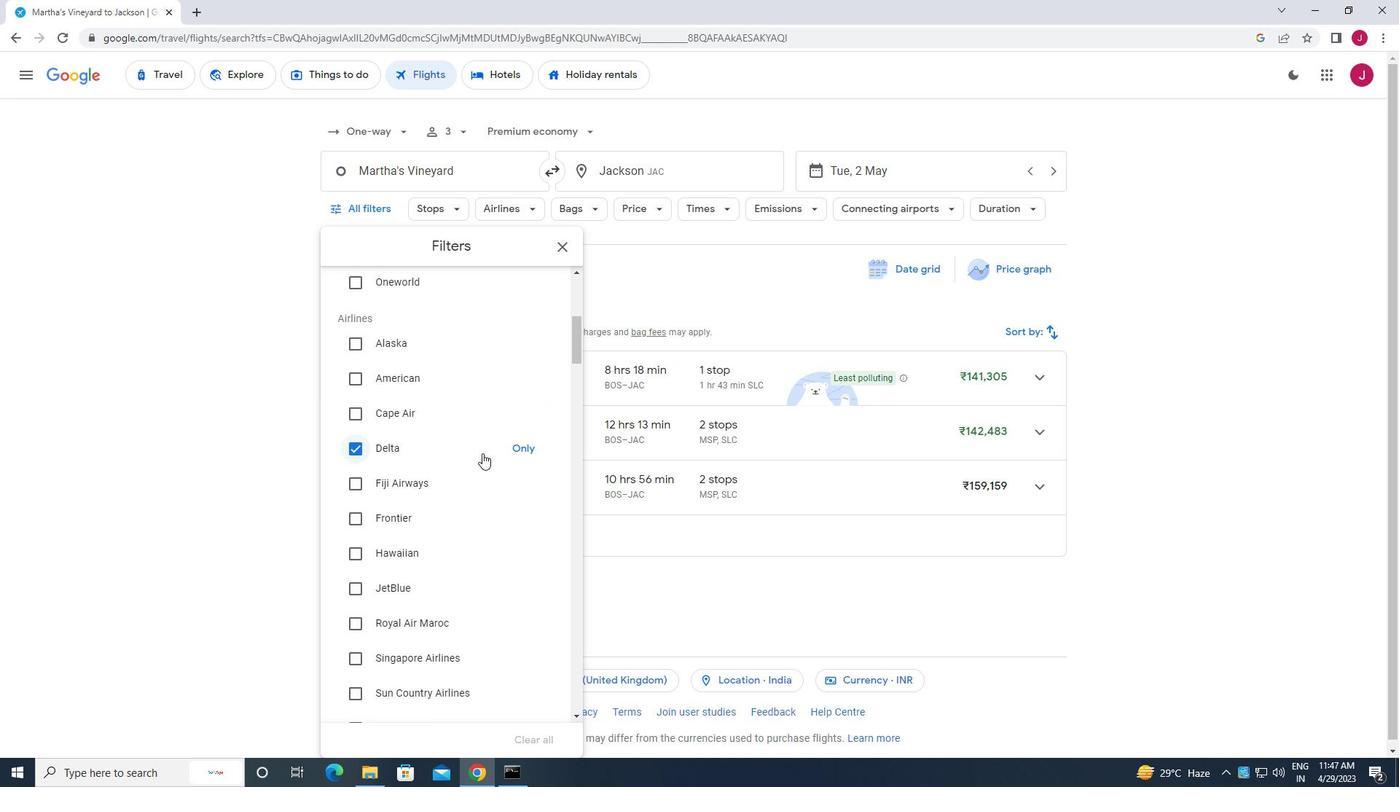 
Action: Mouse scrolled (482, 452) with delta (0, 0)
Screenshot: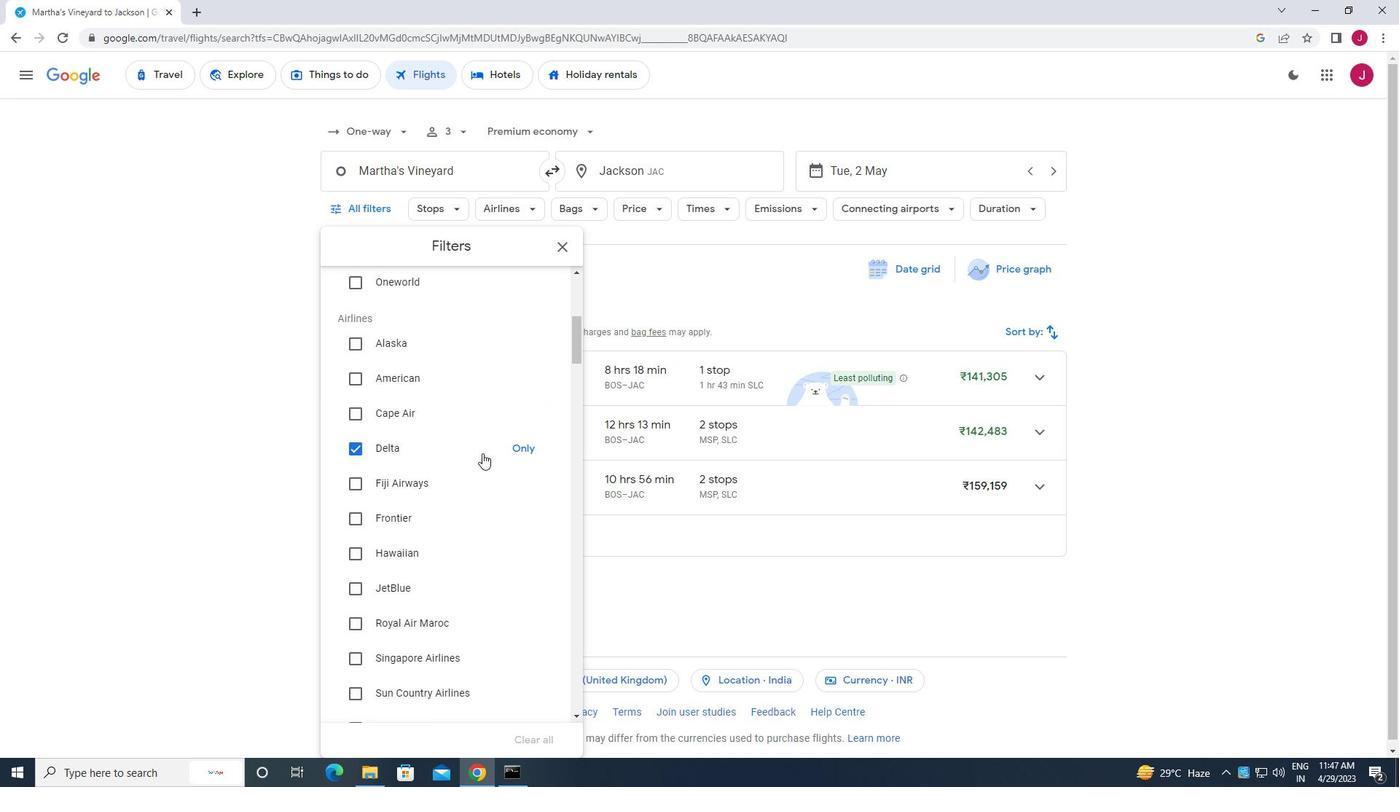 
Action: Mouse scrolled (482, 452) with delta (0, 0)
Screenshot: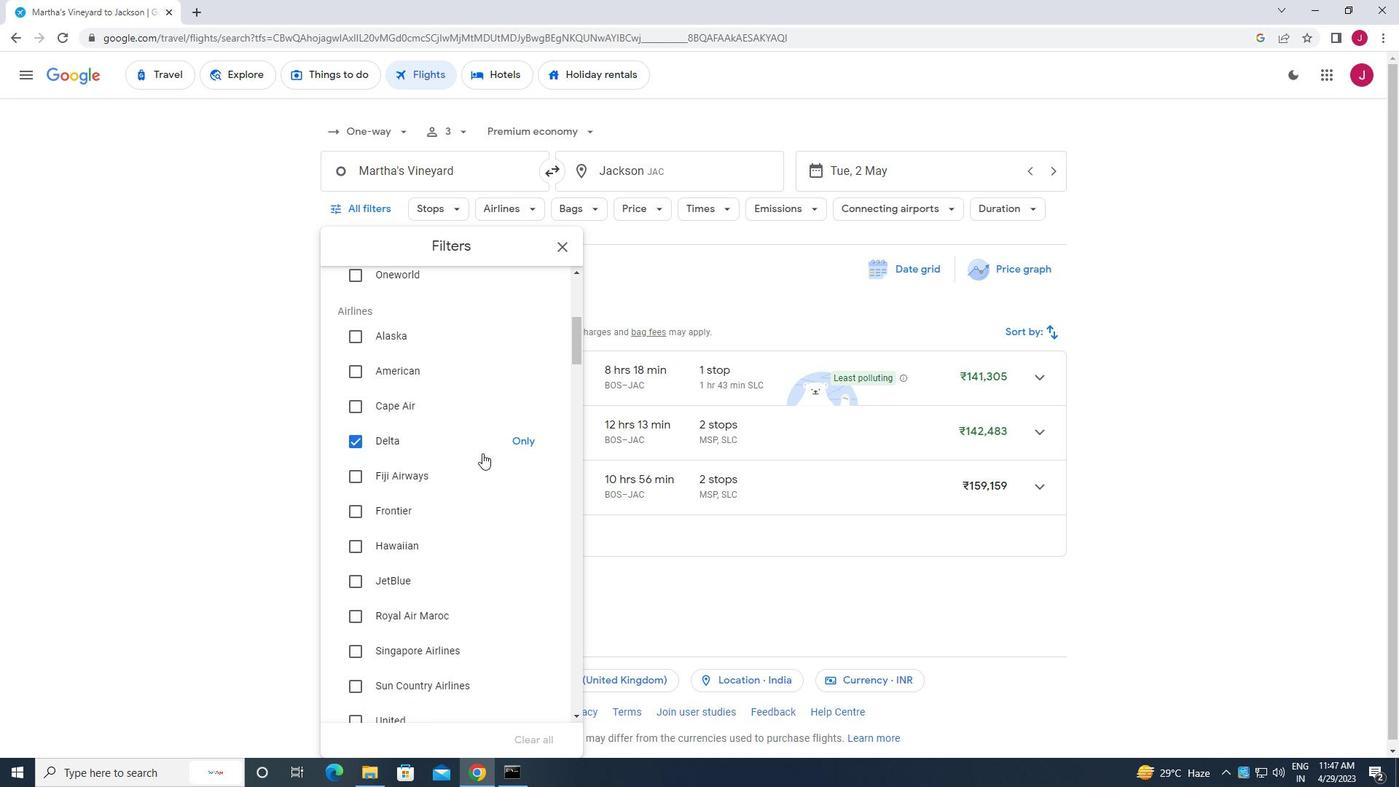 
Action: Mouse scrolled (482, 452) with delta (0, 0)
Screenshot: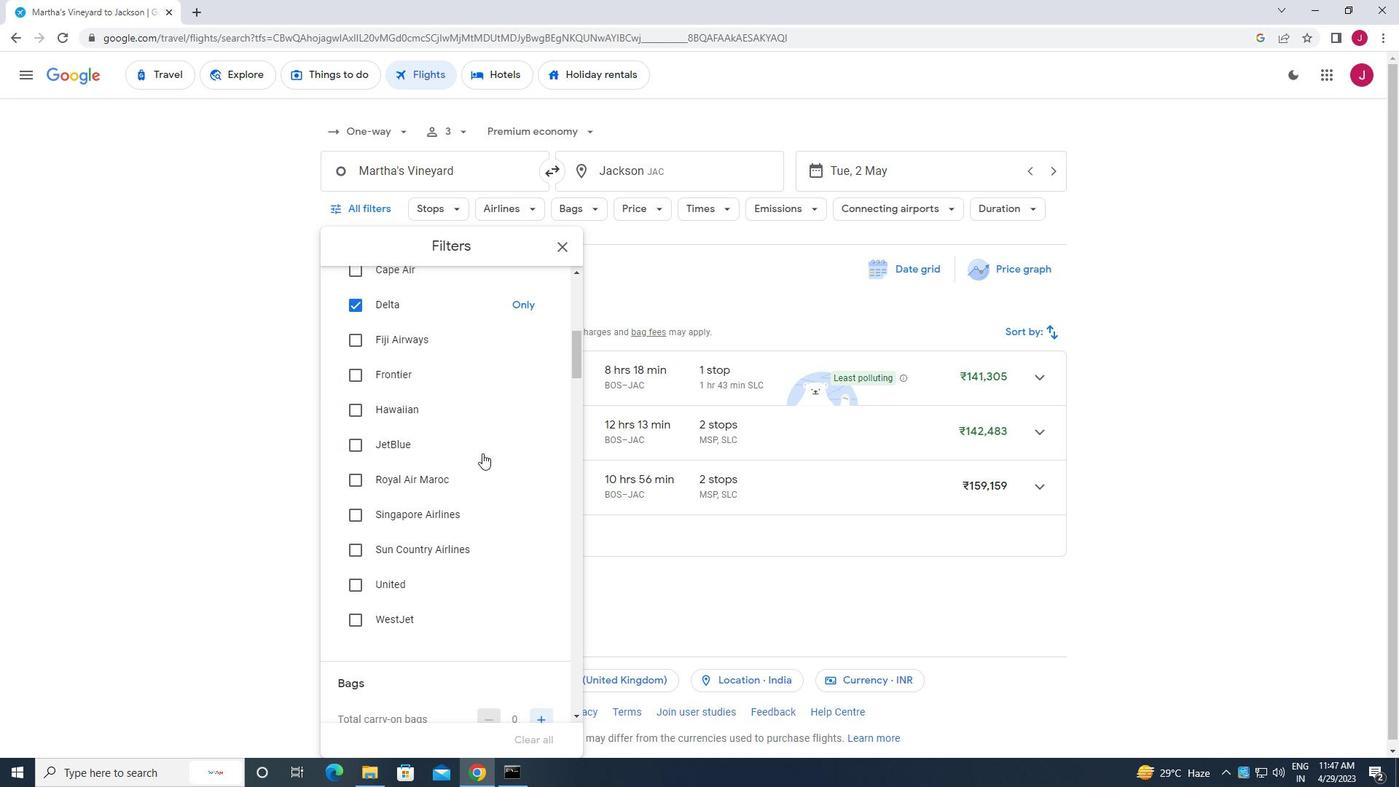 
Action: Mouse moved to (540, 497)
Screenshot: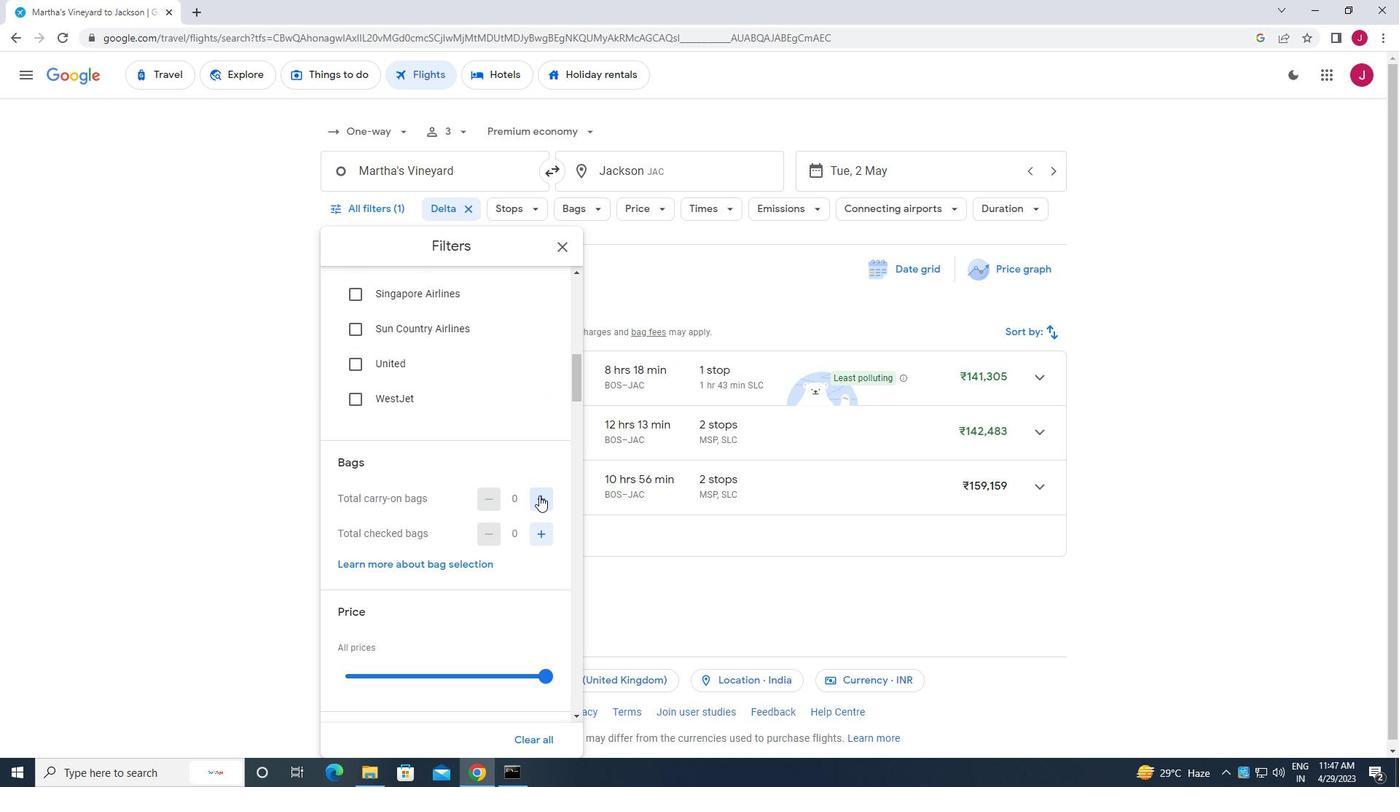
Action: Mouse pressed left at (540, 497)
Screenshot: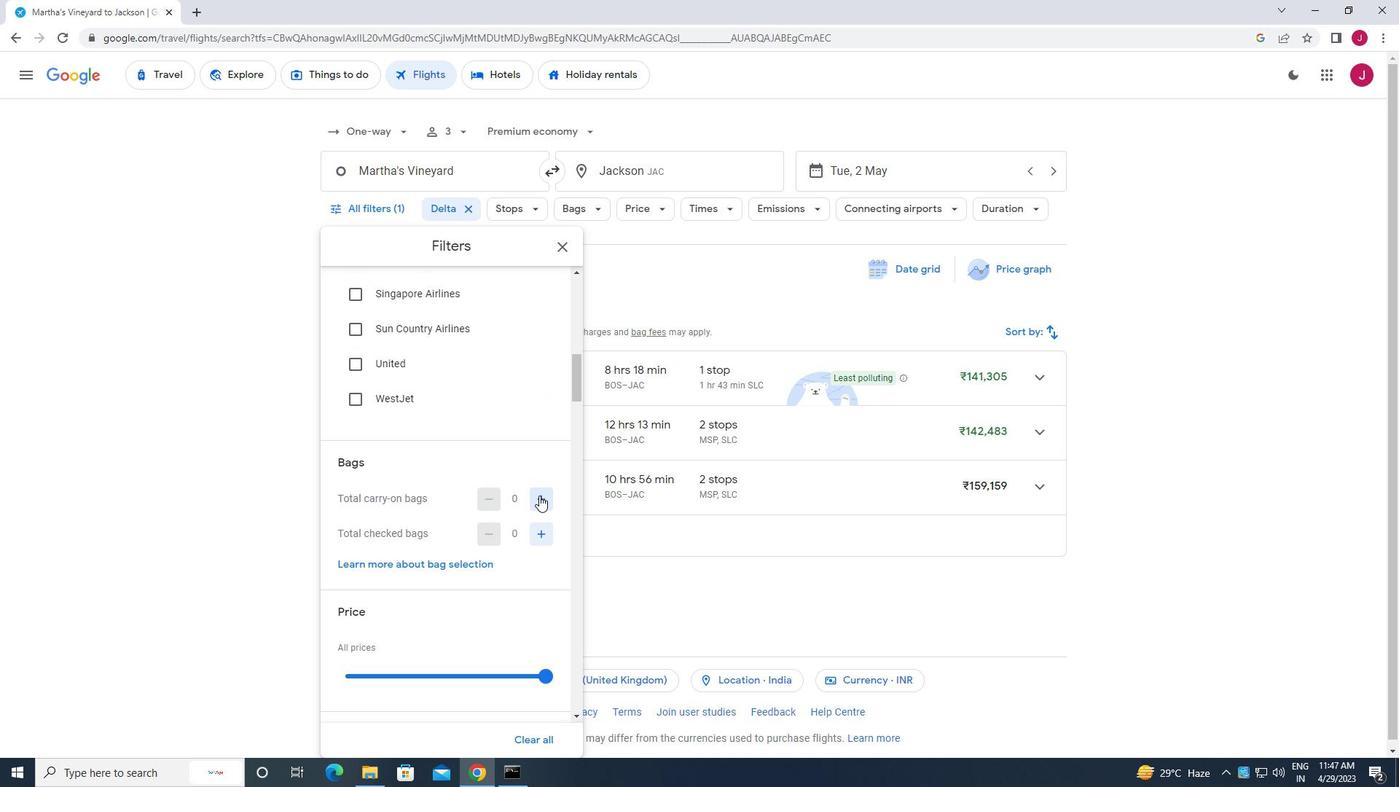 
Action: Mouse pressed left at (540, 497)
Screenshot: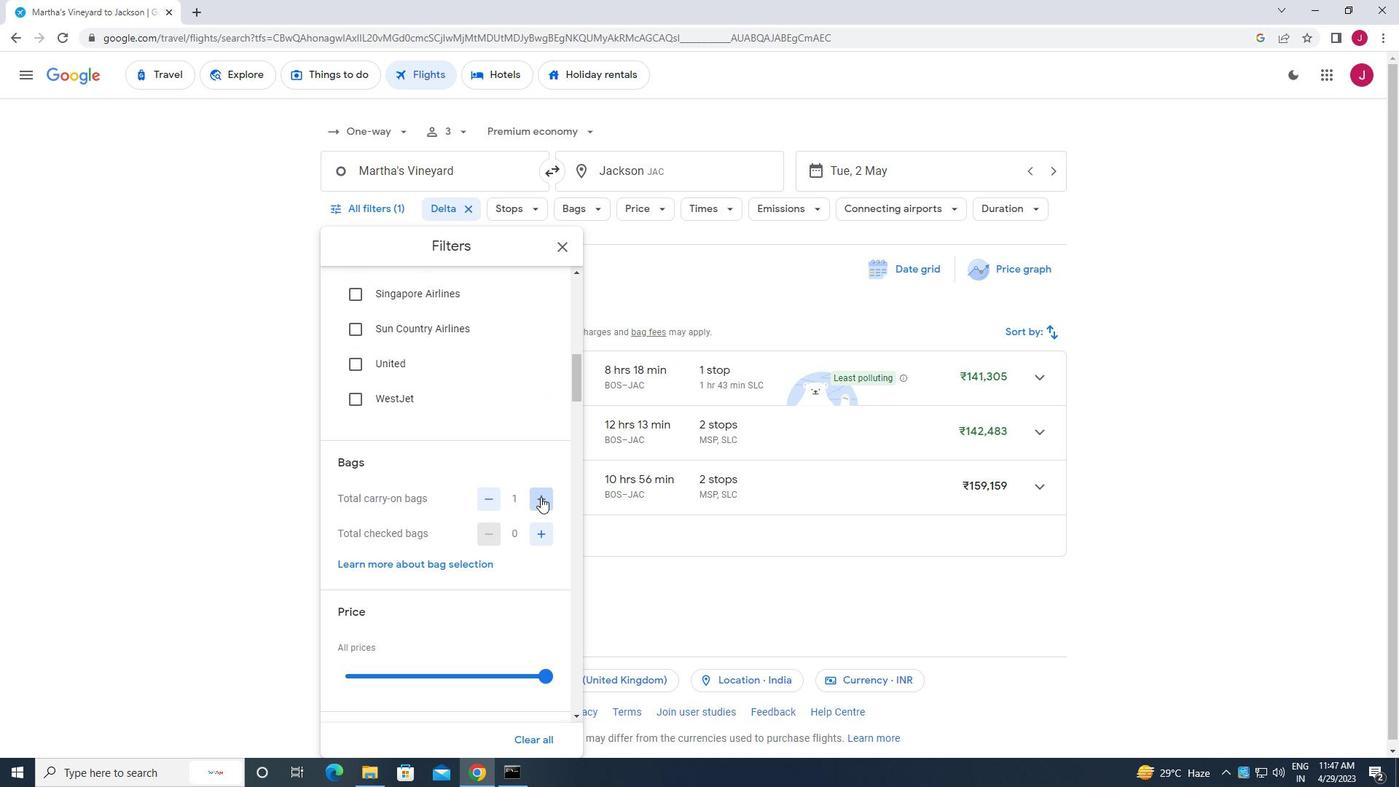 
Action: Mouse moved to (545, 534)
Screenshot: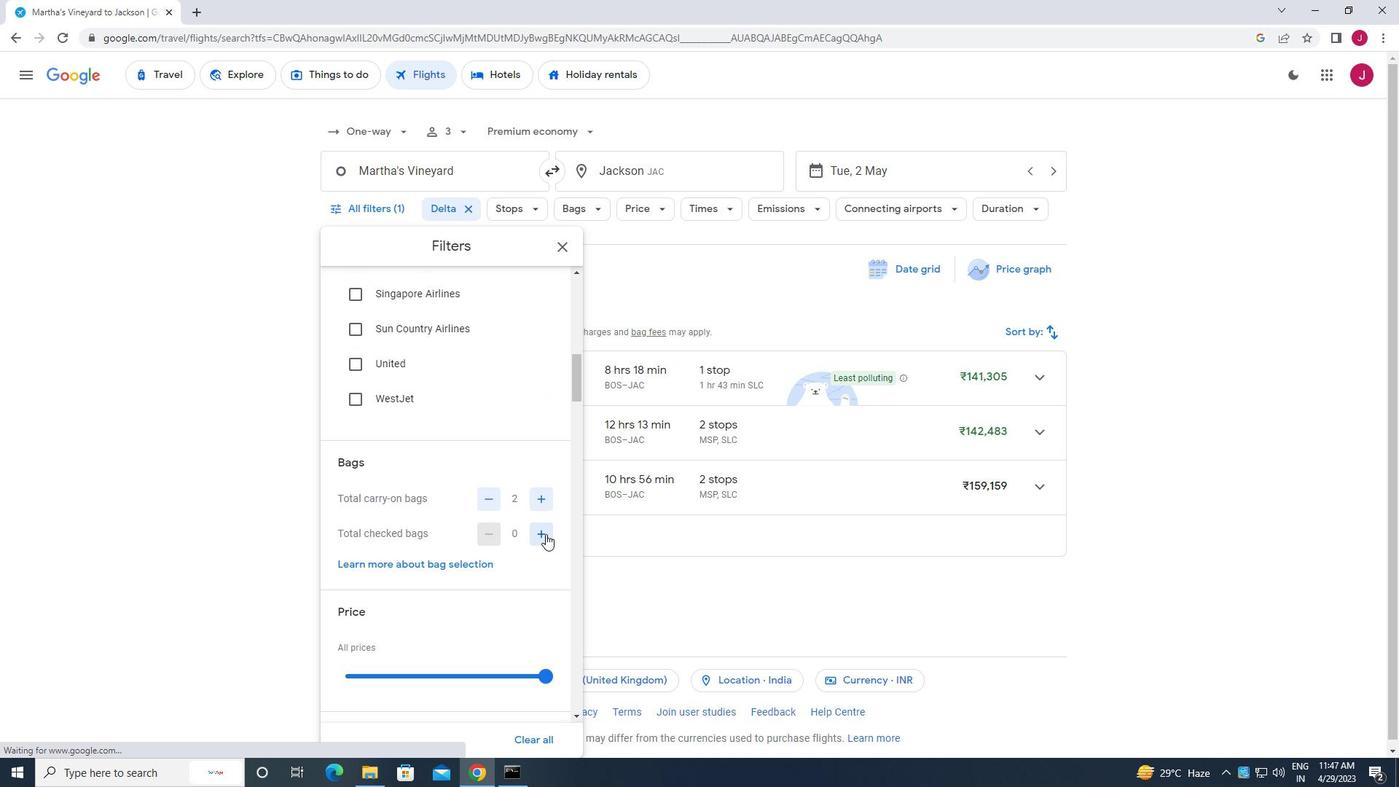 
Action: Mouse pressed left at (545, 534)
Screenshot: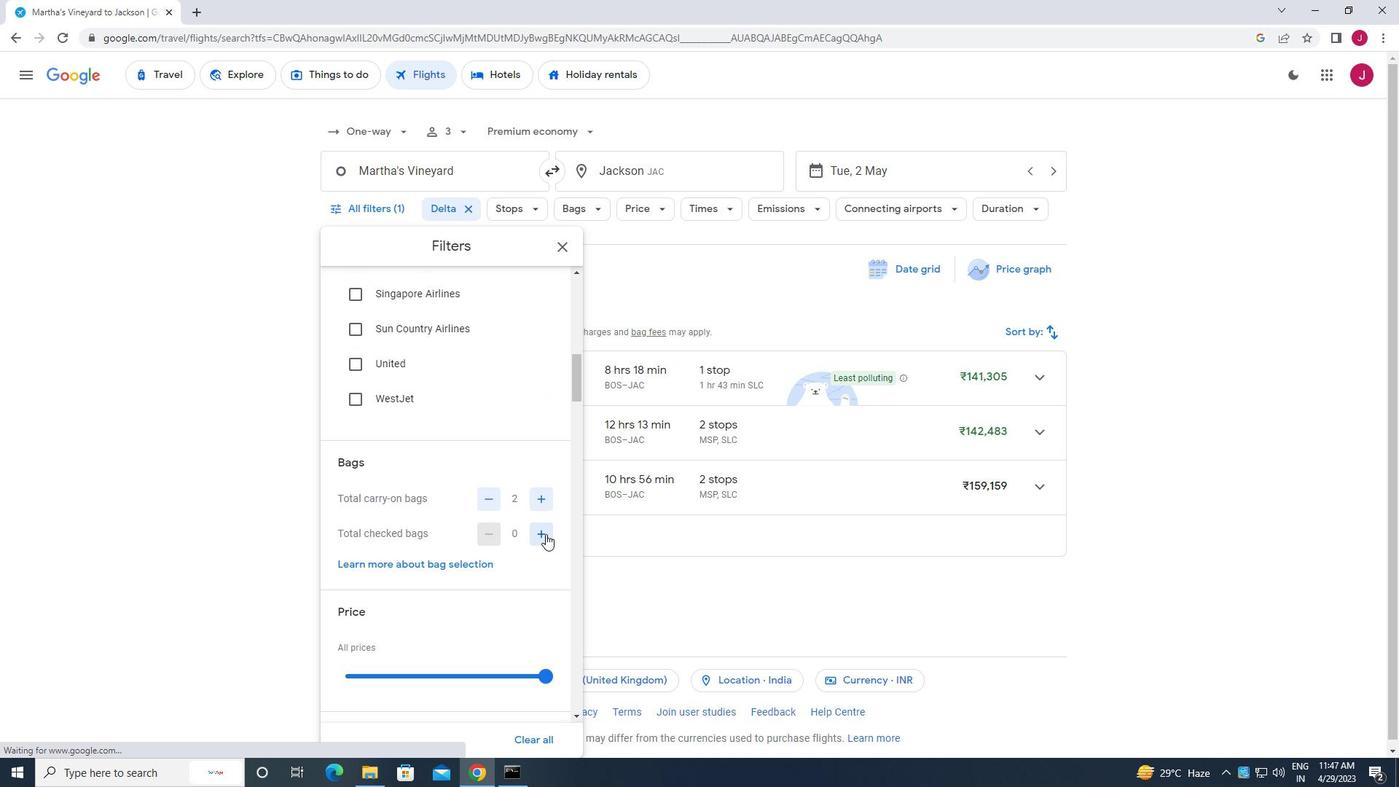 
Action: Mouse pressed left at (545, 534)
Screenshot: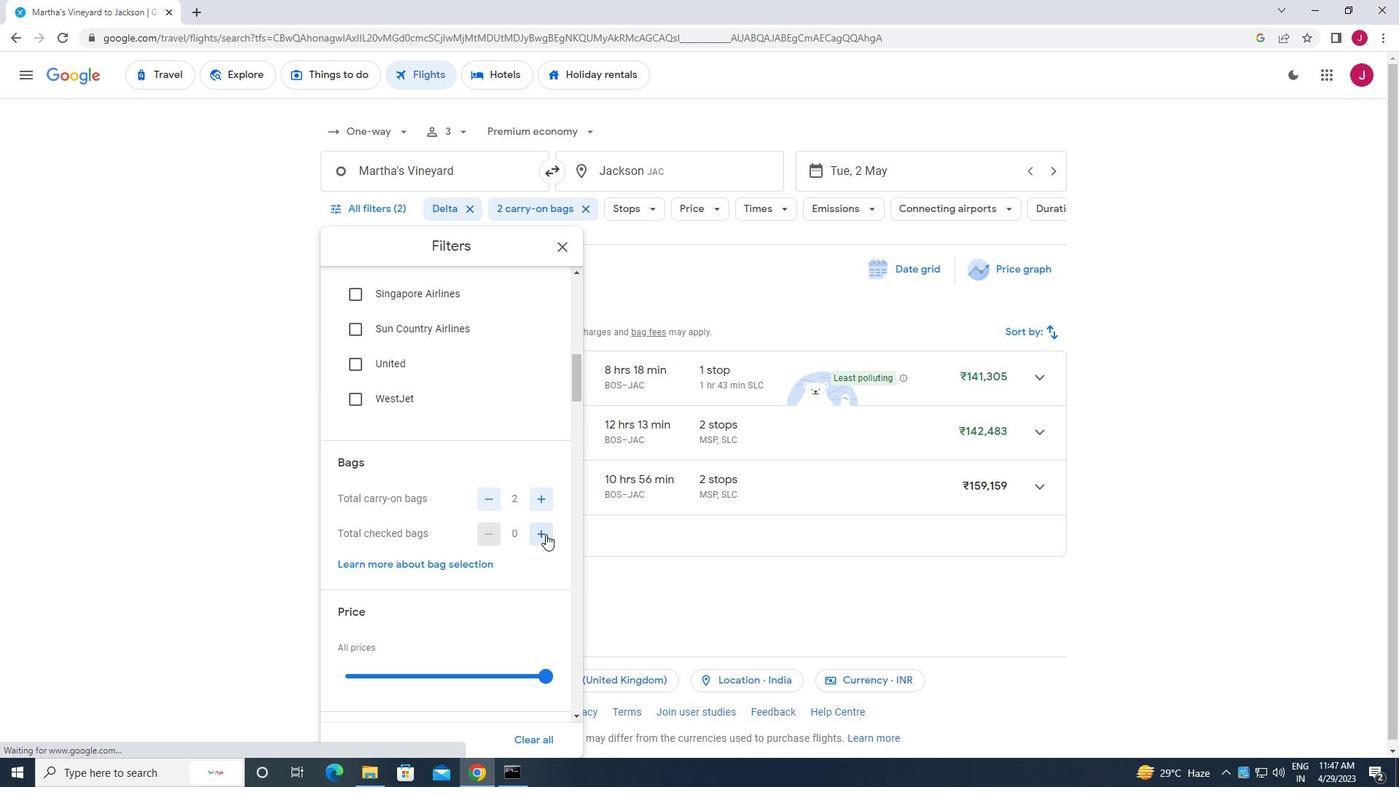 
Action: Mouse pressed left at (545, 534)
Screenshot: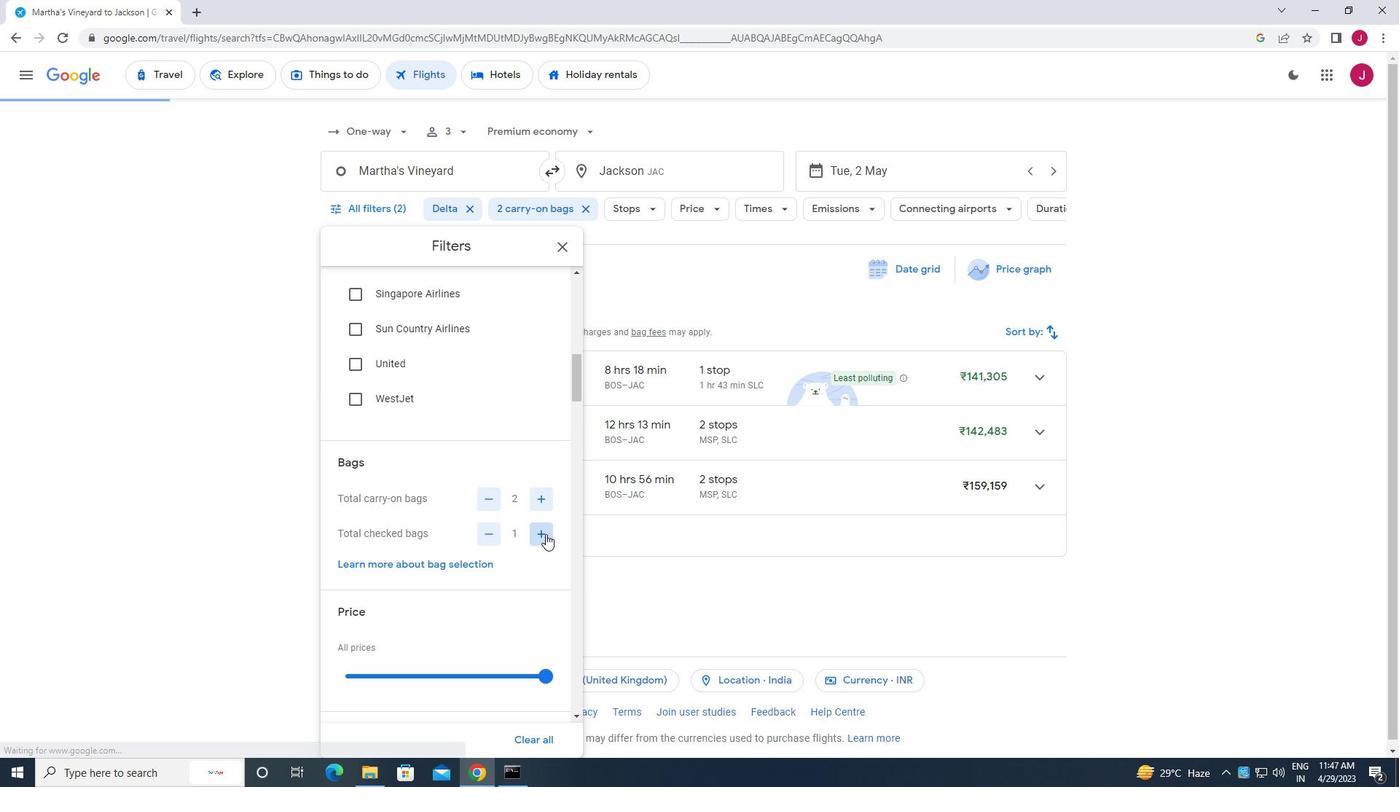 
Action: Mouse moved to (545, 534)
Screenshot: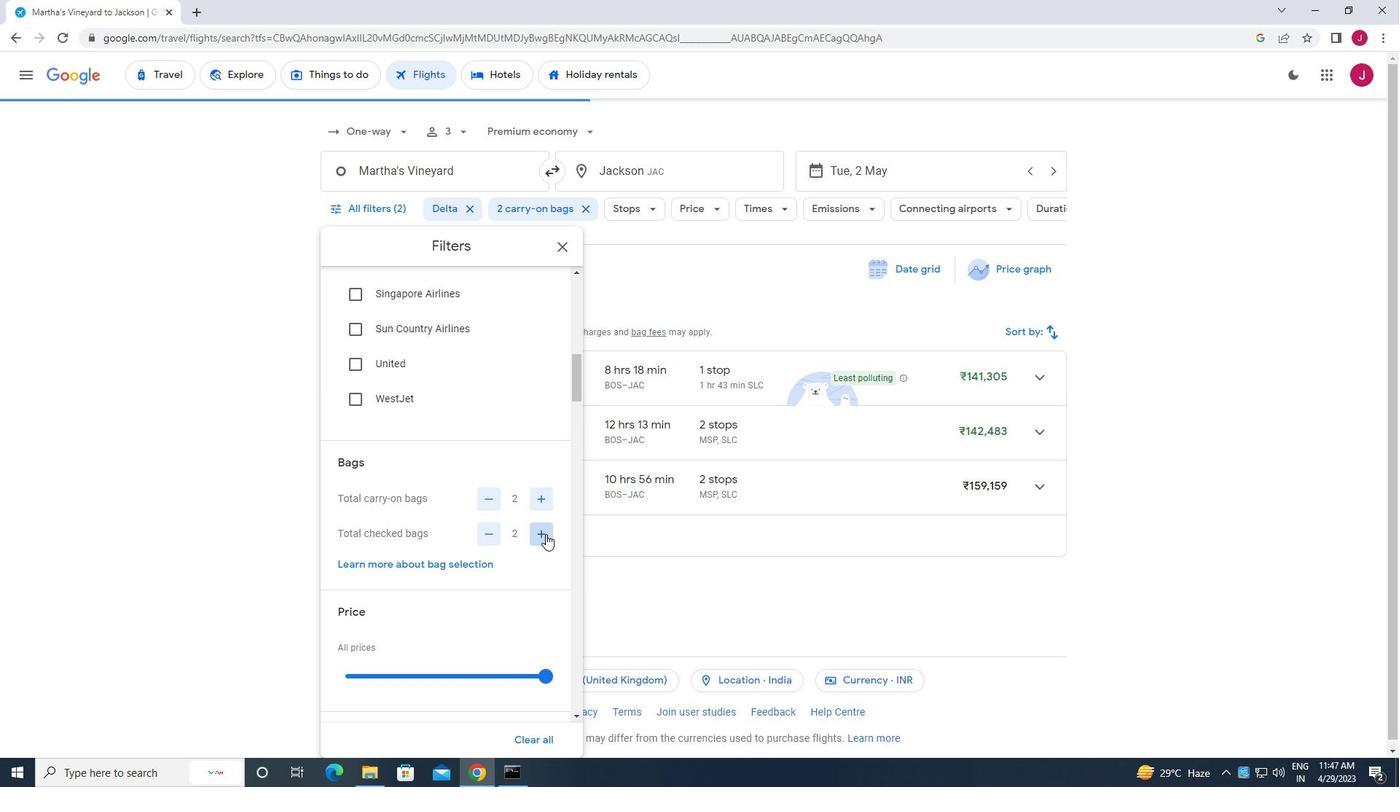 
Action: Mouse pressed left at (545, 534)
Screenshot: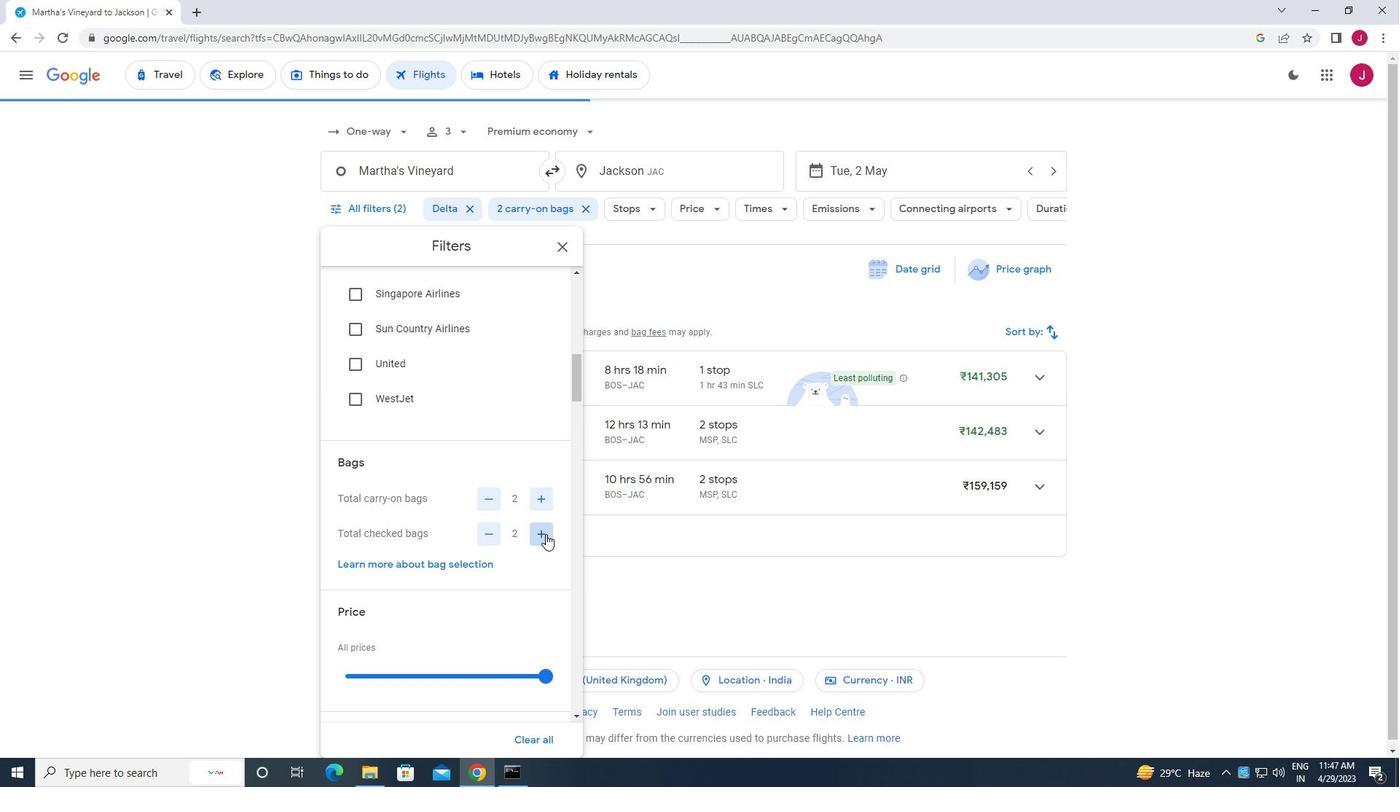 
Action: Mouse moved to (545, 534)
Screenshot: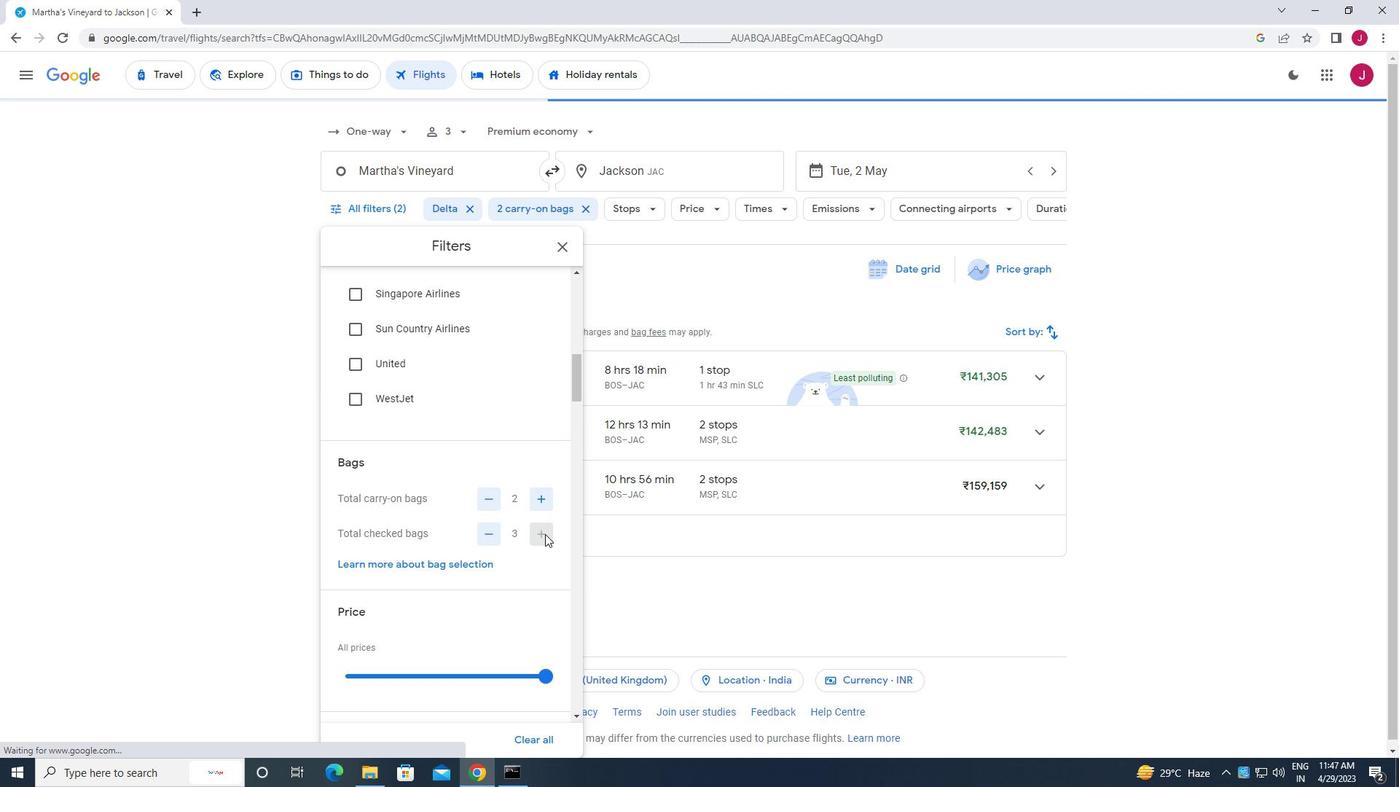 
Action: Mouse pressed left at (545, 534)
Screenshot: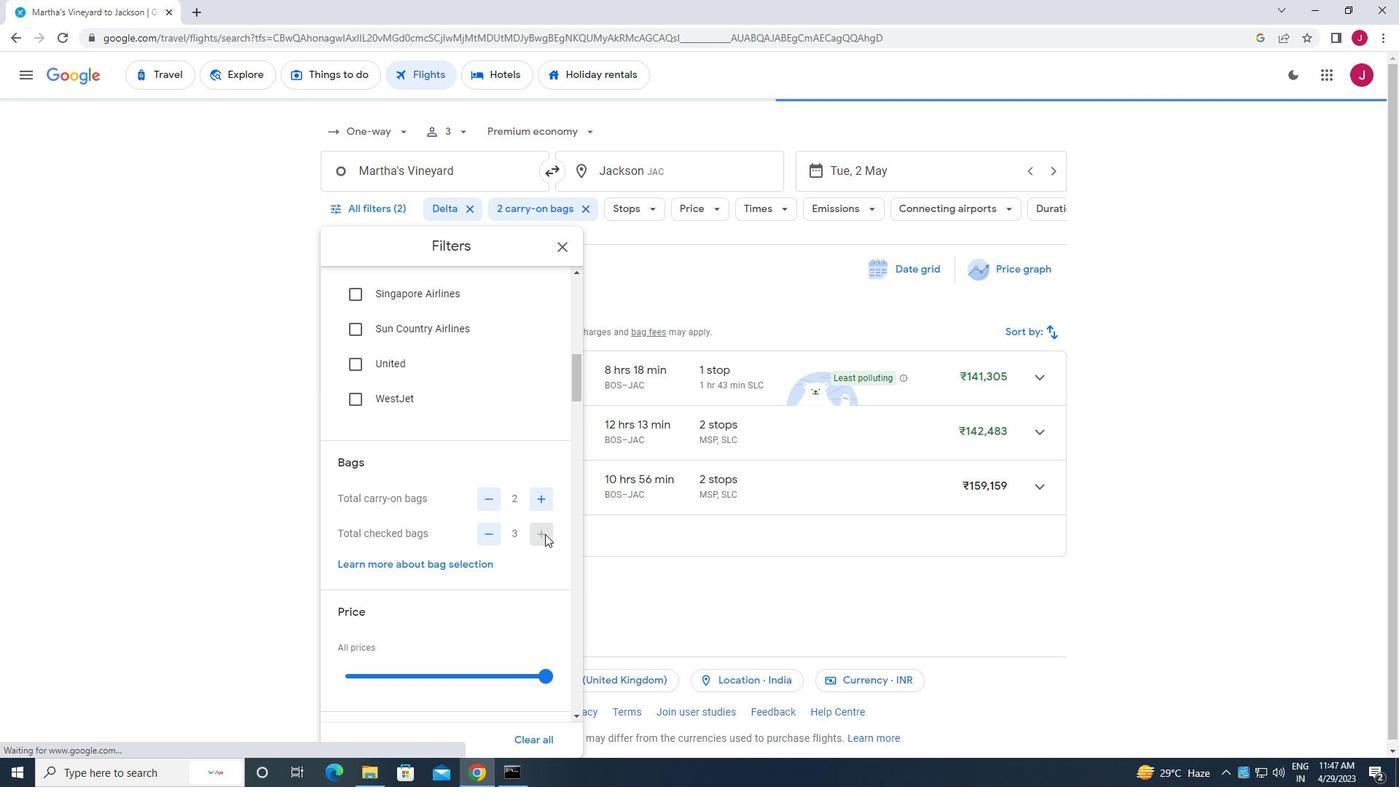 
Action: Mouse moved to (544, 534)
Screenshot: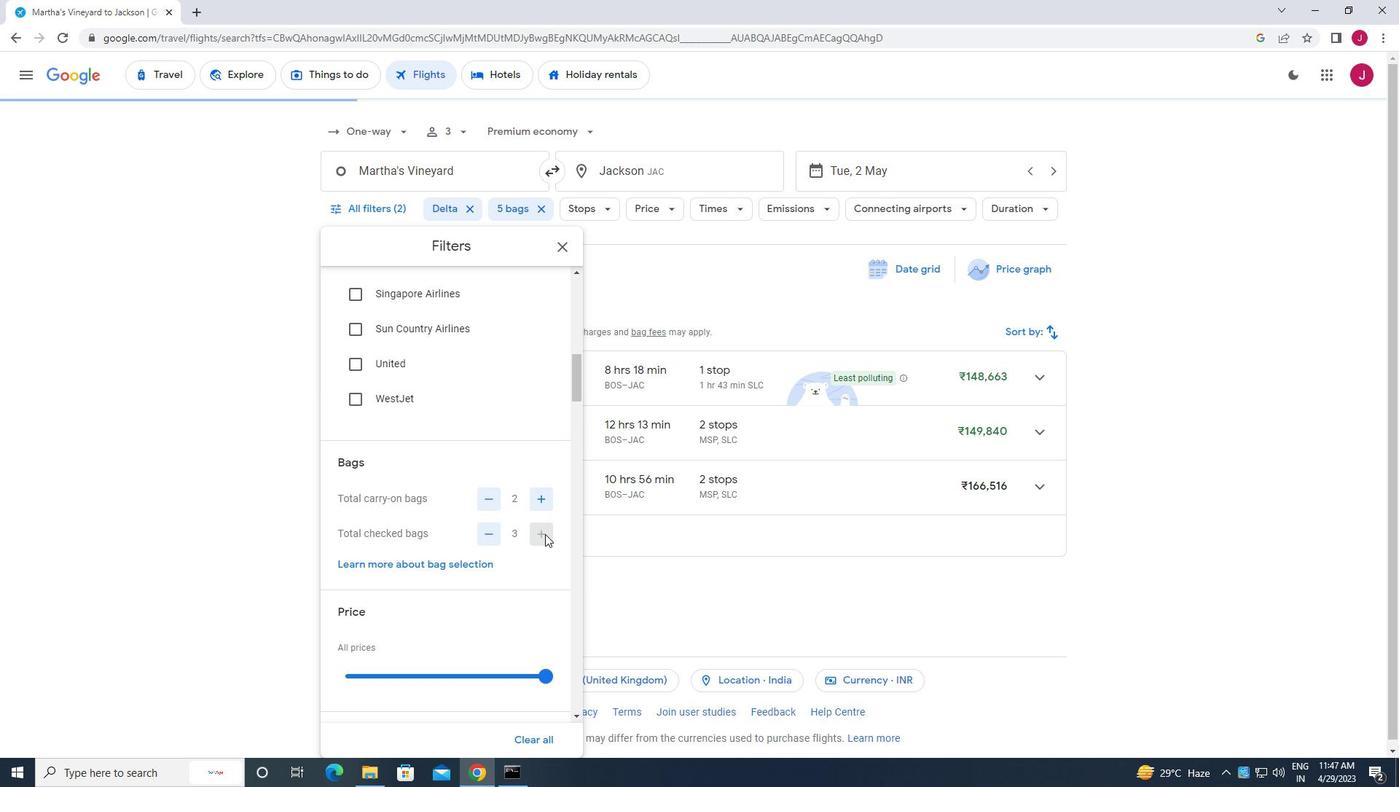 
Action: Mouse scrolled (544, 533) with delta (0, 0)
Screenshot: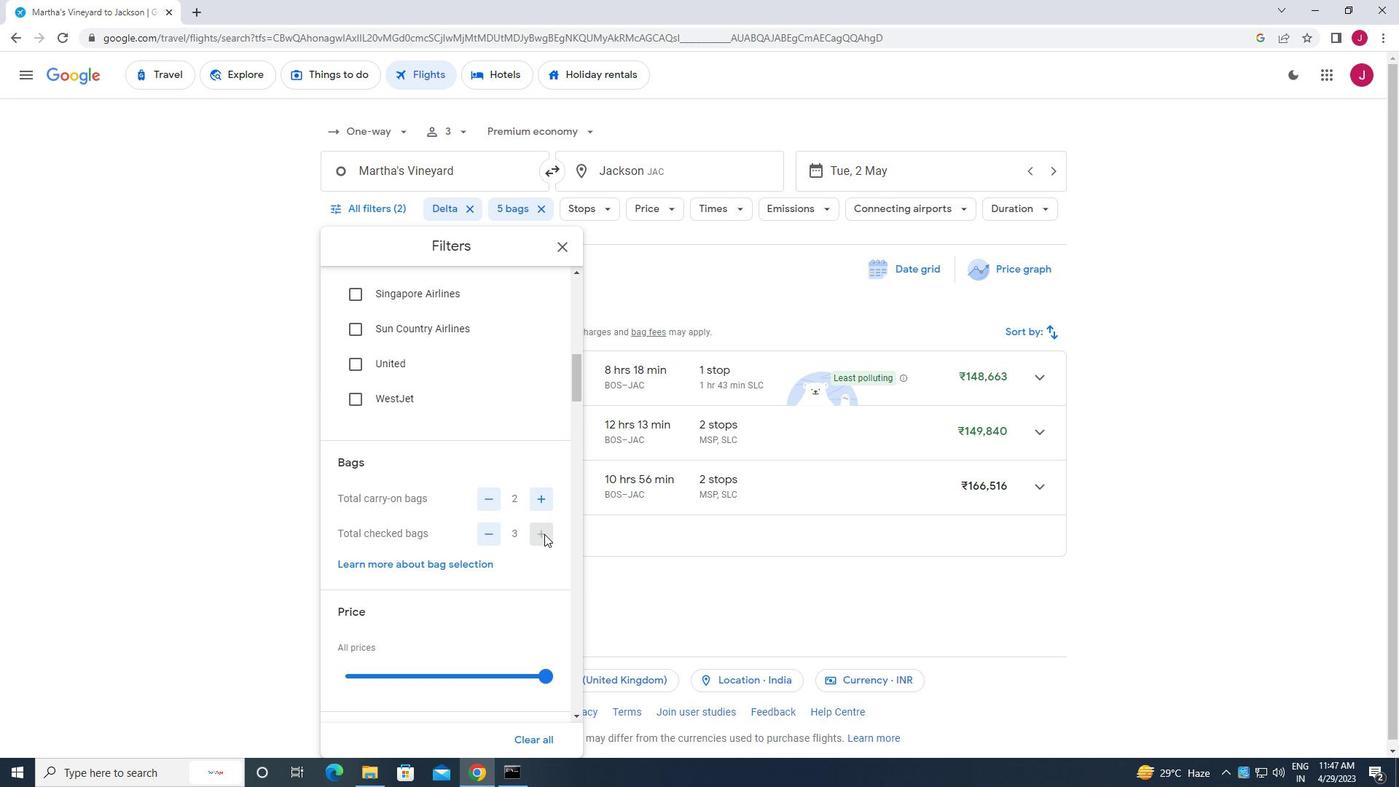 
Action: Mouse scrolled (544, 533) with delta (0, 0)
Screenshot: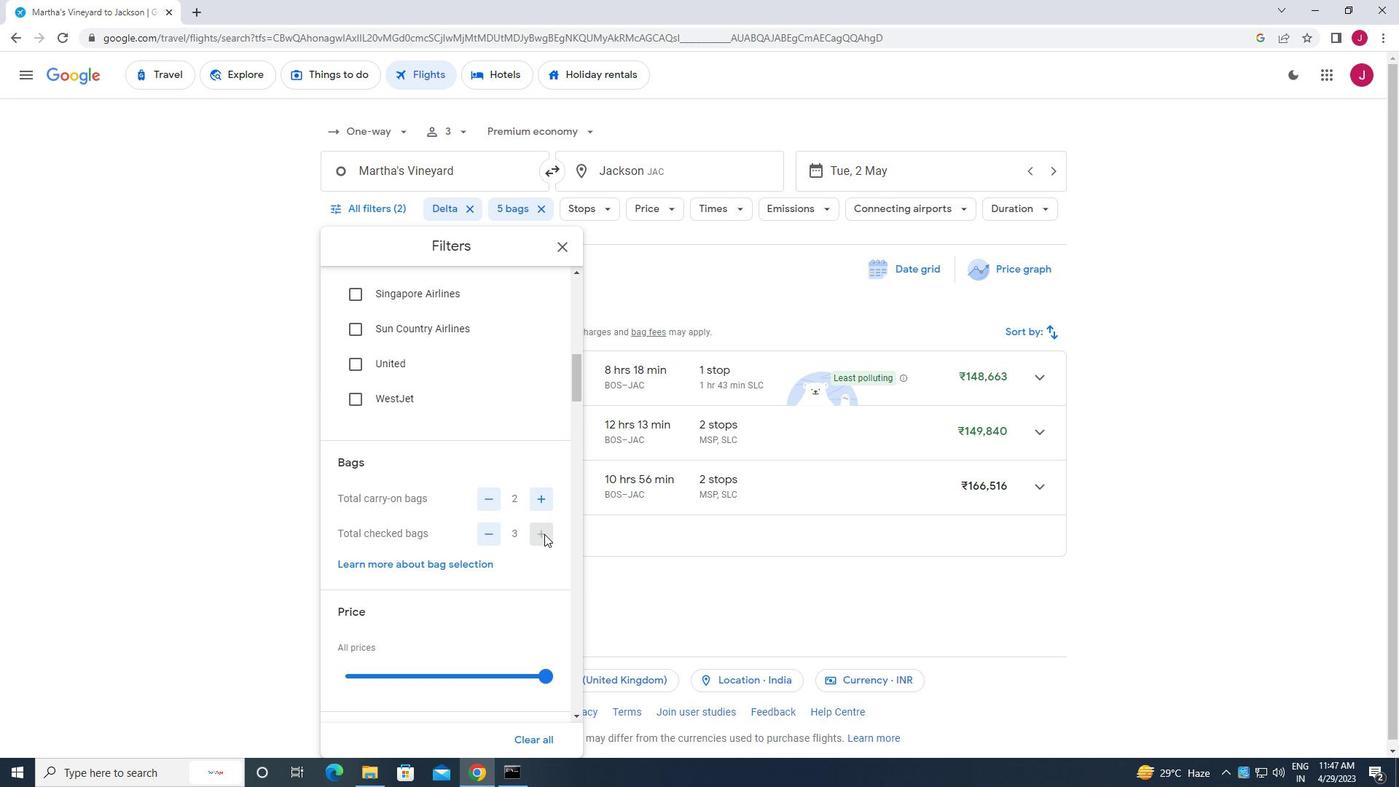 
Action: Mouse moved to (544, 534)
Screenshot: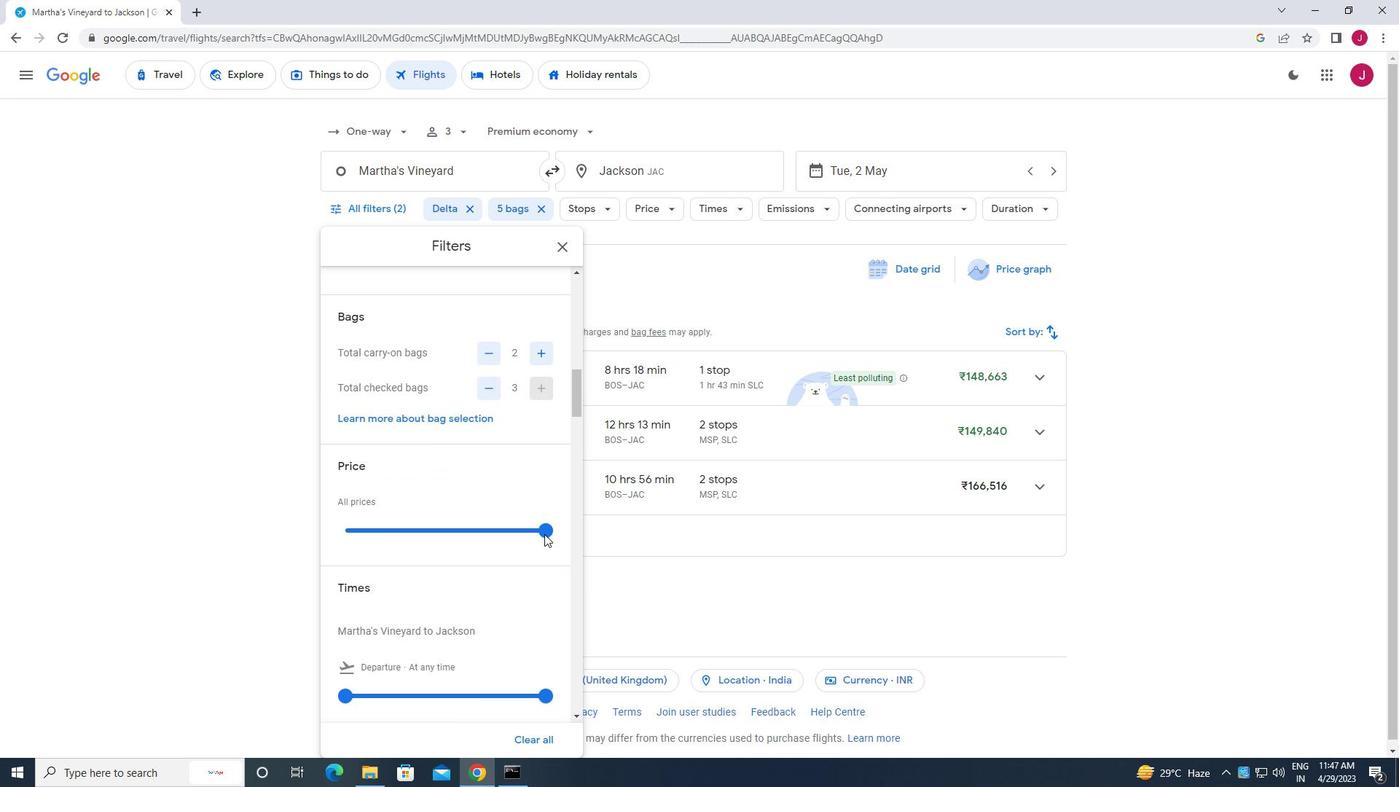 
Action: Mouse pressed left at (544, 534)
Screenshot: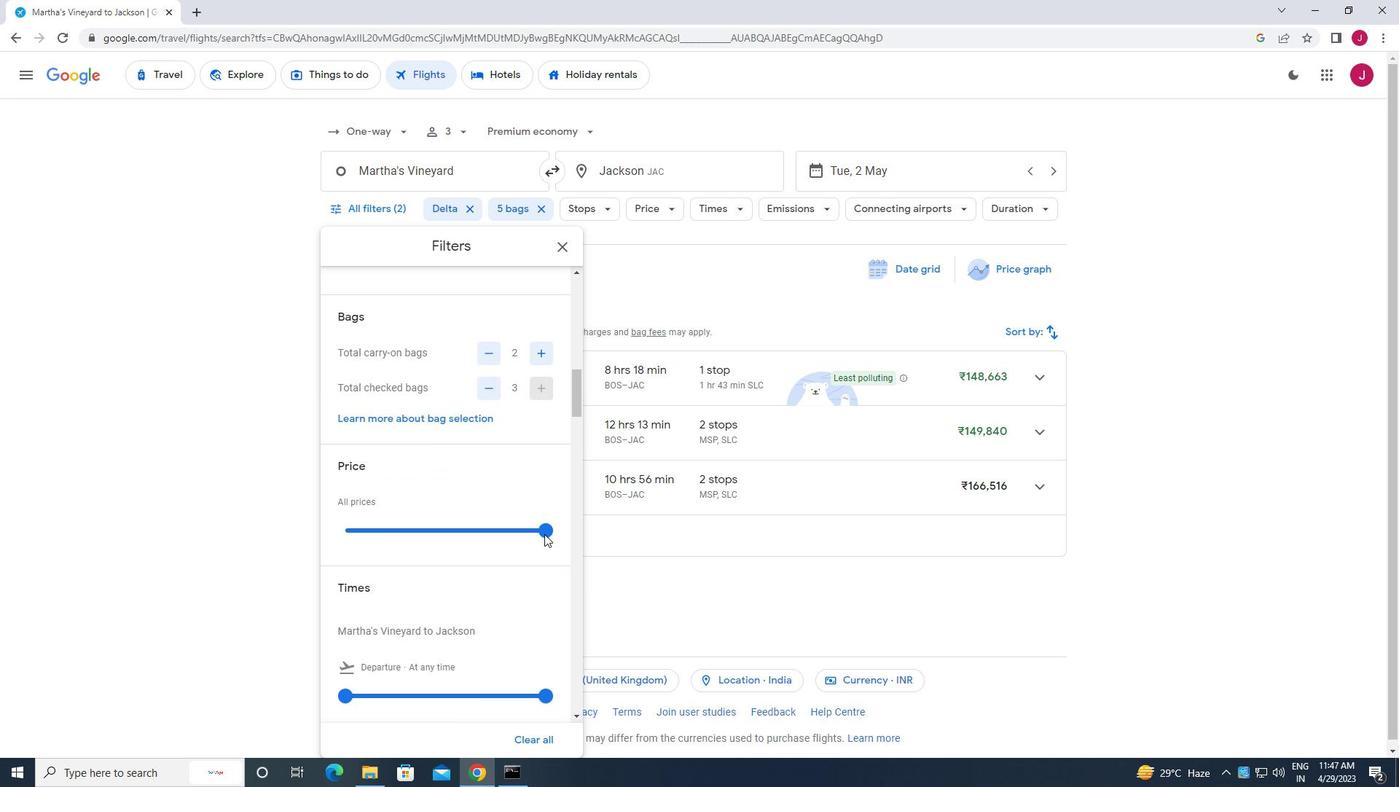 
Action: Mouse moved to (569, 539)
Screenshot: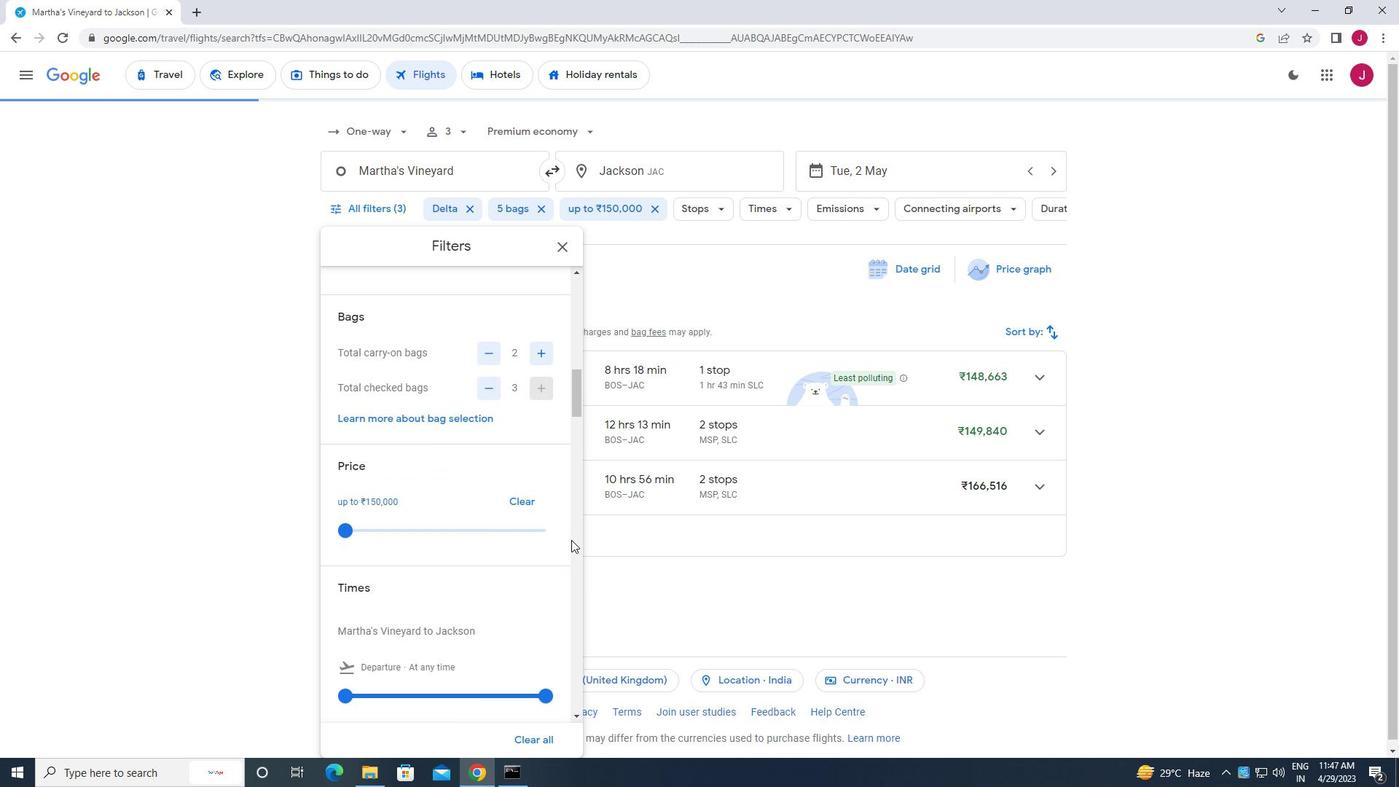 
Action: Mouse scrolled (569, 539) with delta (0, 0)
Screenshot: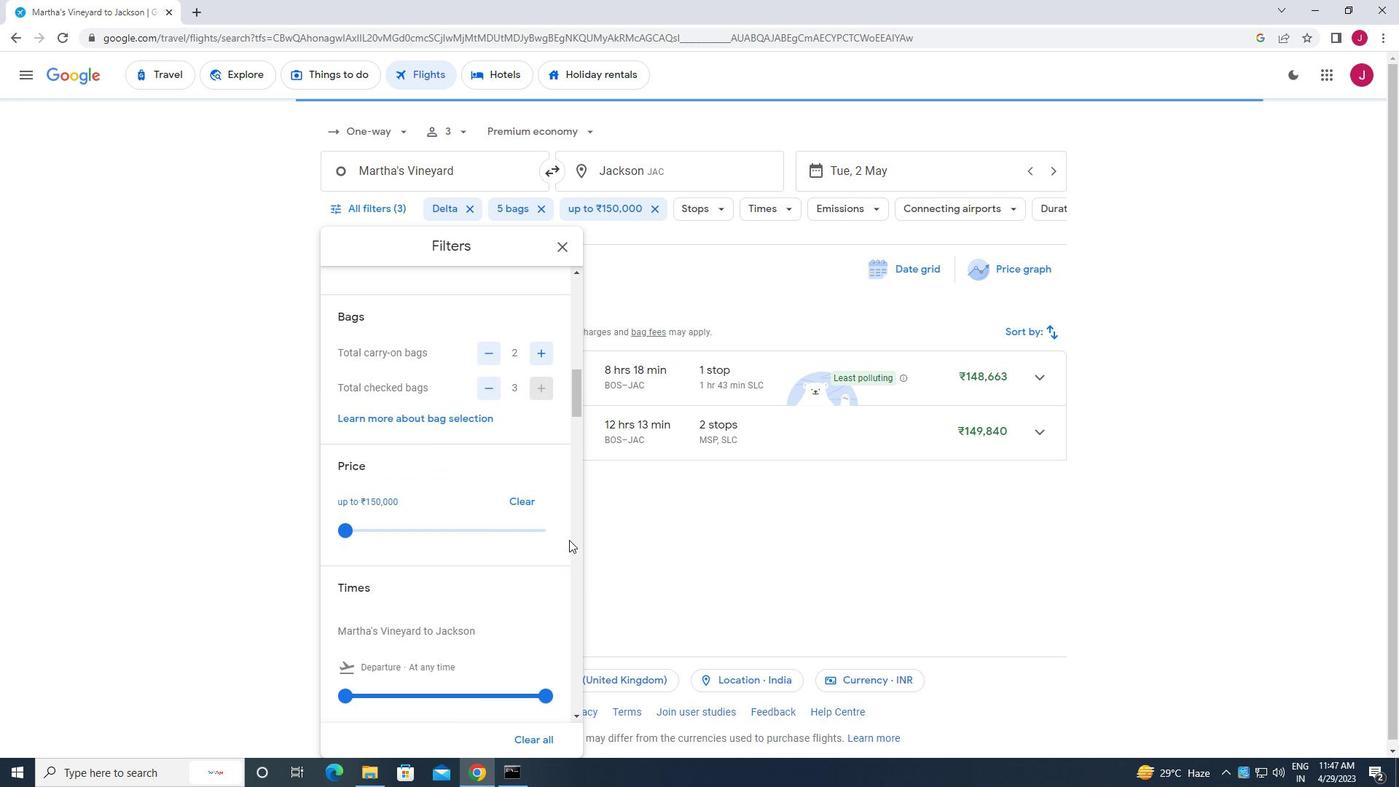 
Action: Mouse moved to (569, 540)
Screenshot: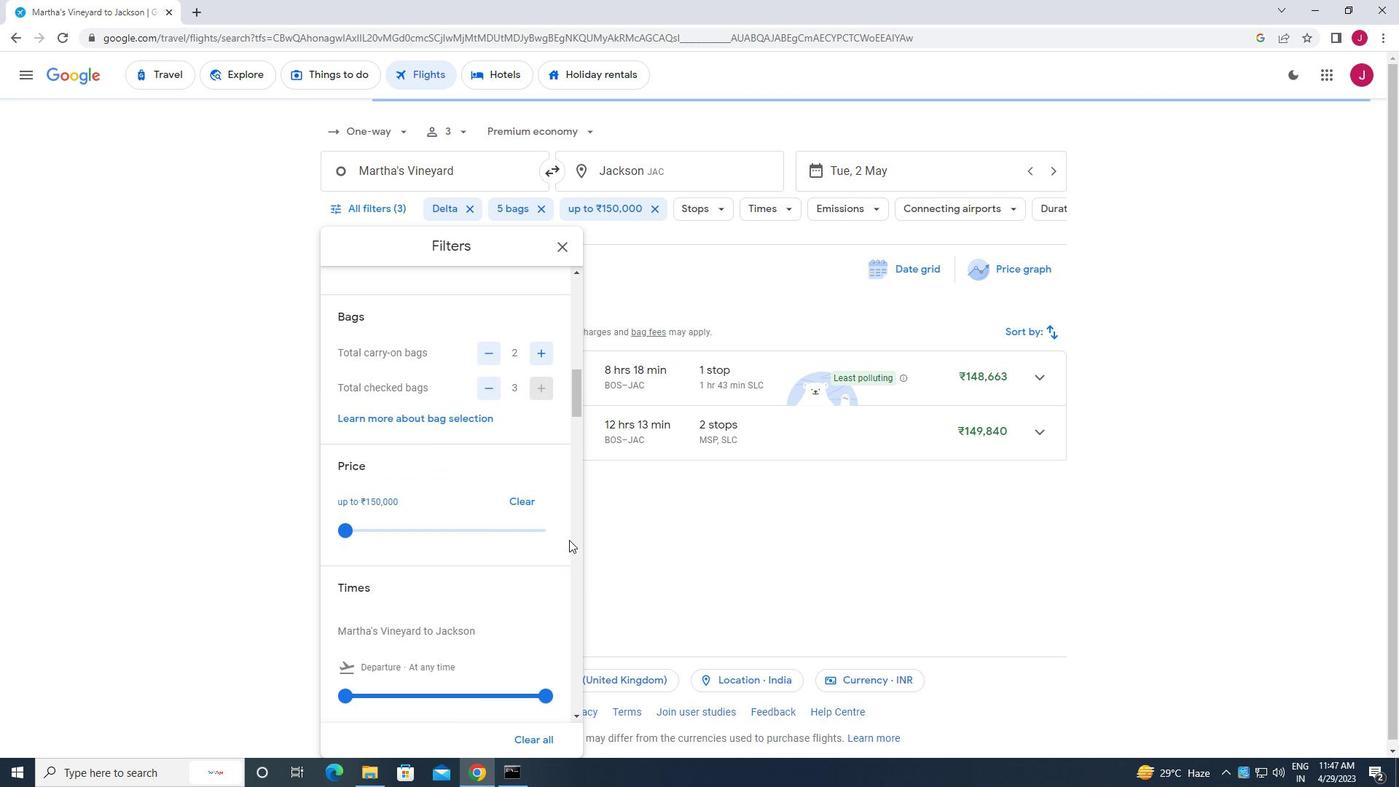 
Action: Mouse scrolled (569, 539) with delta (0, 0)
Screenshot: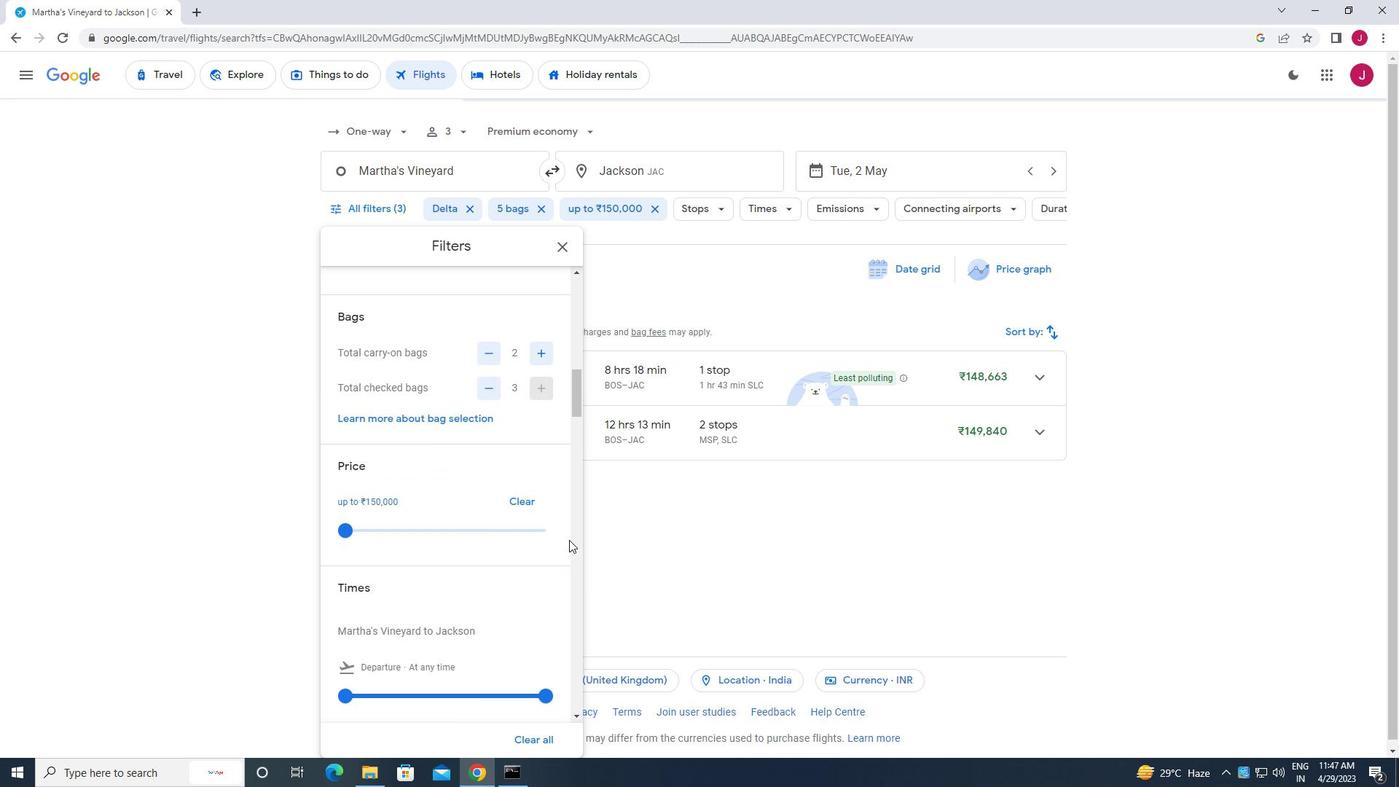 
Action: Mouse moved to (340, 548)
Screenshot: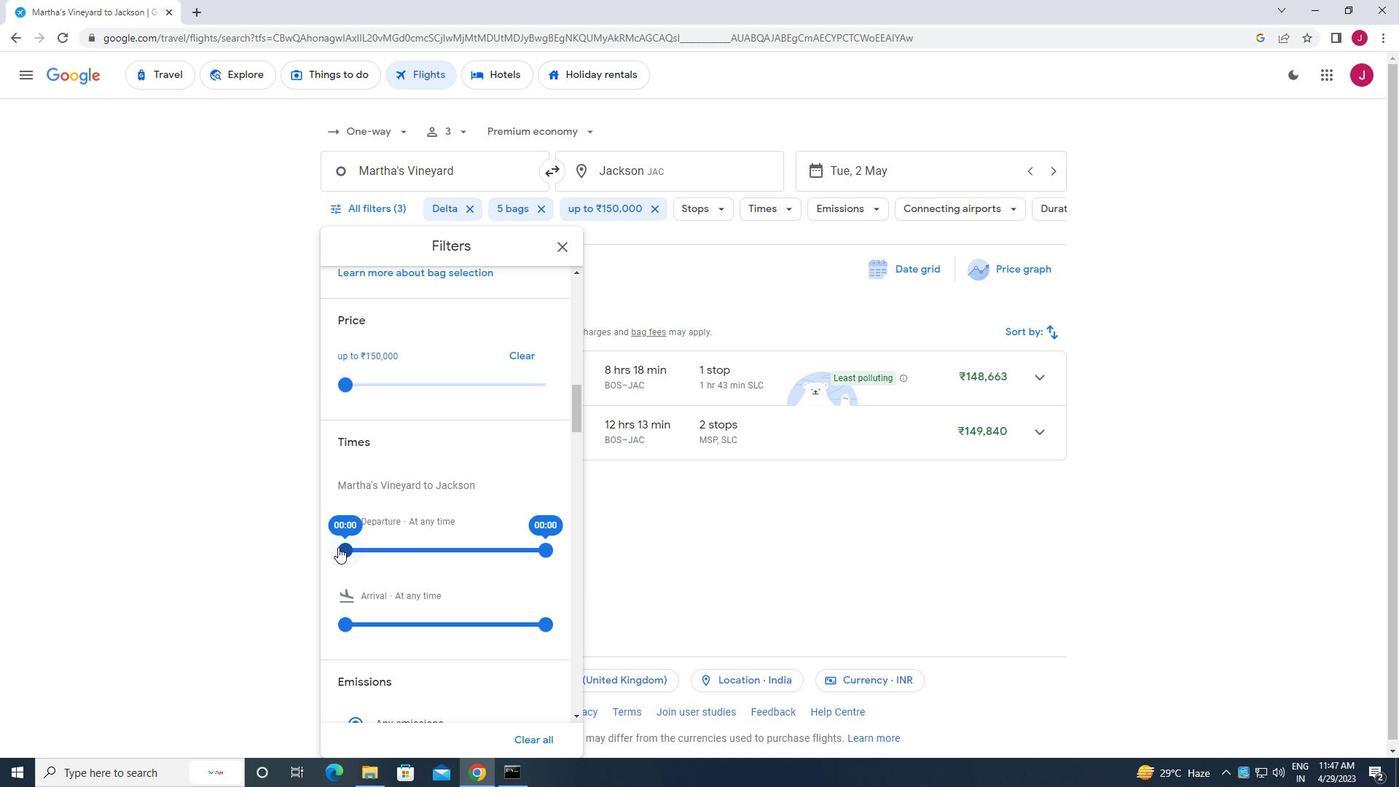 
Action: Mouse pressed left at (340, 548)
Screenshot: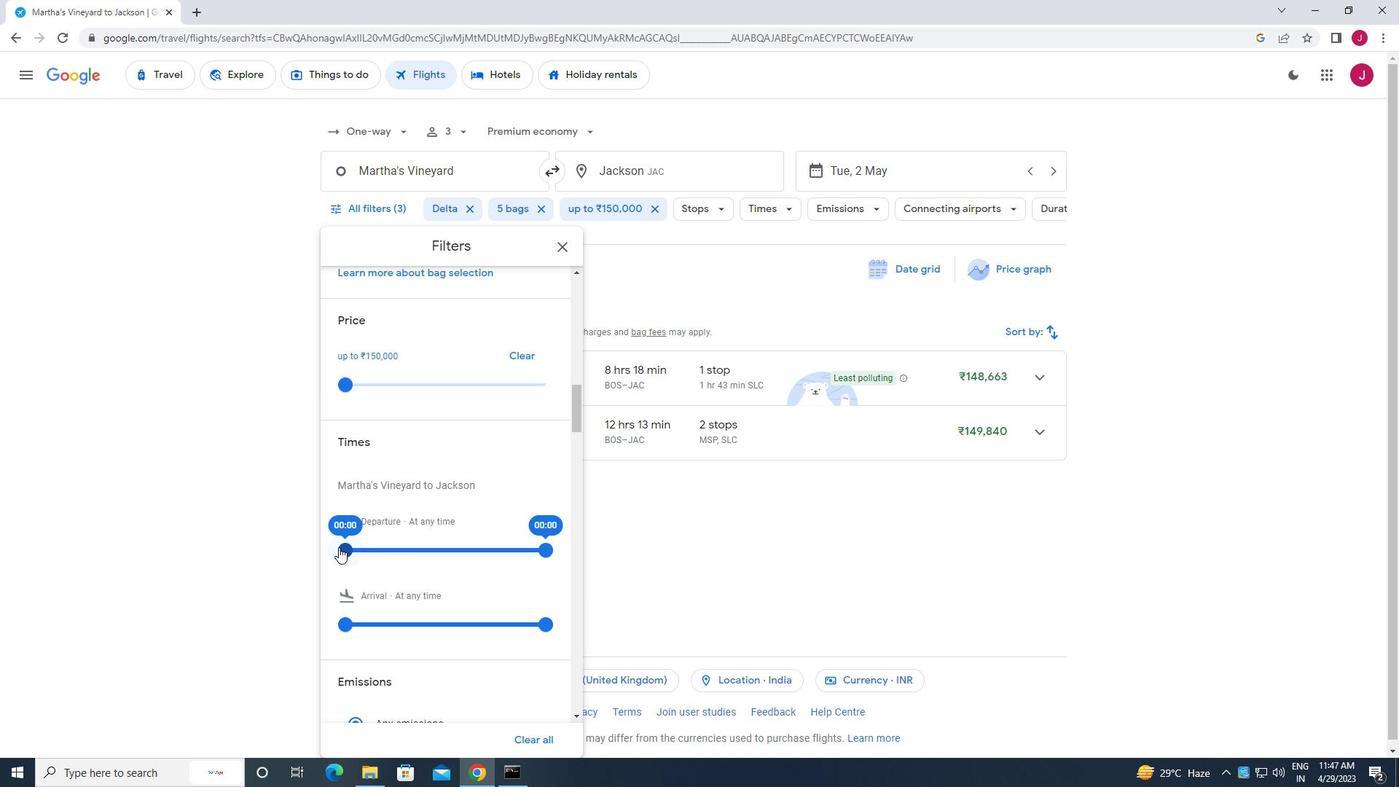
Action: Mouse moved to (545, 550)
Screenshot: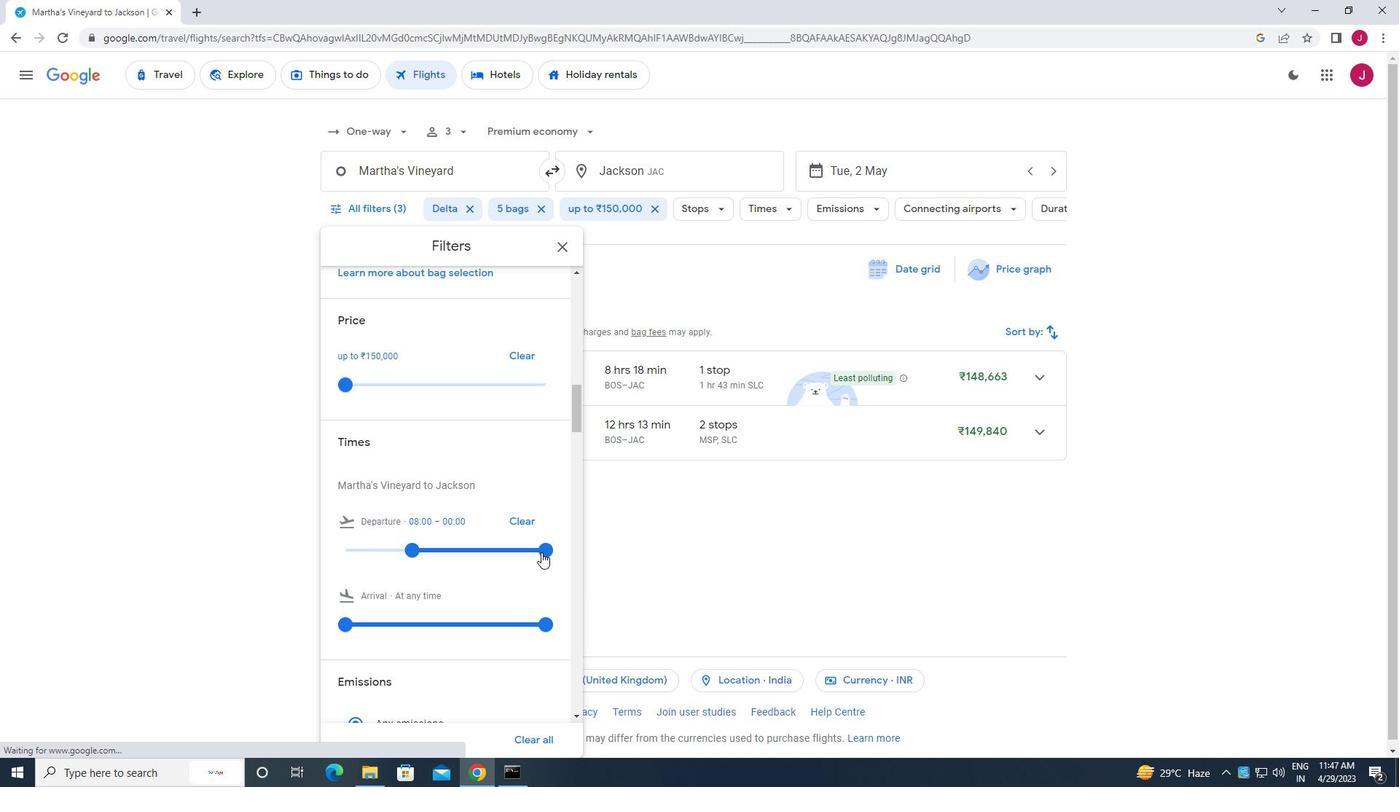
Action: Mouse pressed left at (545, 550)
Screenshot: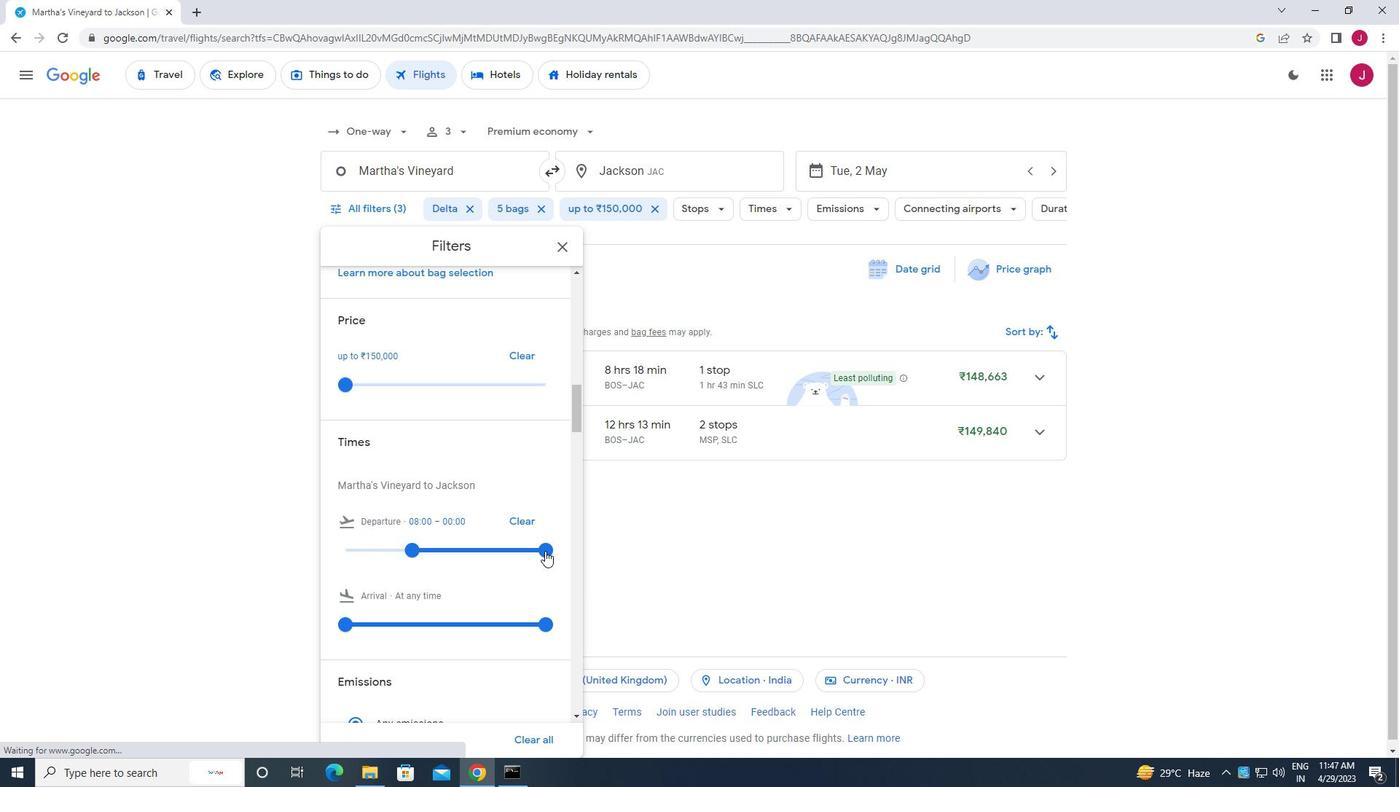 
Action: Mouse moved to (562, 252)
Screenshot: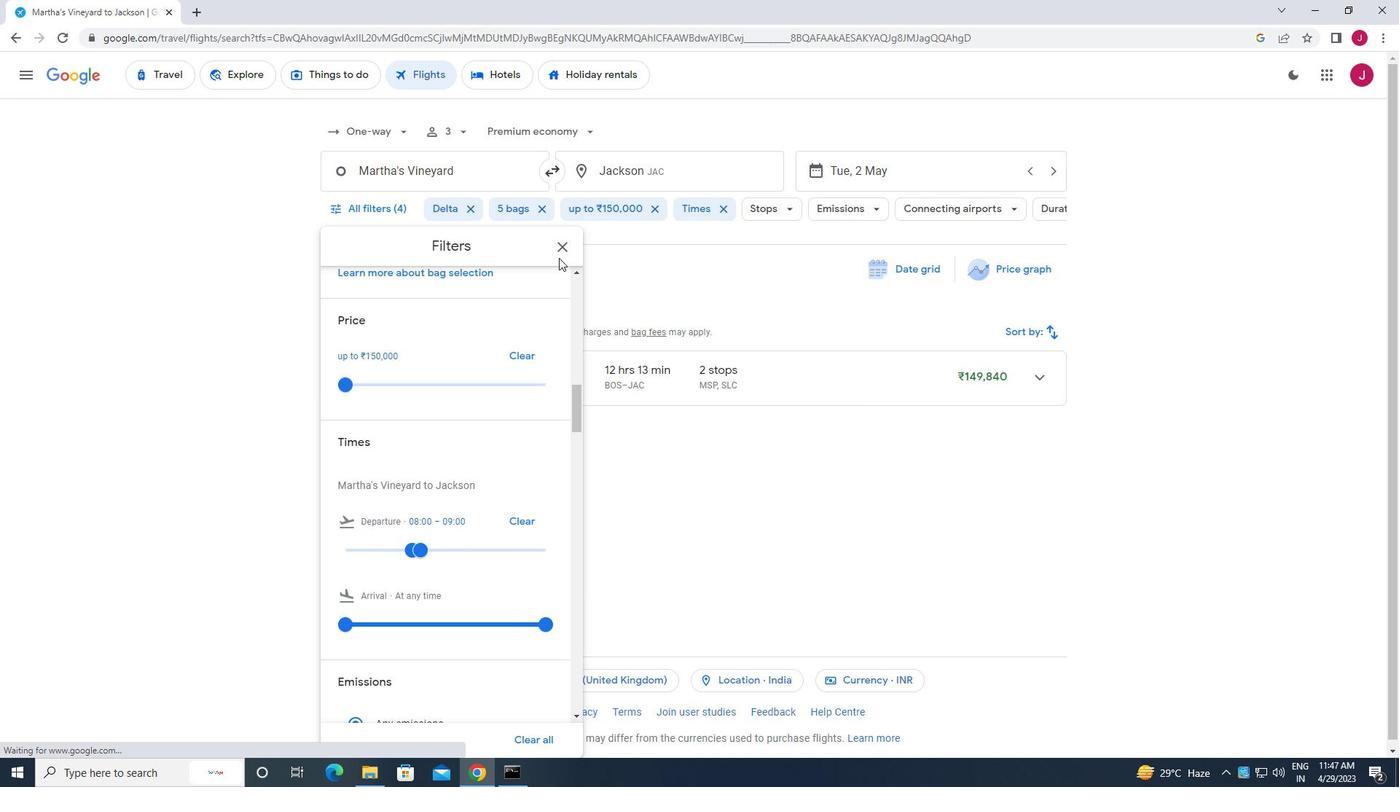
Action: Mouse pressed left at (562, 252)
Screenshot: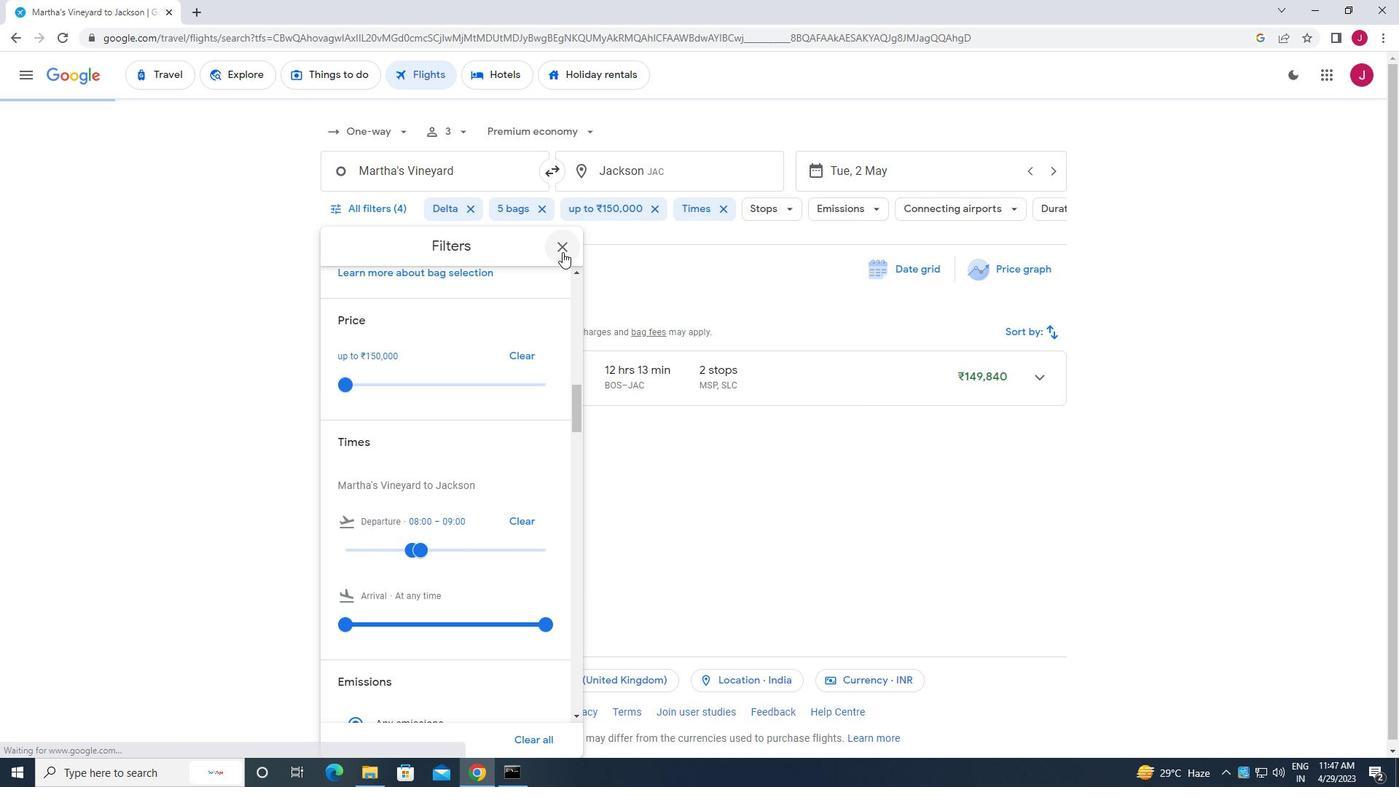 
Action: Mouse moved to (560, 252)
Screenshot: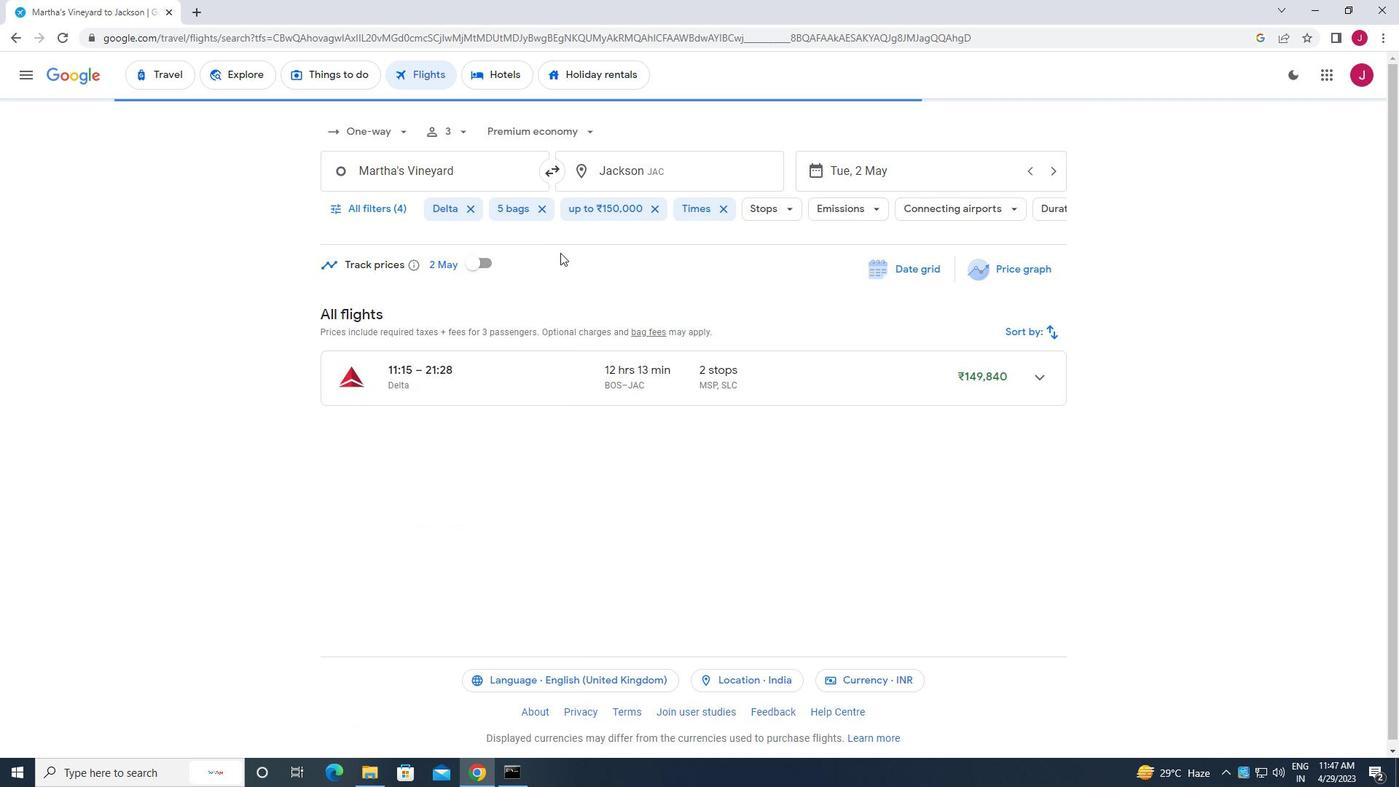
